 Task: Add Dyln Pearl Wide Mouth 32 Oz Water Bottle to the cart.
Action: Mouse moved to (328, 176)
Screenshot: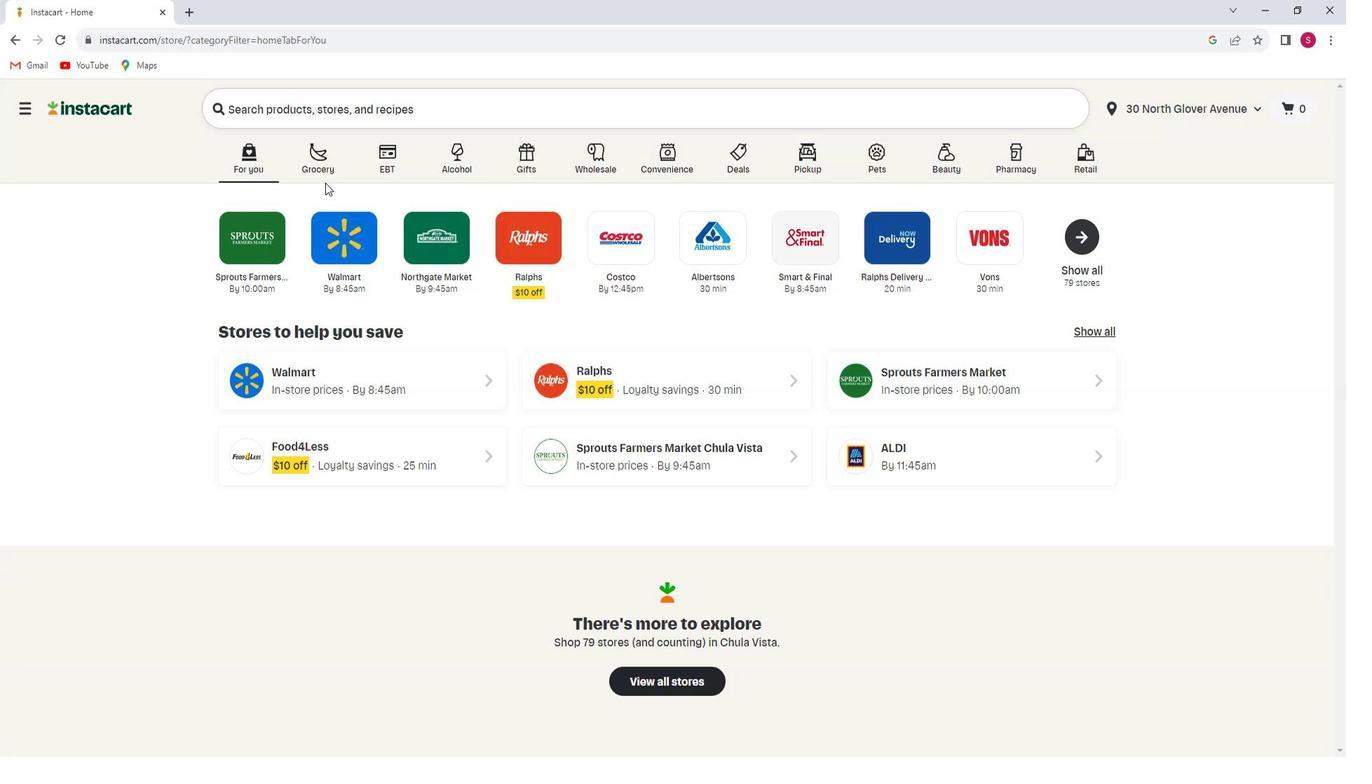 
Action: Mouse pressed left at (328, 176)
Screenshot: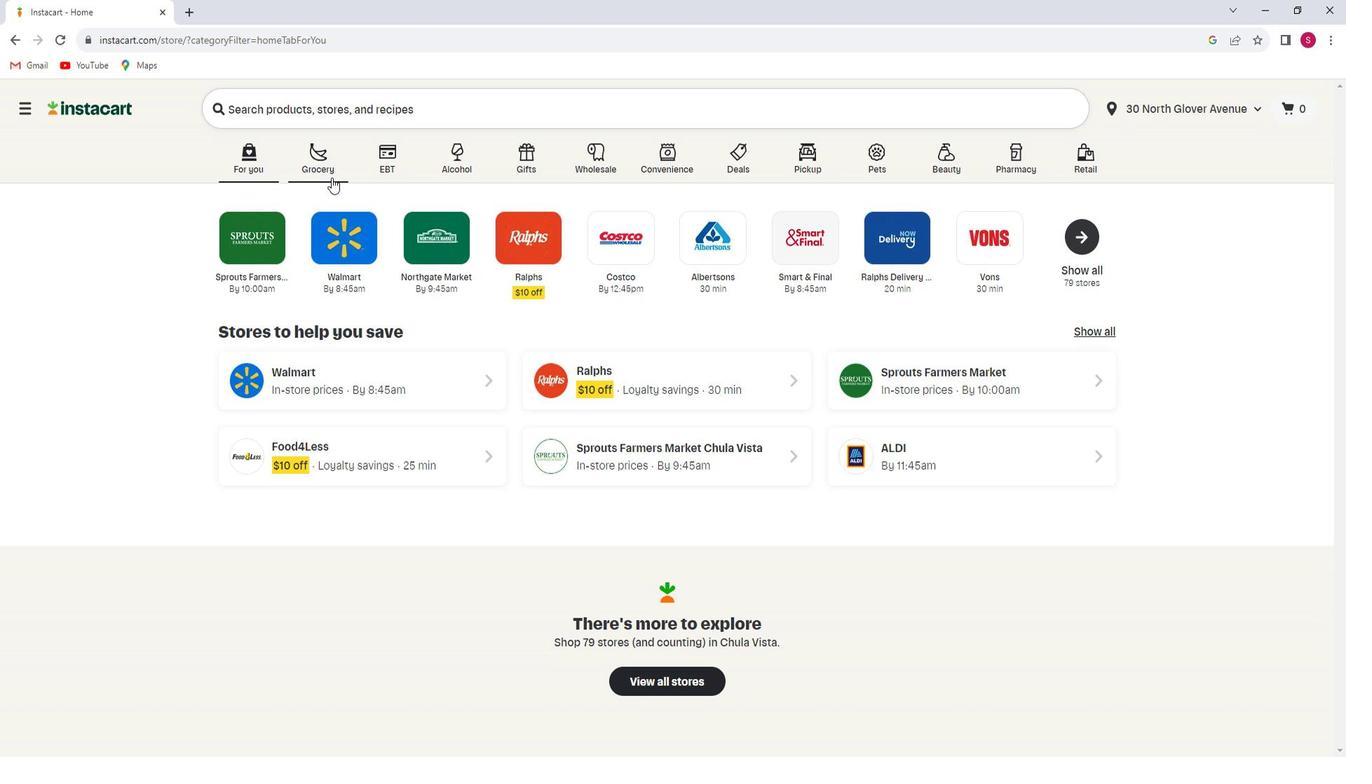 
Action: Mouse moved to (298, 414)
Screenshot: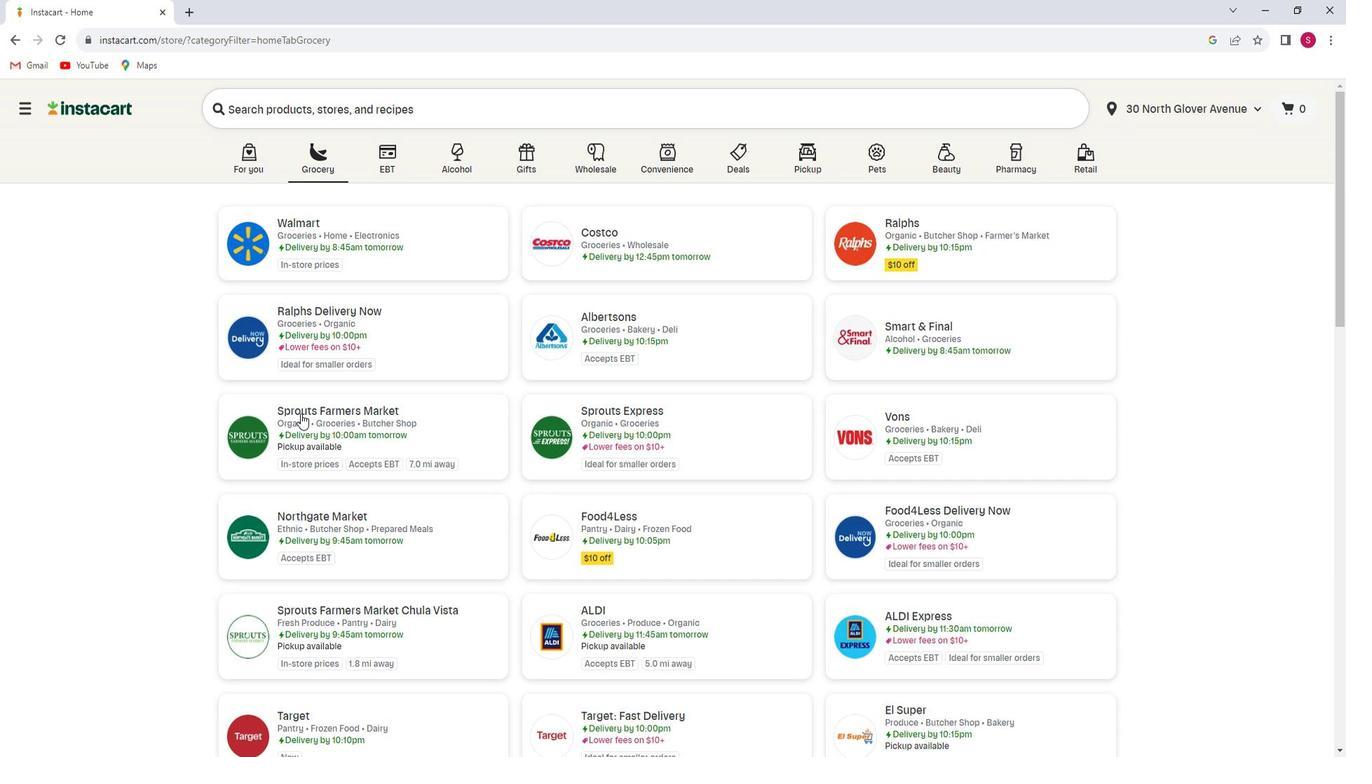
Action: Mouse pressed left at (298, 414)
Screenshot: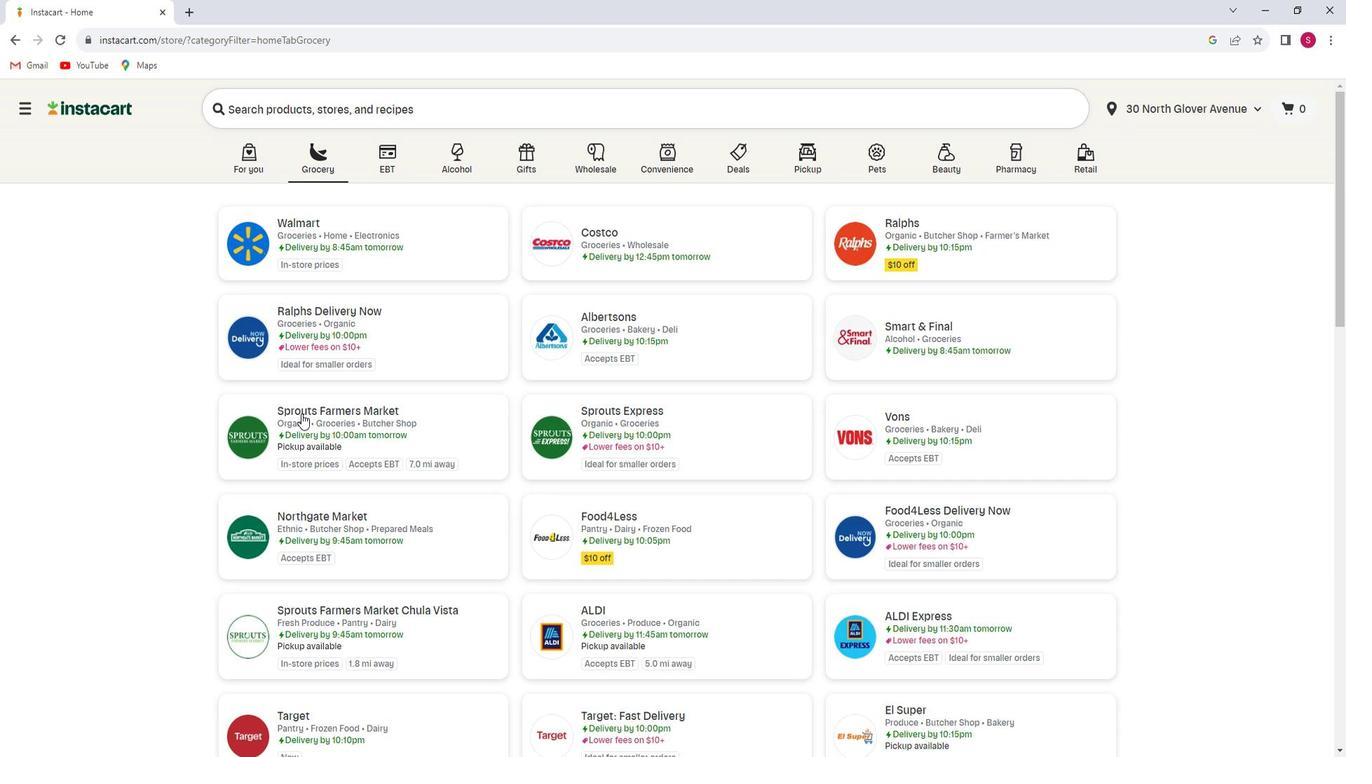 
Action: Mouse moved to (77, 489)
Screenshot: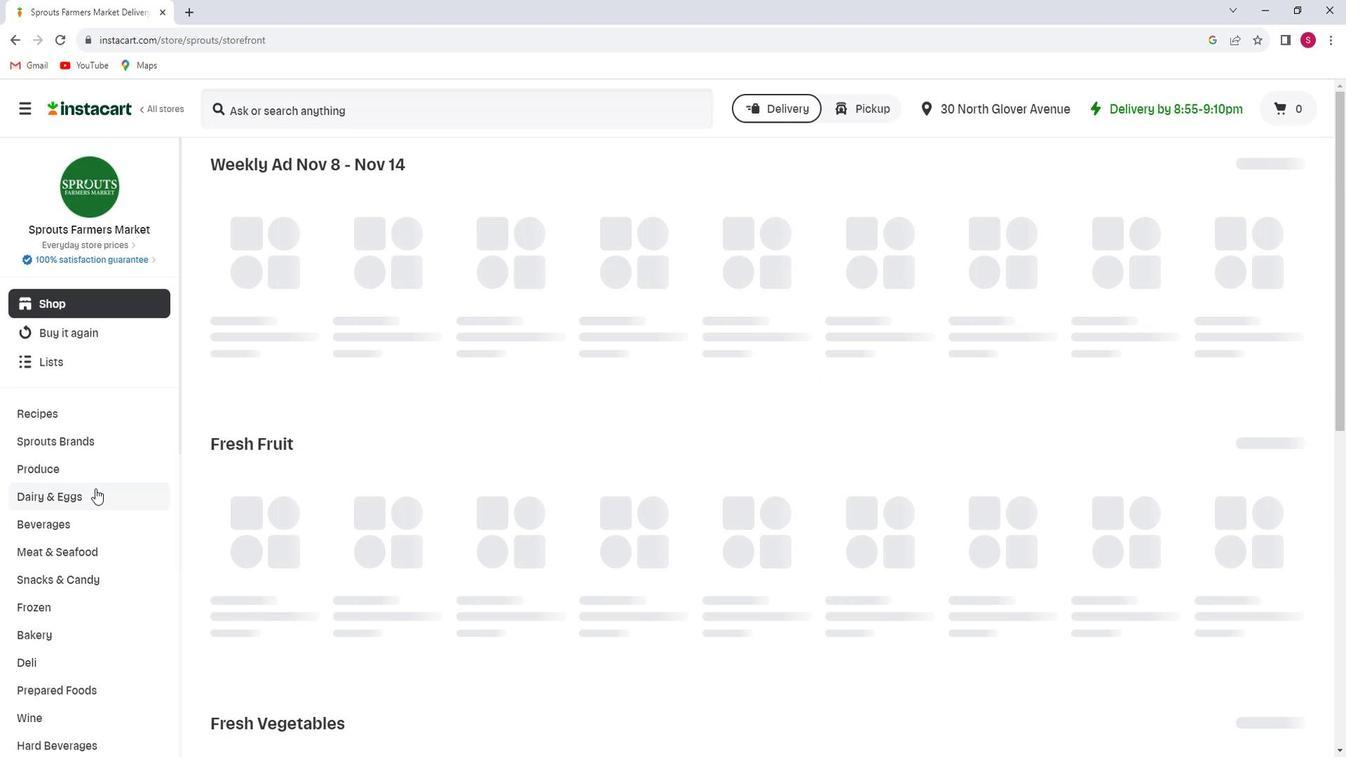 
Action: Mouse scrolled (77, 488) with delta (0, 0)
Screenshot: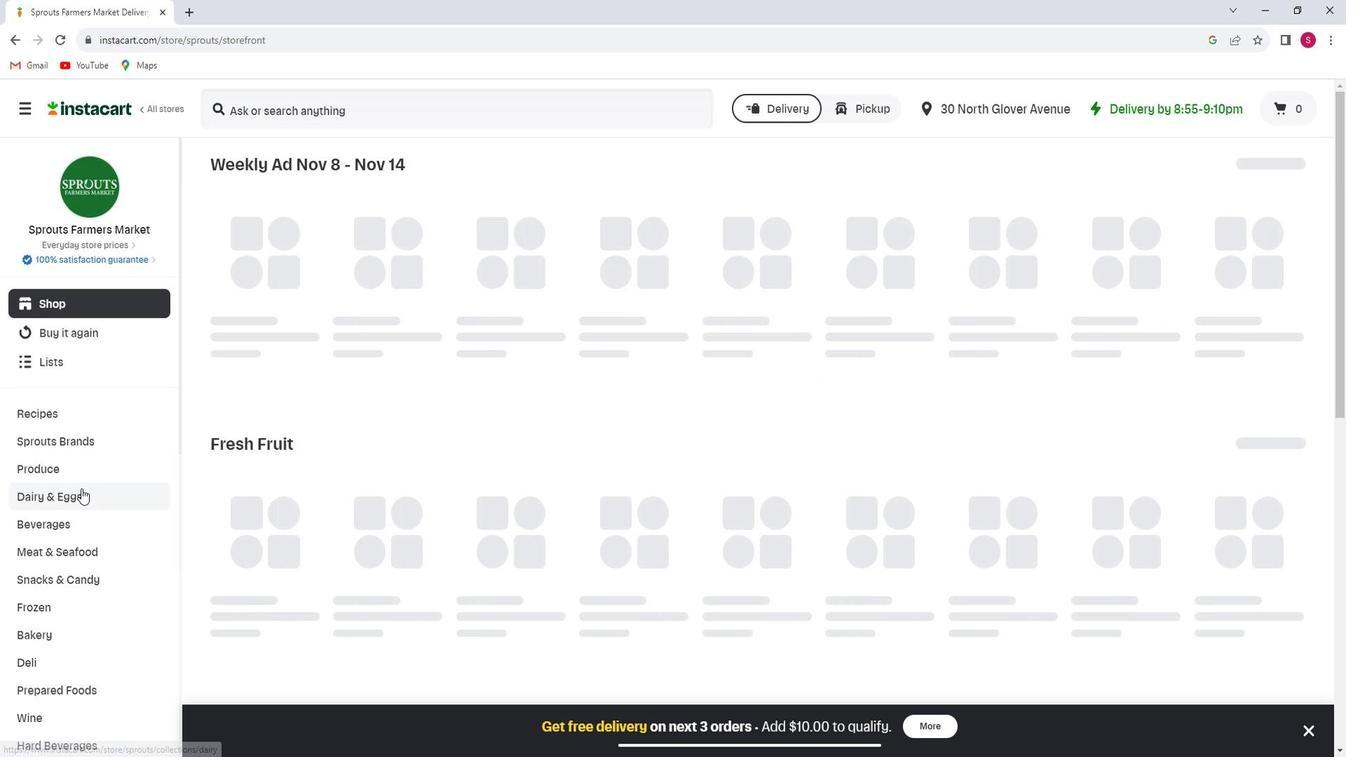 
Action: Mouse scrolled (77, 488) with delta (0, 0)
Screenshot: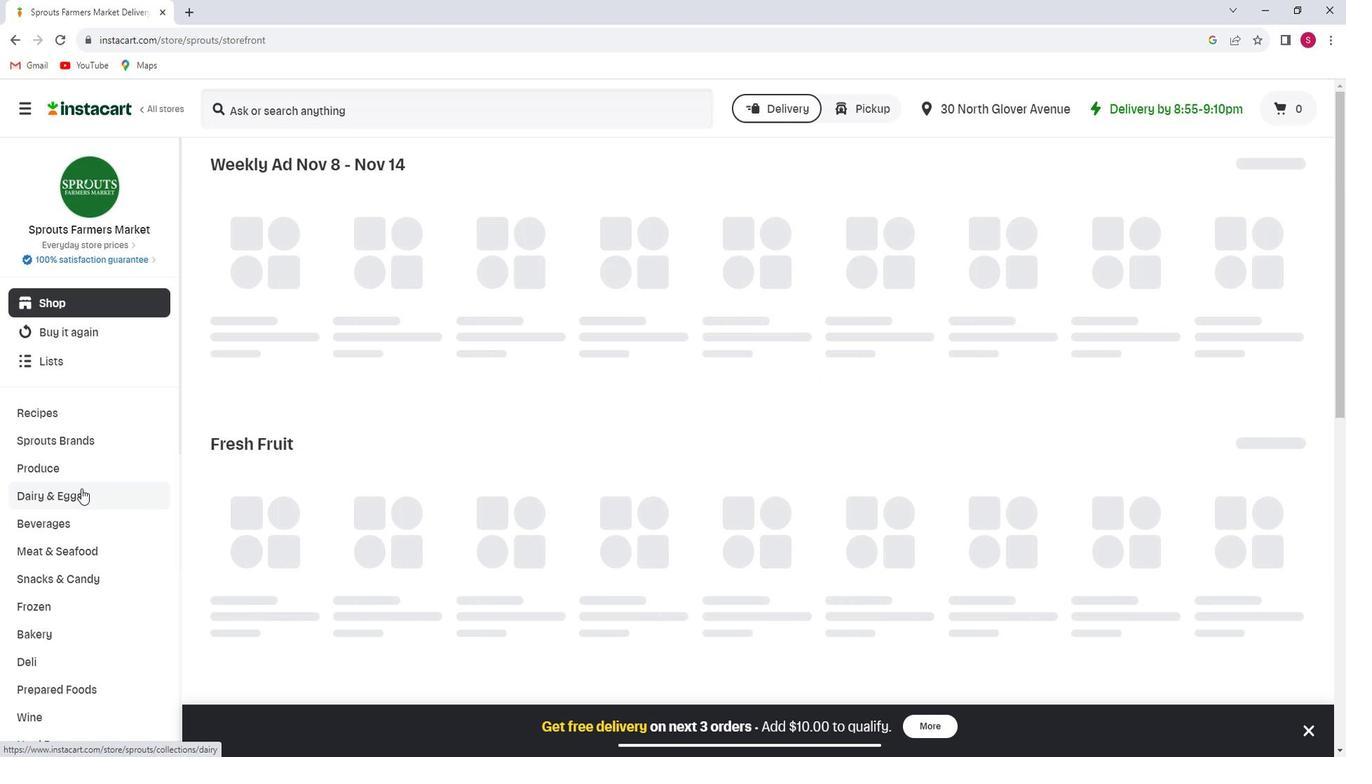 
Action: Mouse scrolled (77, 488) with delta (0, 0)
Screenshot: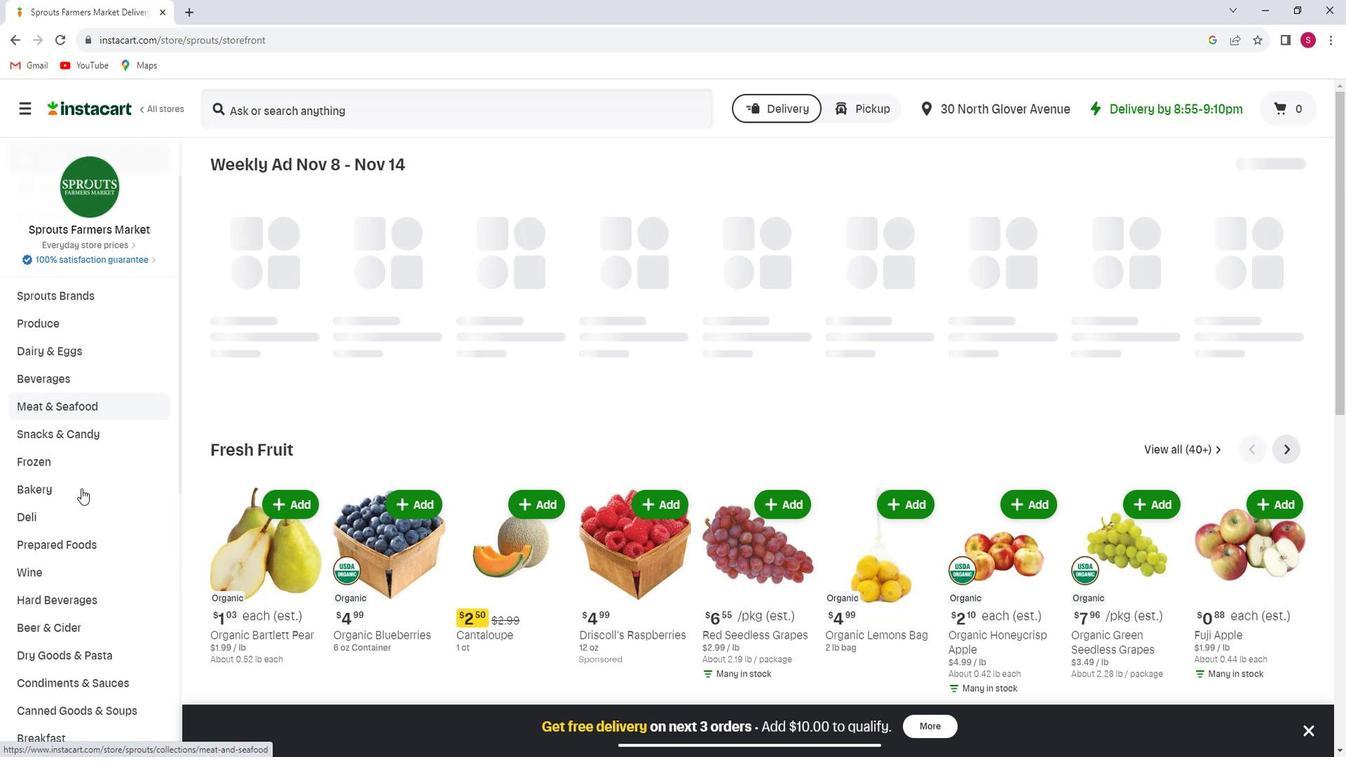 
Action: Mouse scrolled (77, 488) with delta (0, 0)
Screenshot: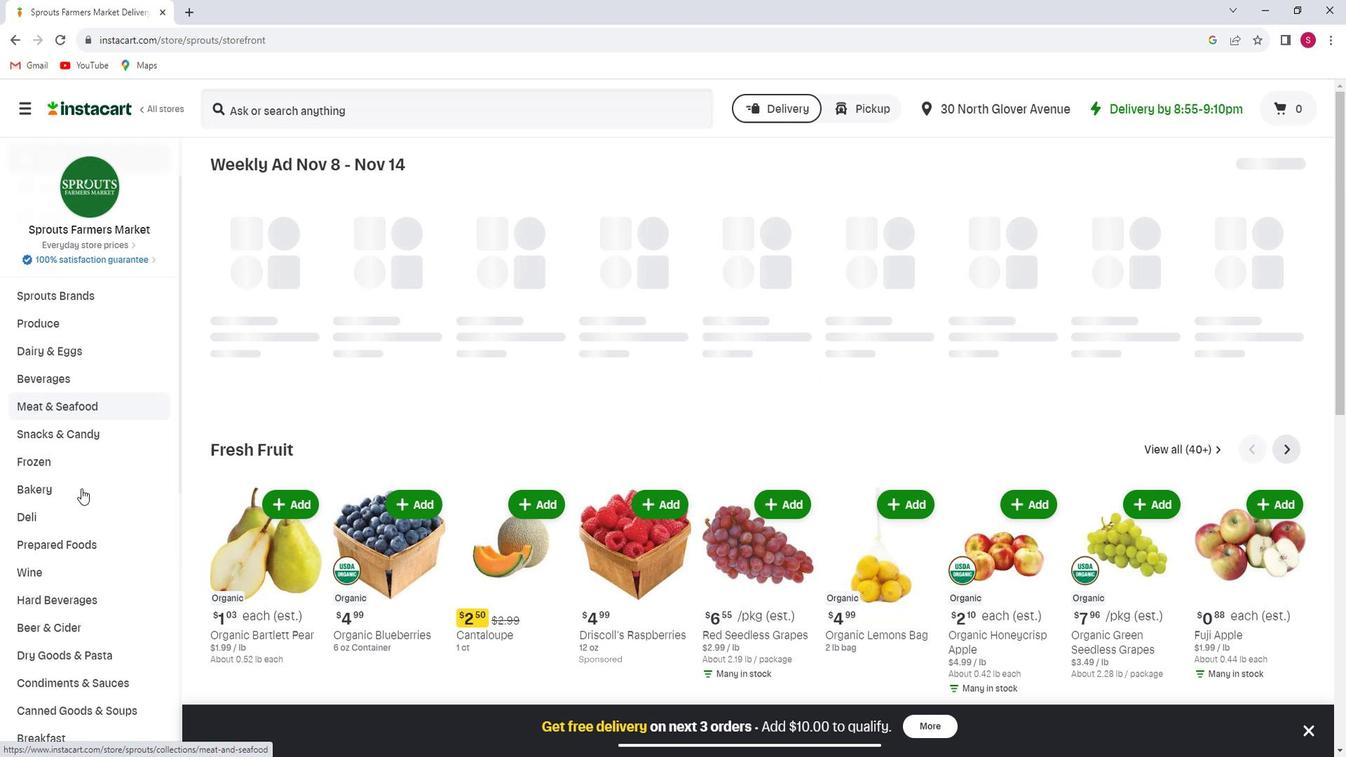 
Action: Mouse scrolled (77, 488) with delta (0, 0)
Screenshot: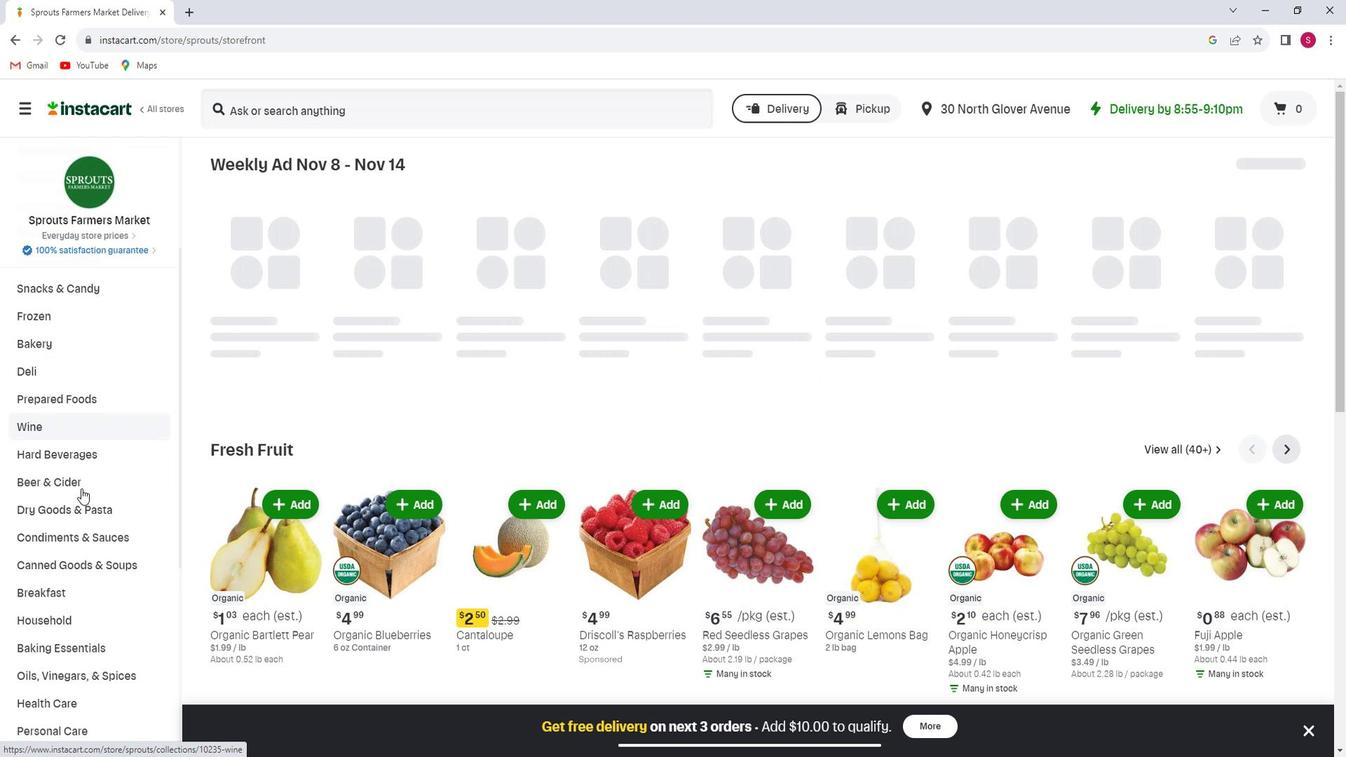 
Action: Mouse scrolled (77, 488) with delta (0, 0)
Screenshot: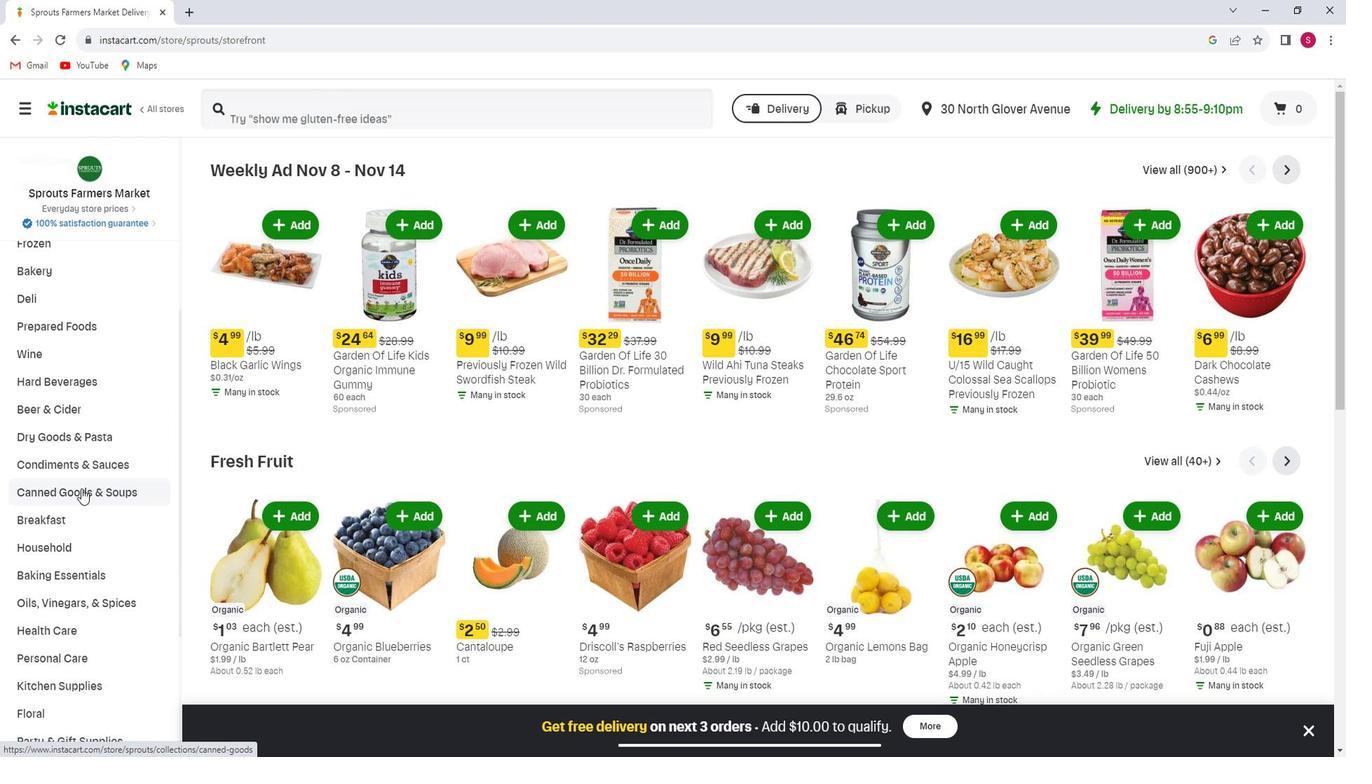
Action: Mouse scrolled (77, 488) with delta (0, 0)
Screenshot: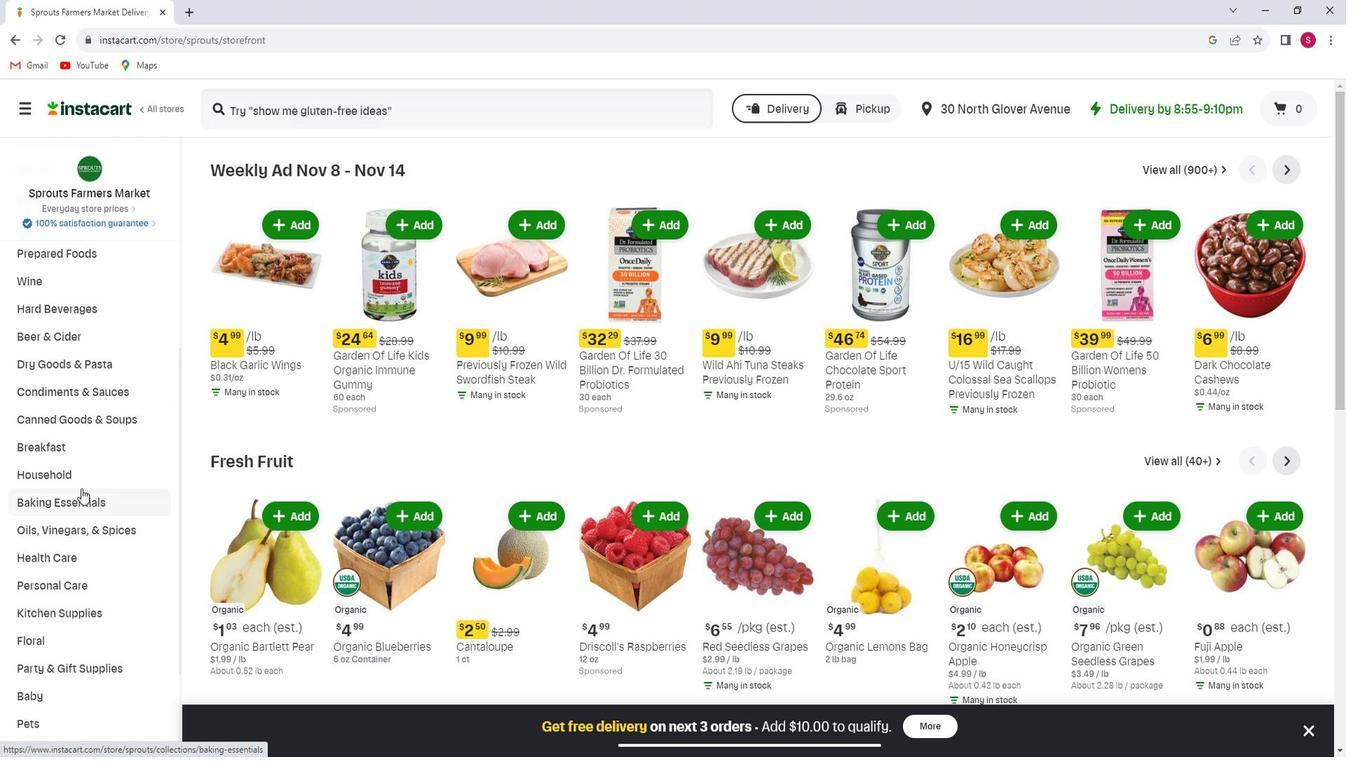 
Action: Mouse moved to (58, 543)
Screenshot: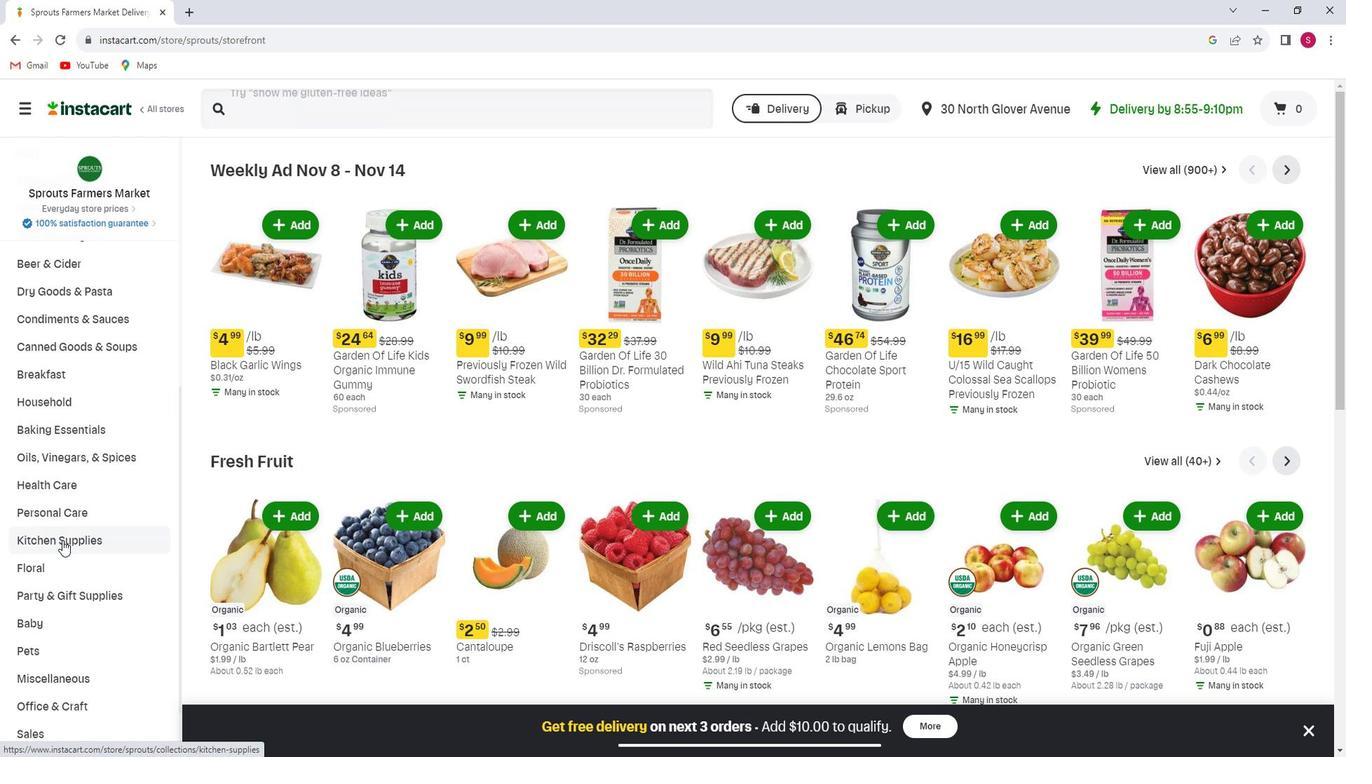 
Action: Mouse pressed left at (58, 543)
Screenshot: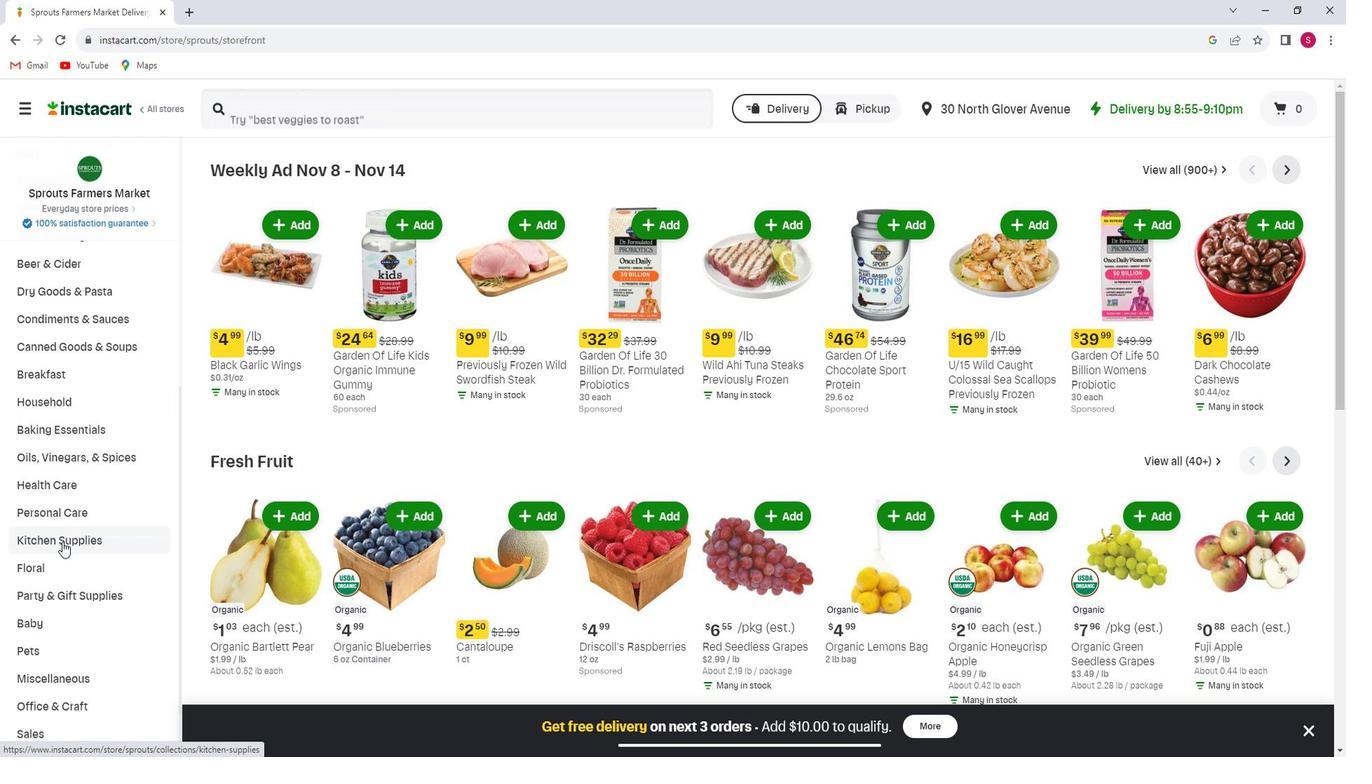 
Action: Mouse moved to (79, 646)
Screenshot: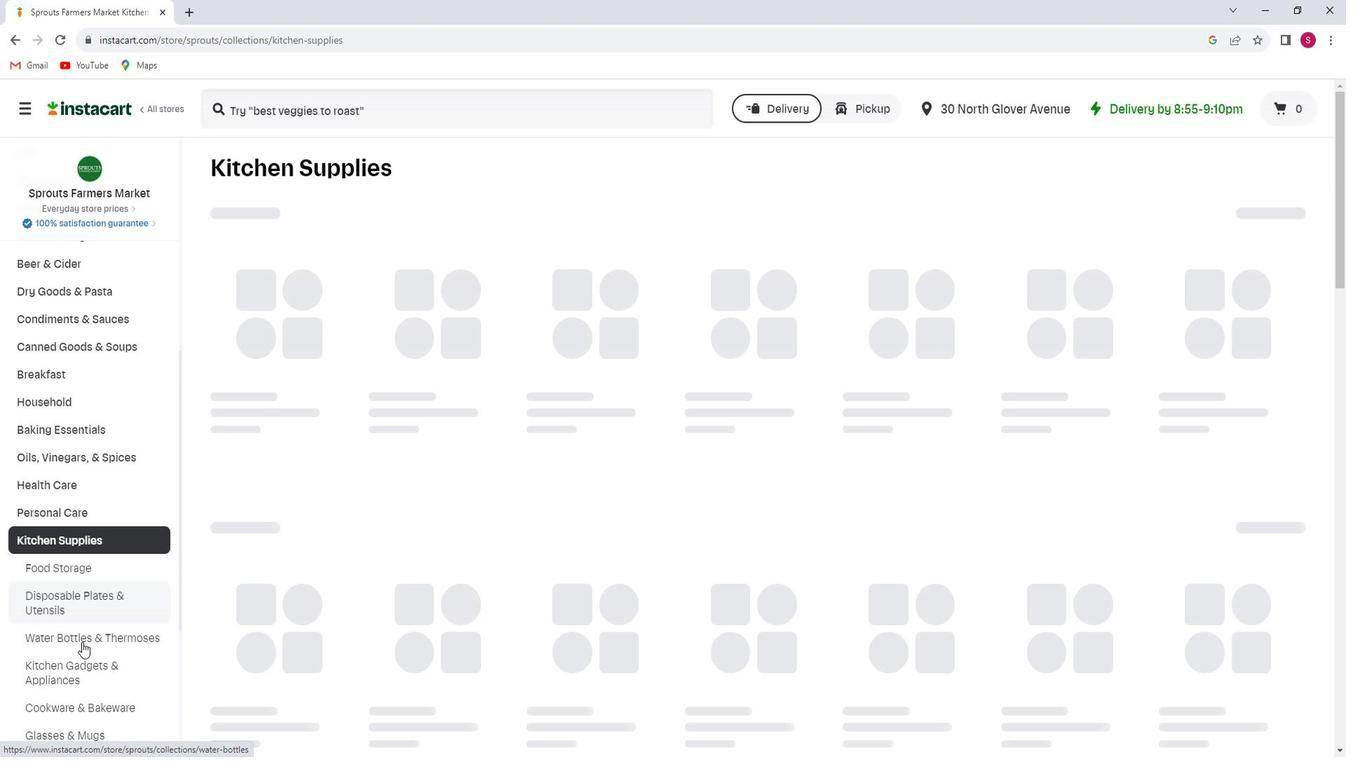 
Action: Mouse pressed left at (79, 646)
Screenshot: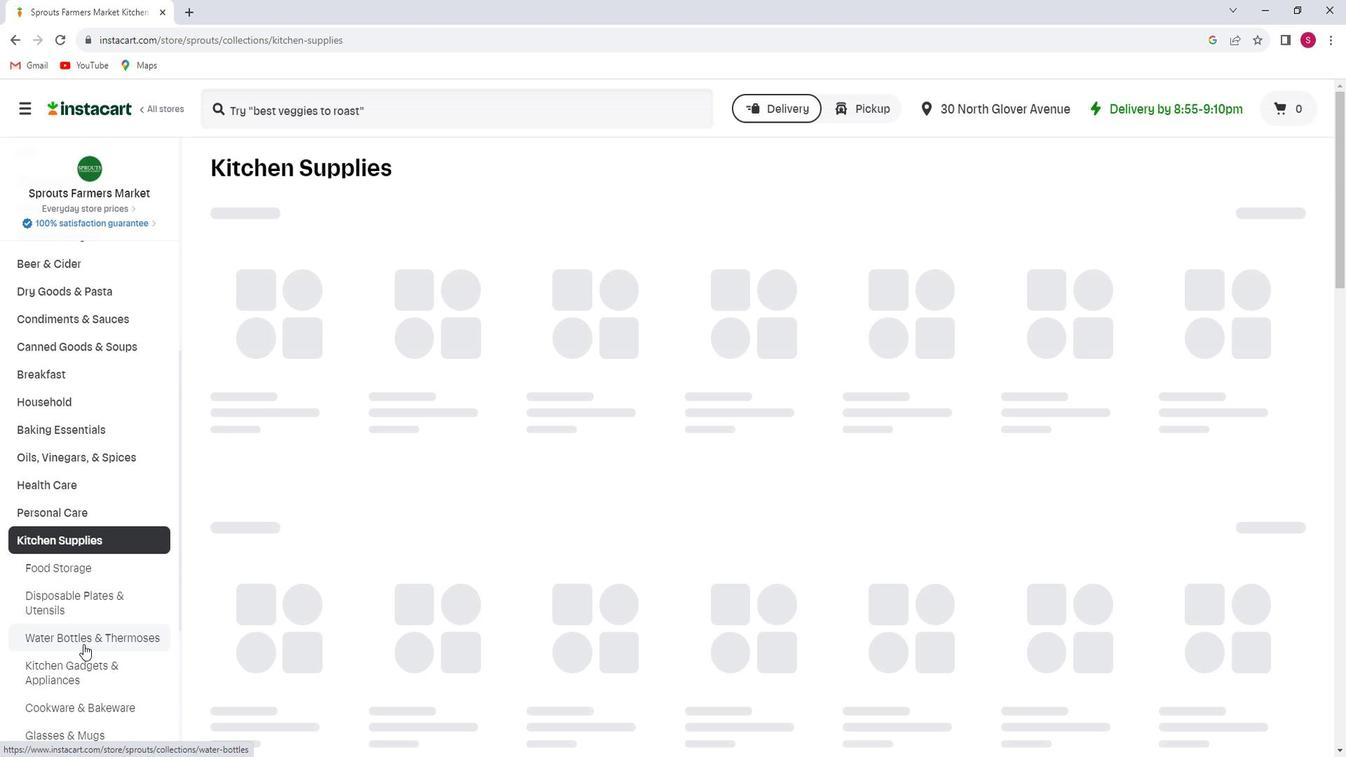 
Action: Mouse moved to (474, 112)
Screenshot: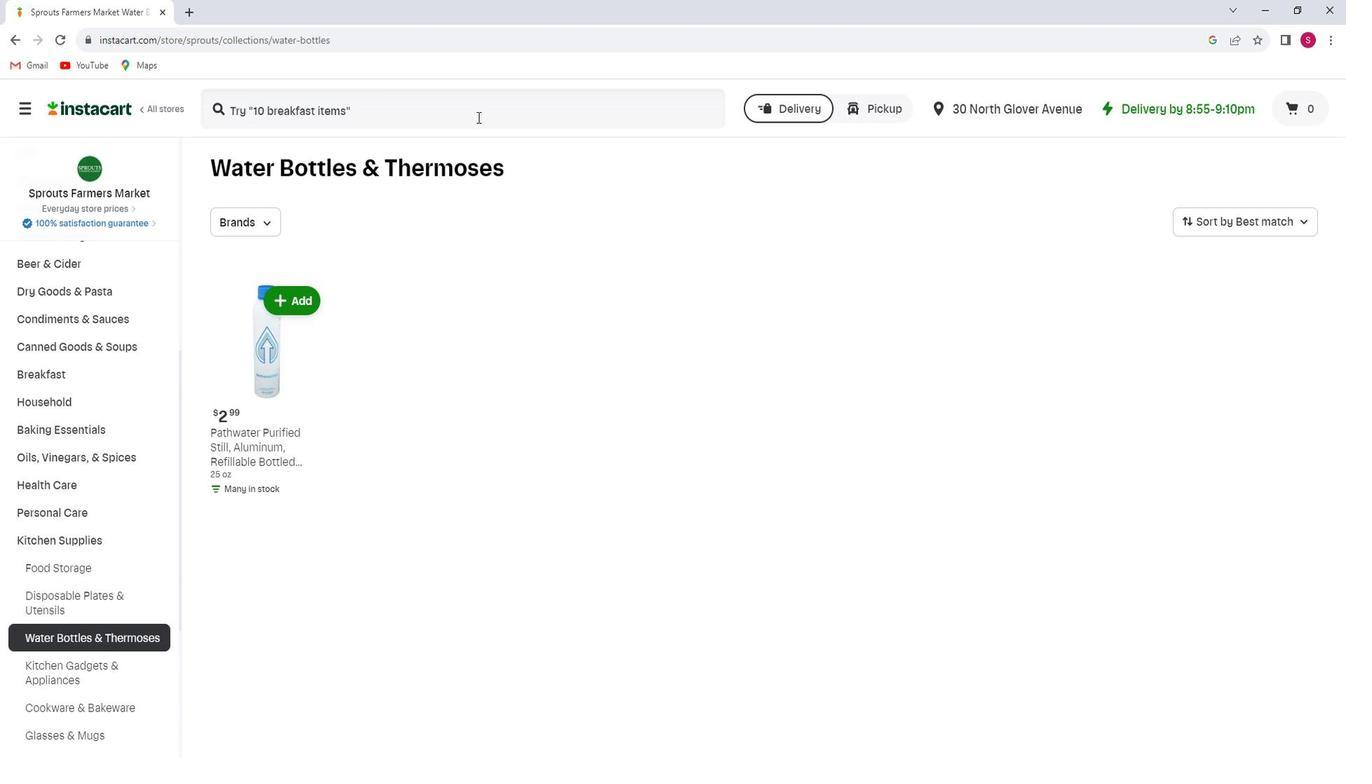 
Action: Mouse pressed left at (474, 112)
Screenshot: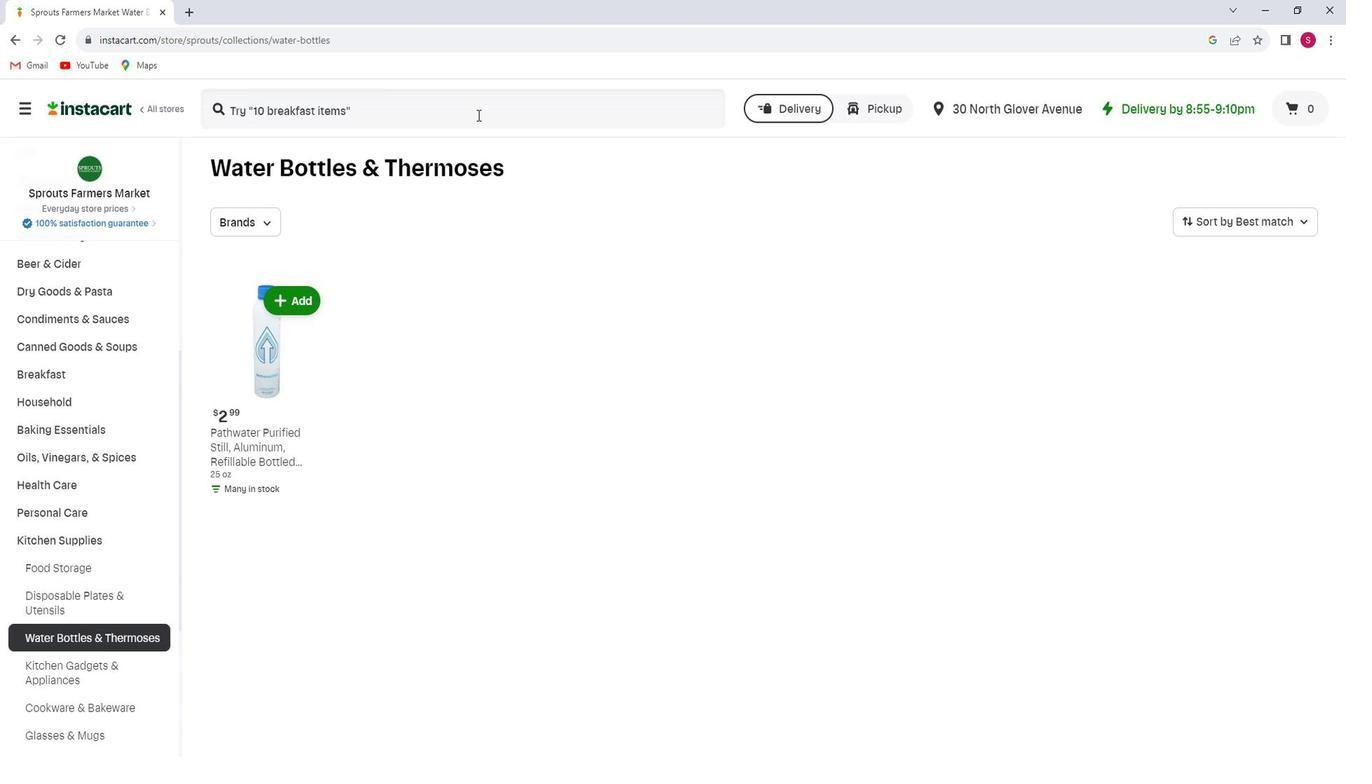 
Action: Key pressed <Key.shift>Dyln<Key.space><Key.shift>Pearl<Key.space><Key.shift>Wide<Key.space><Key.shift><Key.shift><Key.shift><Key.shift><Key.shift><Key.shift><Key.shift>Mouth<Key.space>32<Key.space><Key.shift>Oz<Key.space><Key.shift>Water<Key.space><Key.shift><Key.shift><Key.shift><Key.shift><Key.shift><Key.shift><Key.shift><Key.shift><Key.shift><Key.shift><Key.shift><Key.shift>bottle<Key.enter>
Screenshot: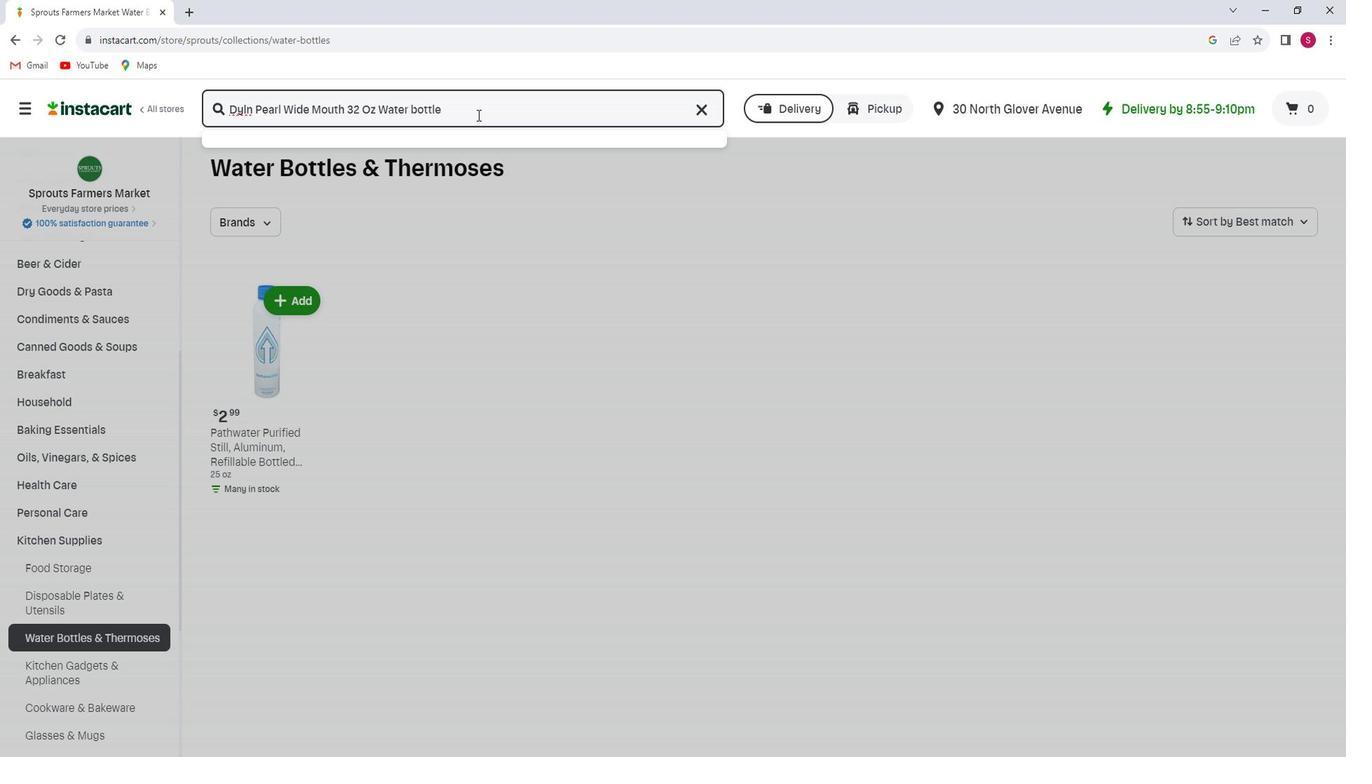 
Action: Mouse moved to (497, 211)
Screenshot: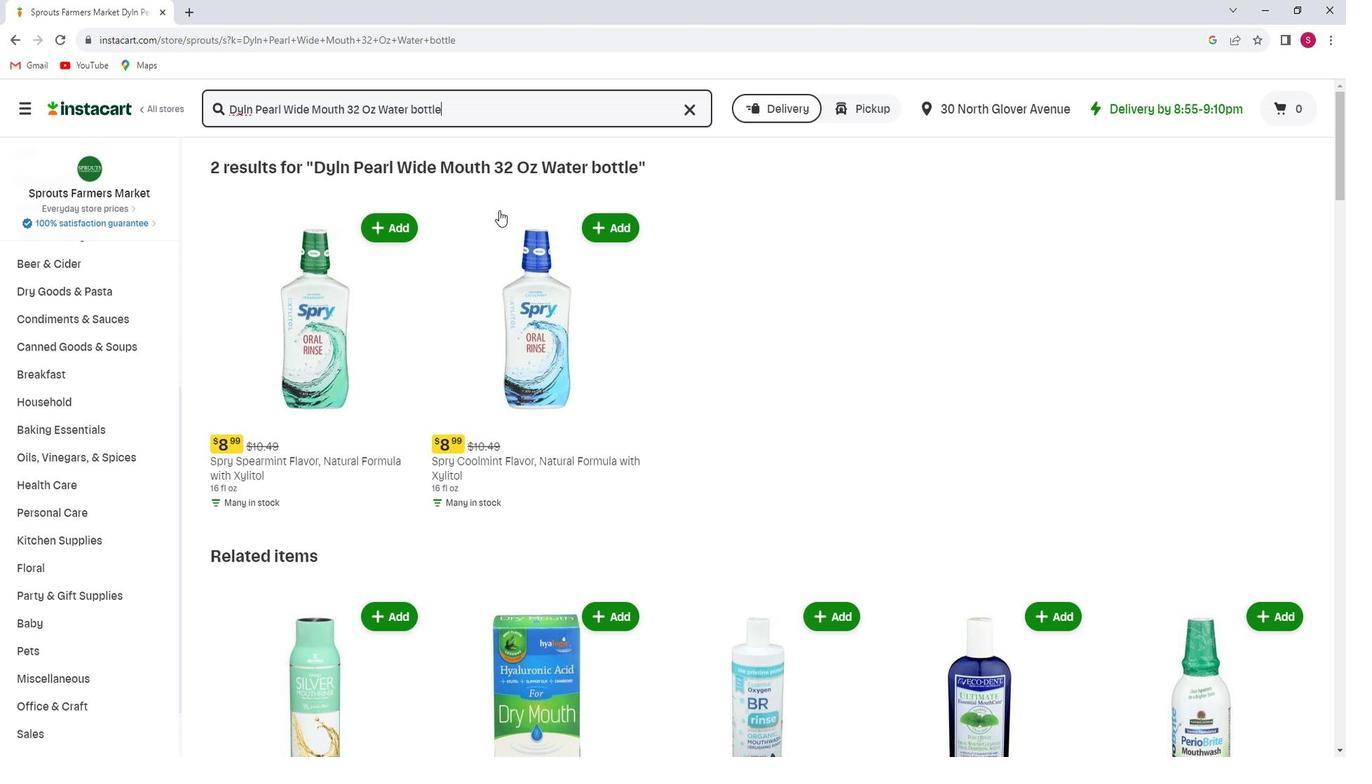 
Action: Mouse scrolled (497, 211) with delta (0, 0)
Screenshot: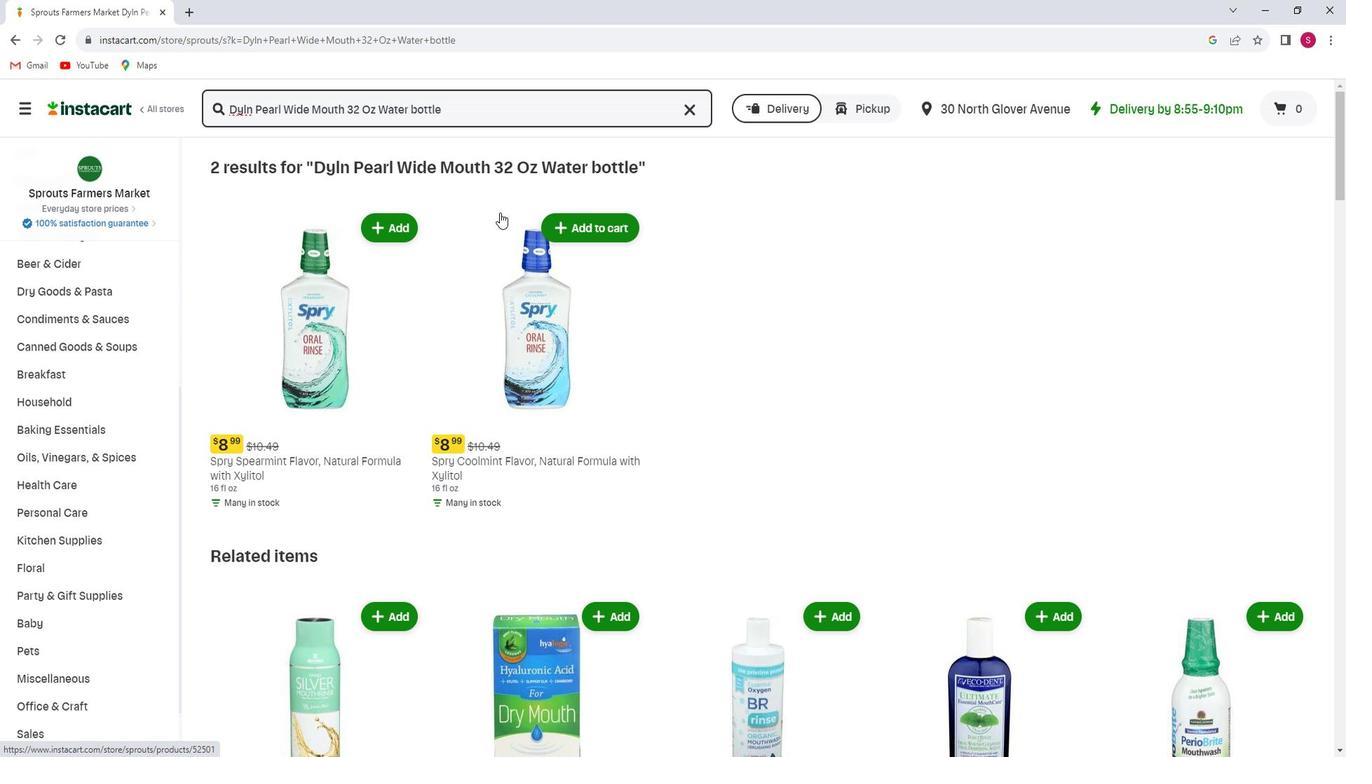 
Action: Mouse scrolled (497, 211) with delta (0, 0)
Screenshot: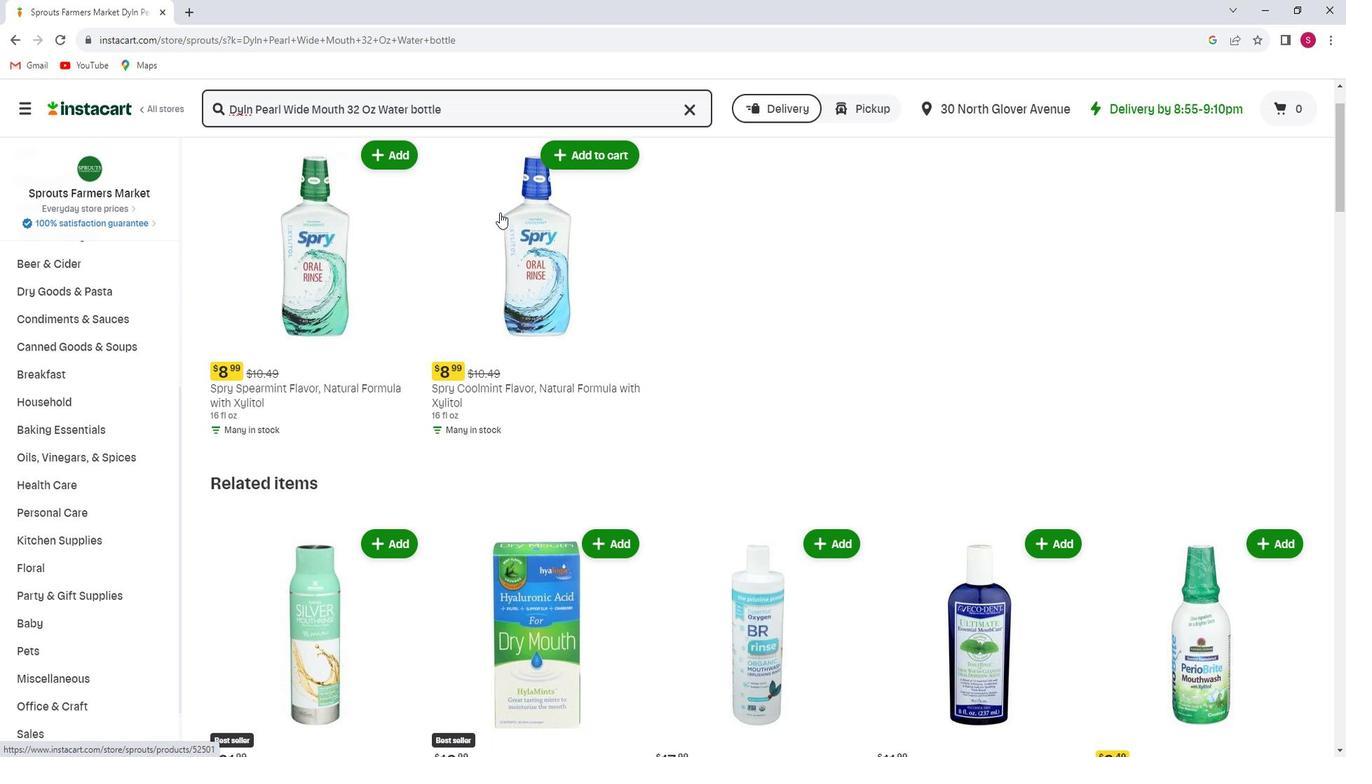 
Action: Mouse scrolled (497, 211) with delta (0, 0)
Screenshot: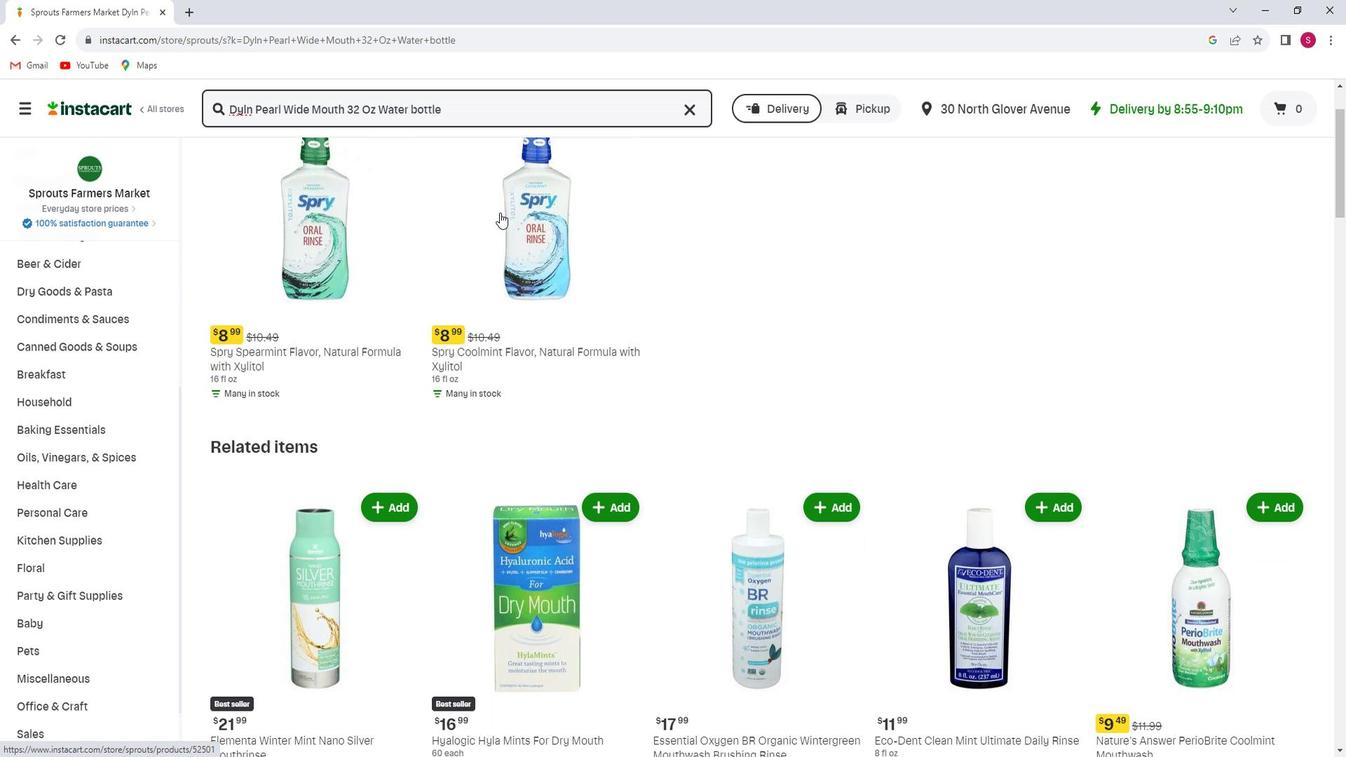 
Action: Mouse moved to (502, 215)
Screenshot: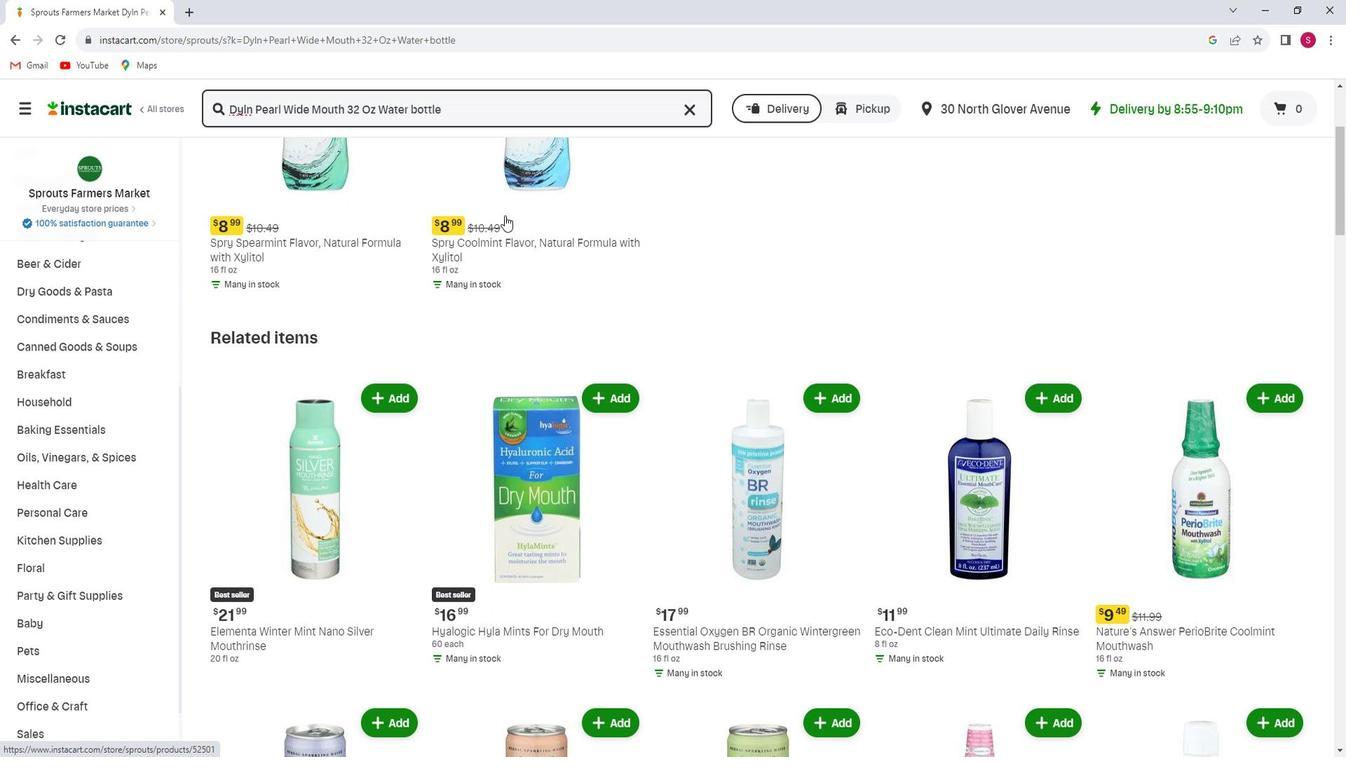 
Action: Mouse scrolled (502, 214) with delta (0, 0)
Screenshot: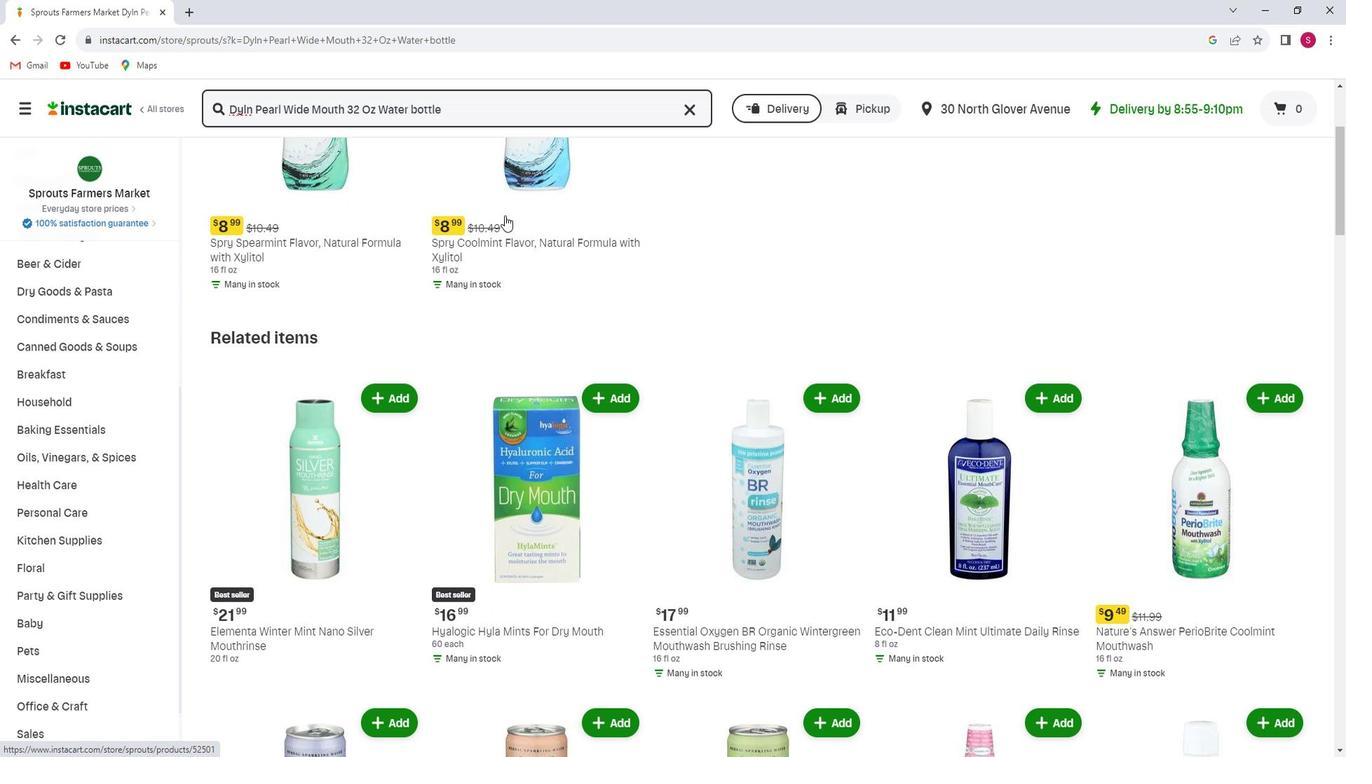 
Action: Mouse scrolled (502, 214) with delta (0, 0)
Screenshot: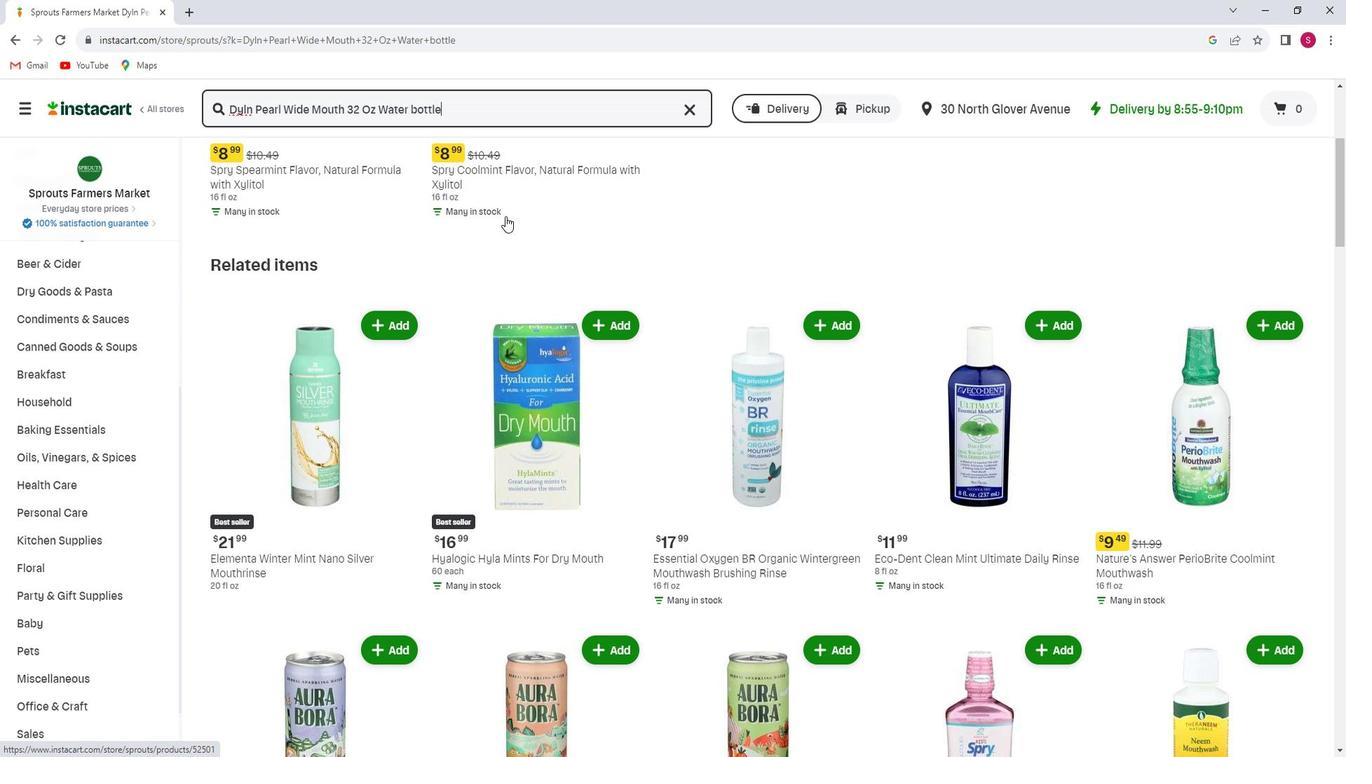 
Action: Mouse moved to (510, 230)
Screenshot: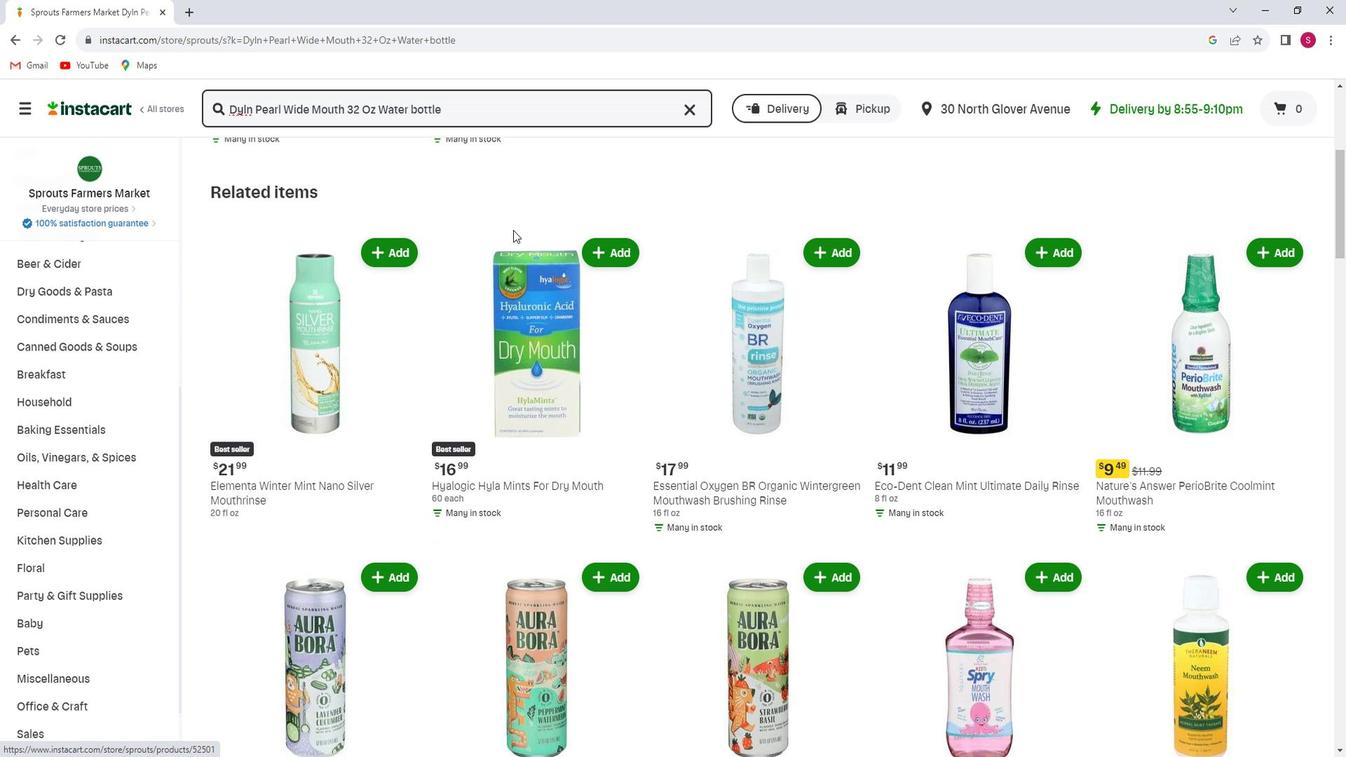 
Action: Mouse scrolled (510, 230) with delta (0, 0)
Screenshot: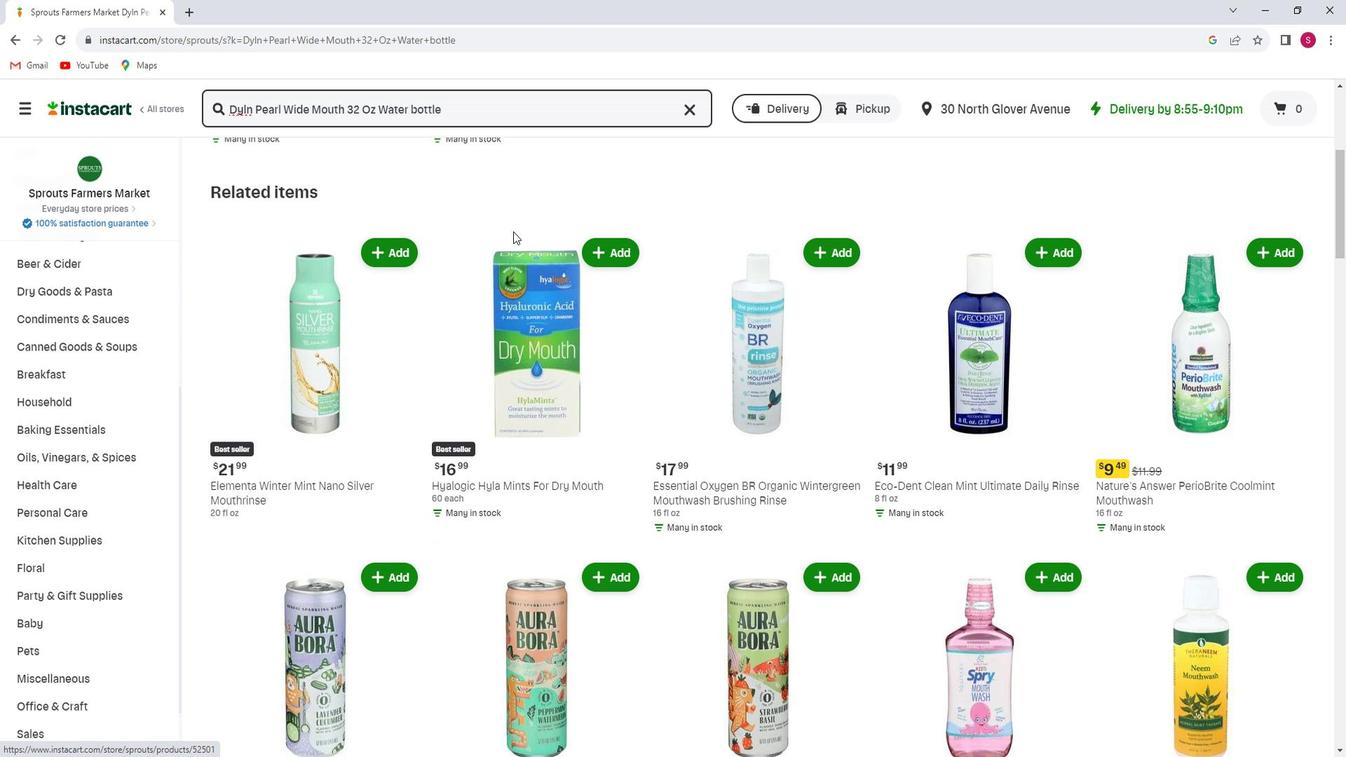 
Action: Mouse scrolled (510, 230) with delta (0, 0)
Screenshot: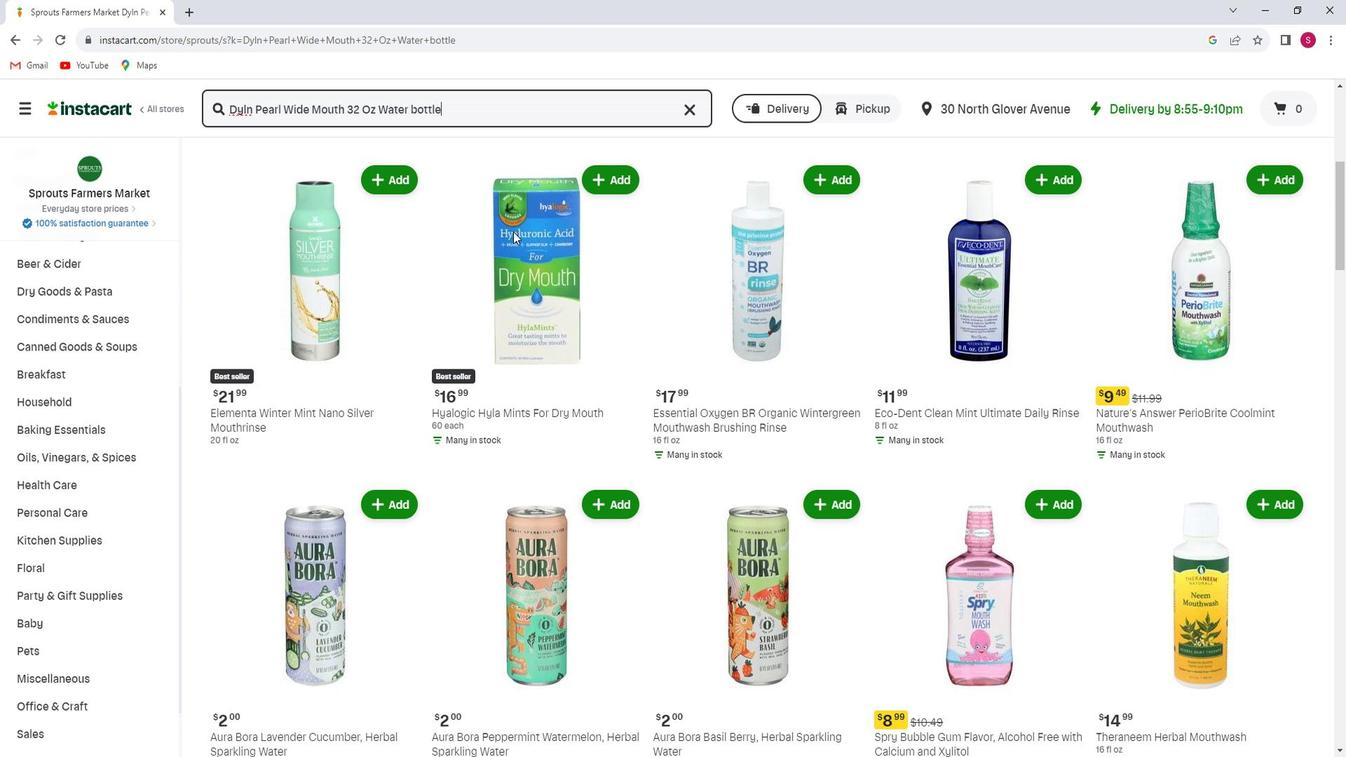 
Action: Mouse scrolled (510, 230) with delta (0, 0)
Screenshot: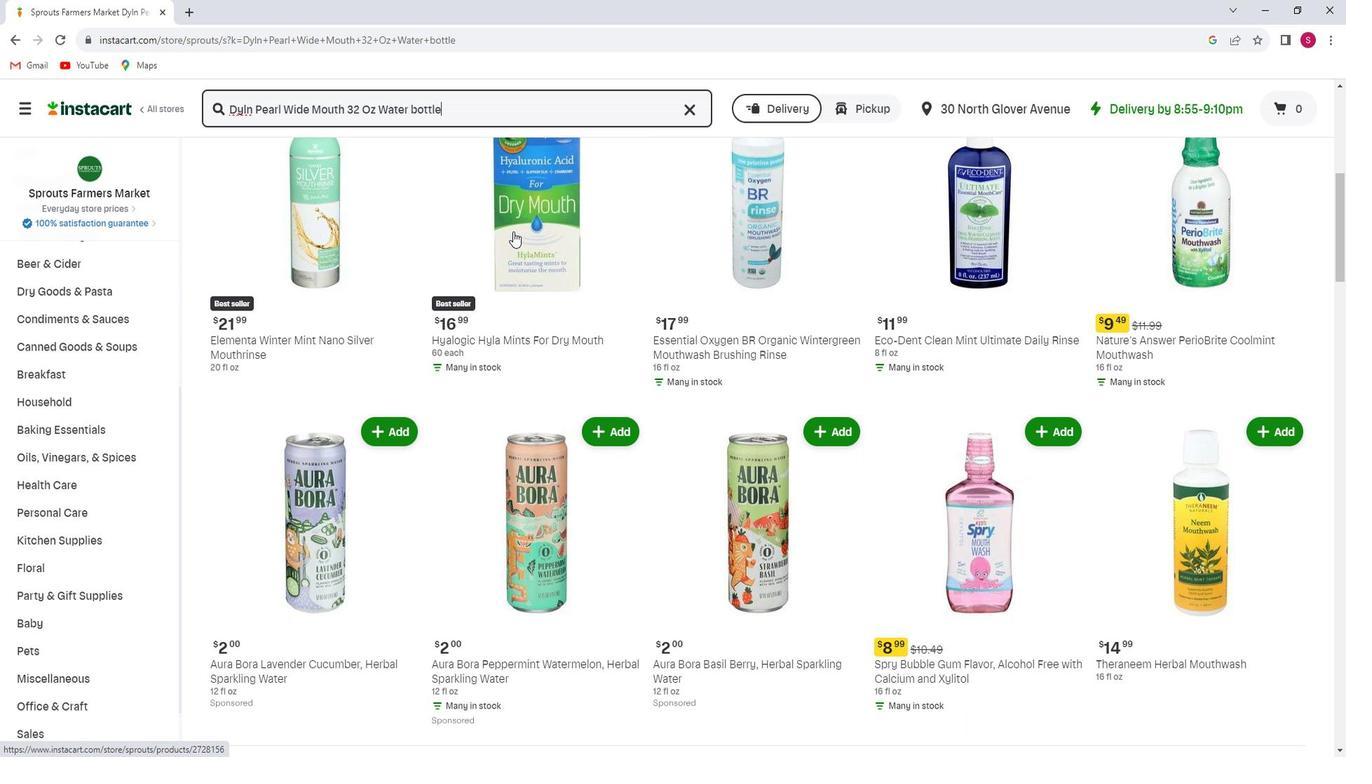 
Action: Mouse moved to (517, 229)
Screenshot: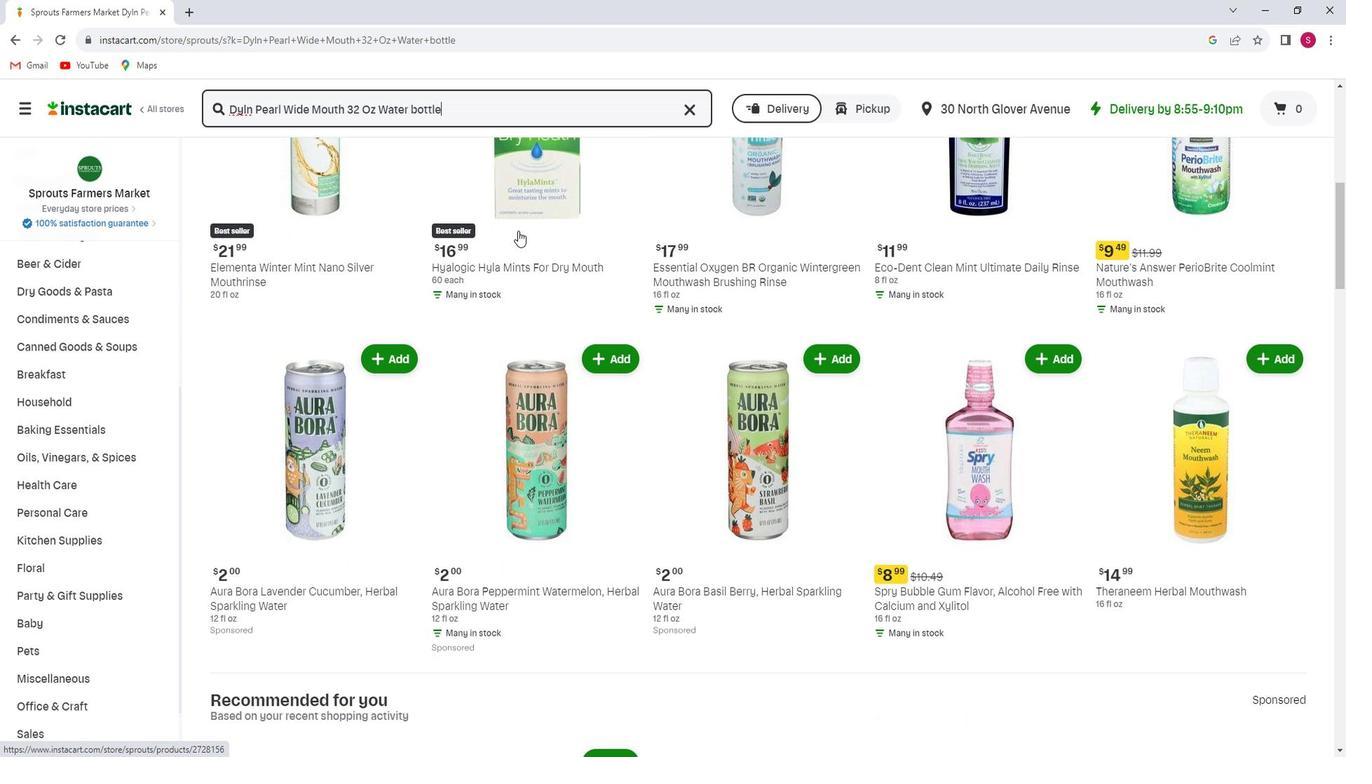 
Action: Mouse scrolled (517, 228) with delta (0, 0)
Screenshot: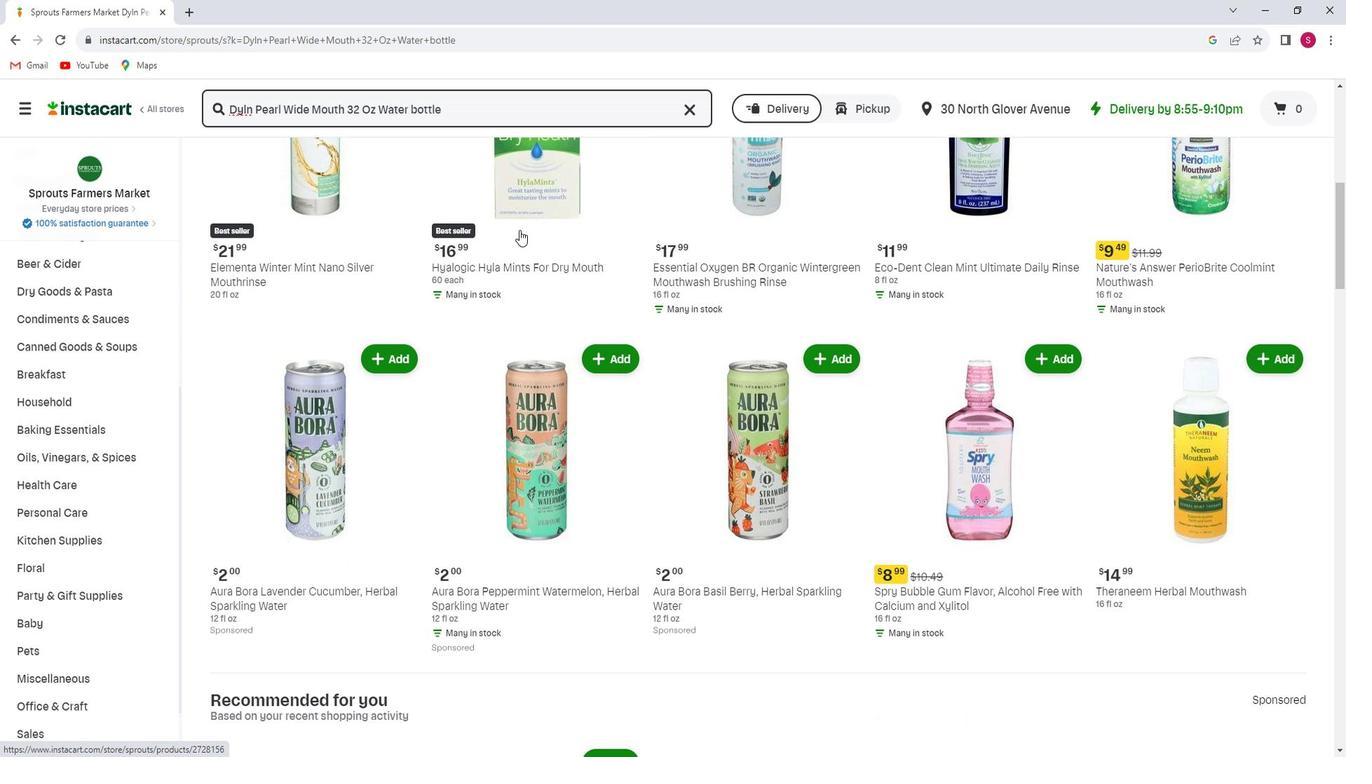 
Action: Mouse scrolled (517, 228) with delta (0, 0)
Screenshot: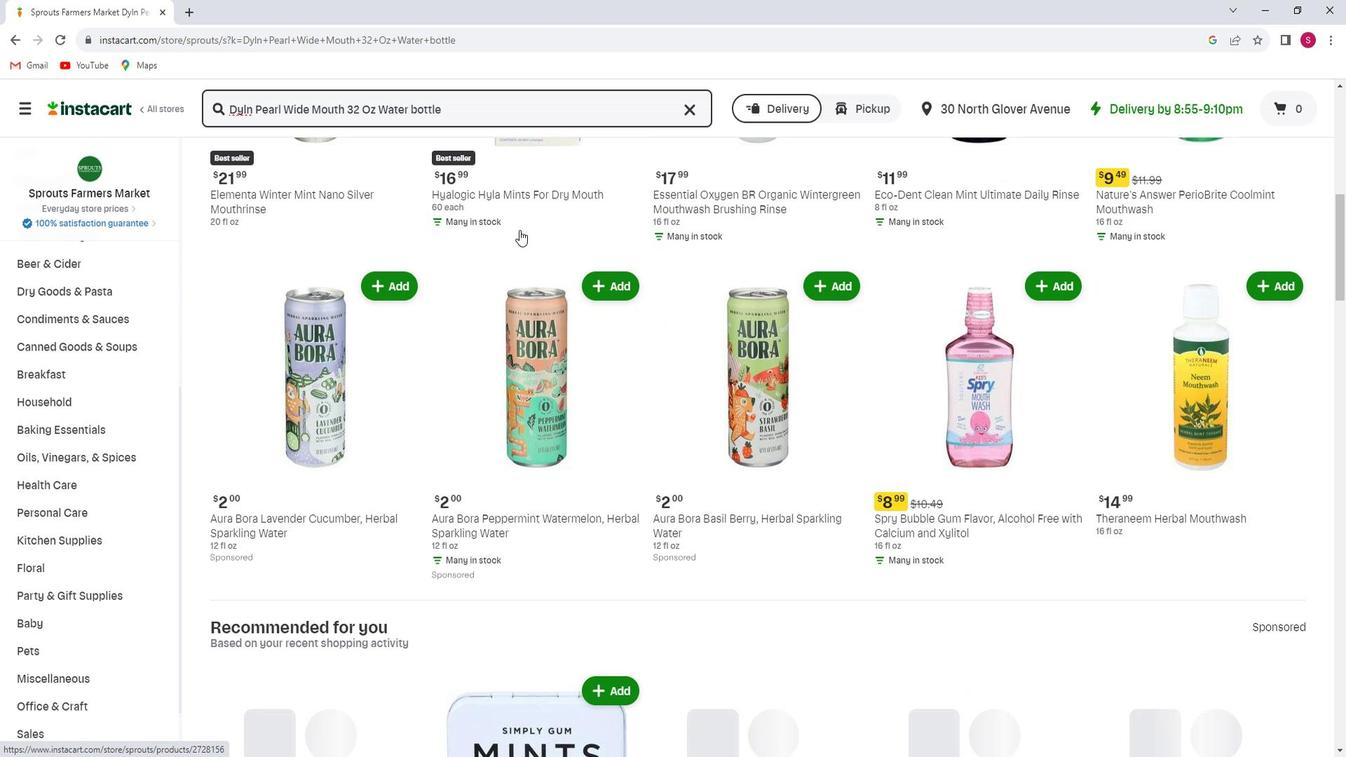 
Action: Mouse scrolled (517, 228) with delta (0, 0)
Screenshot: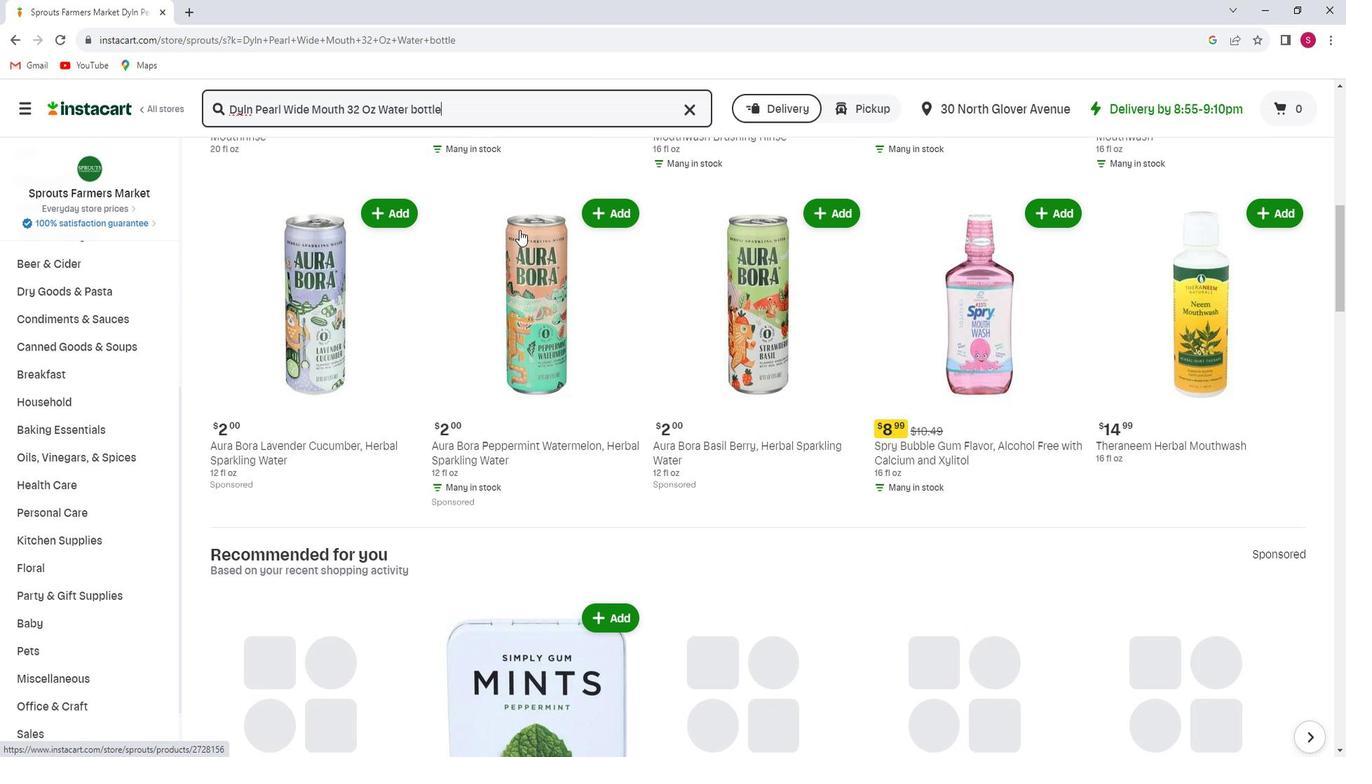 
Action: Mouse scrolled (517, 228) with delta (0, 0)
Screenshot: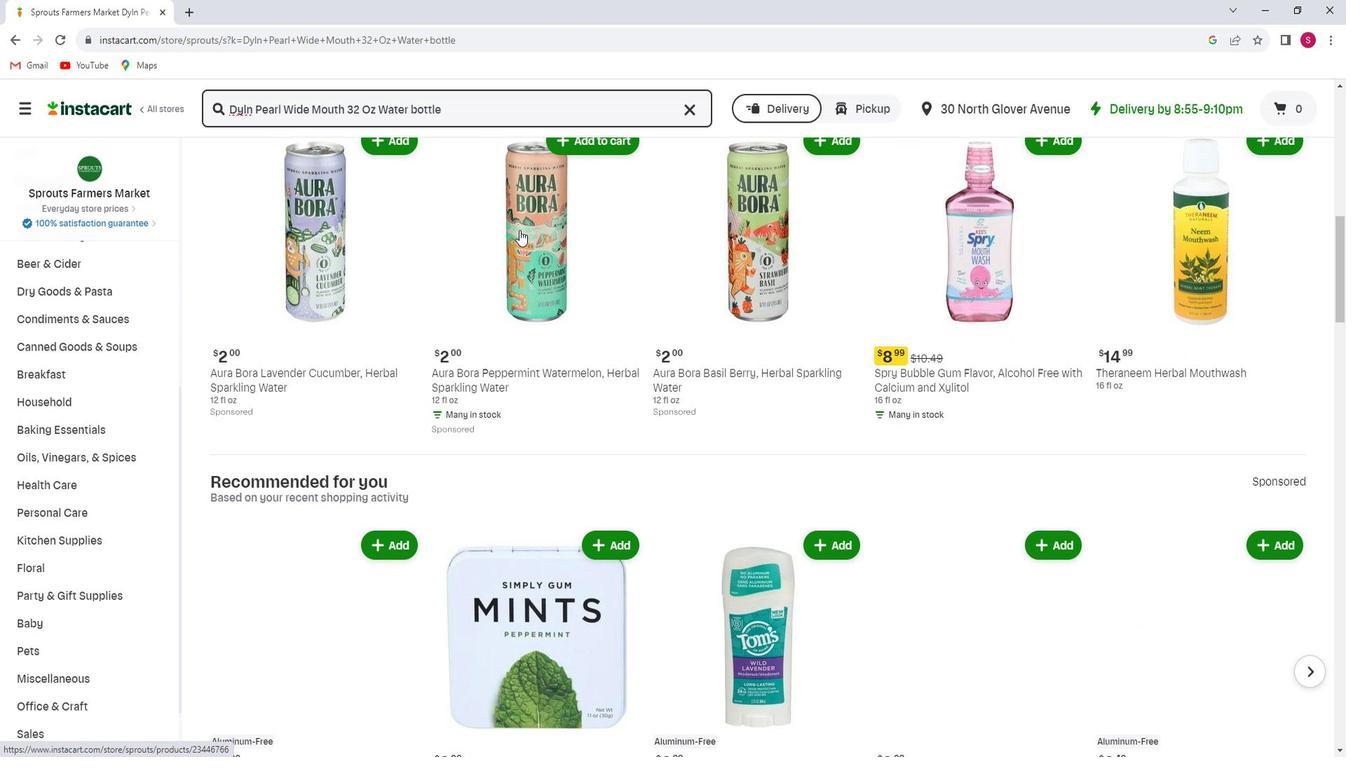 
Action: Mouse scrolled (517, 228) with delta (0, 0)
Screenshot: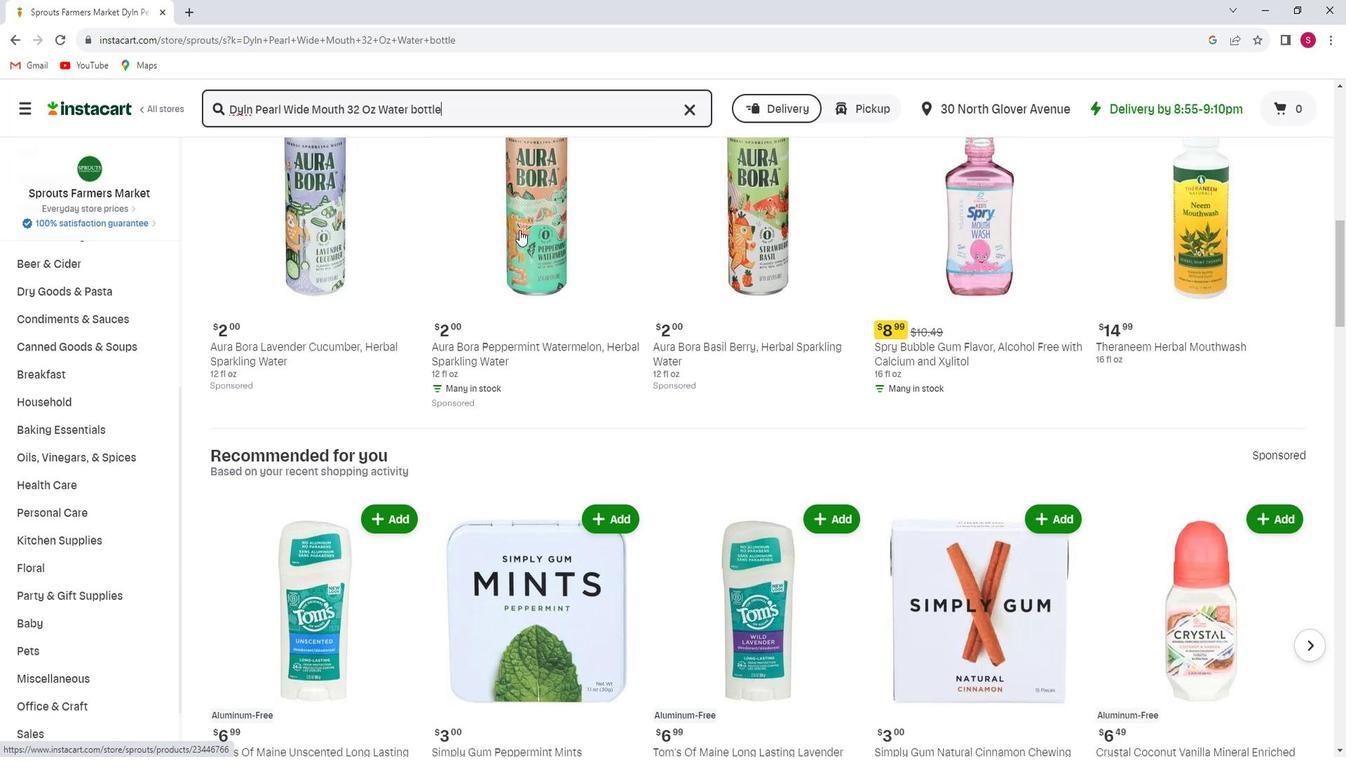 
Action: Mouse scrolled (517, 228) with delta (0, 0)
Screenshot: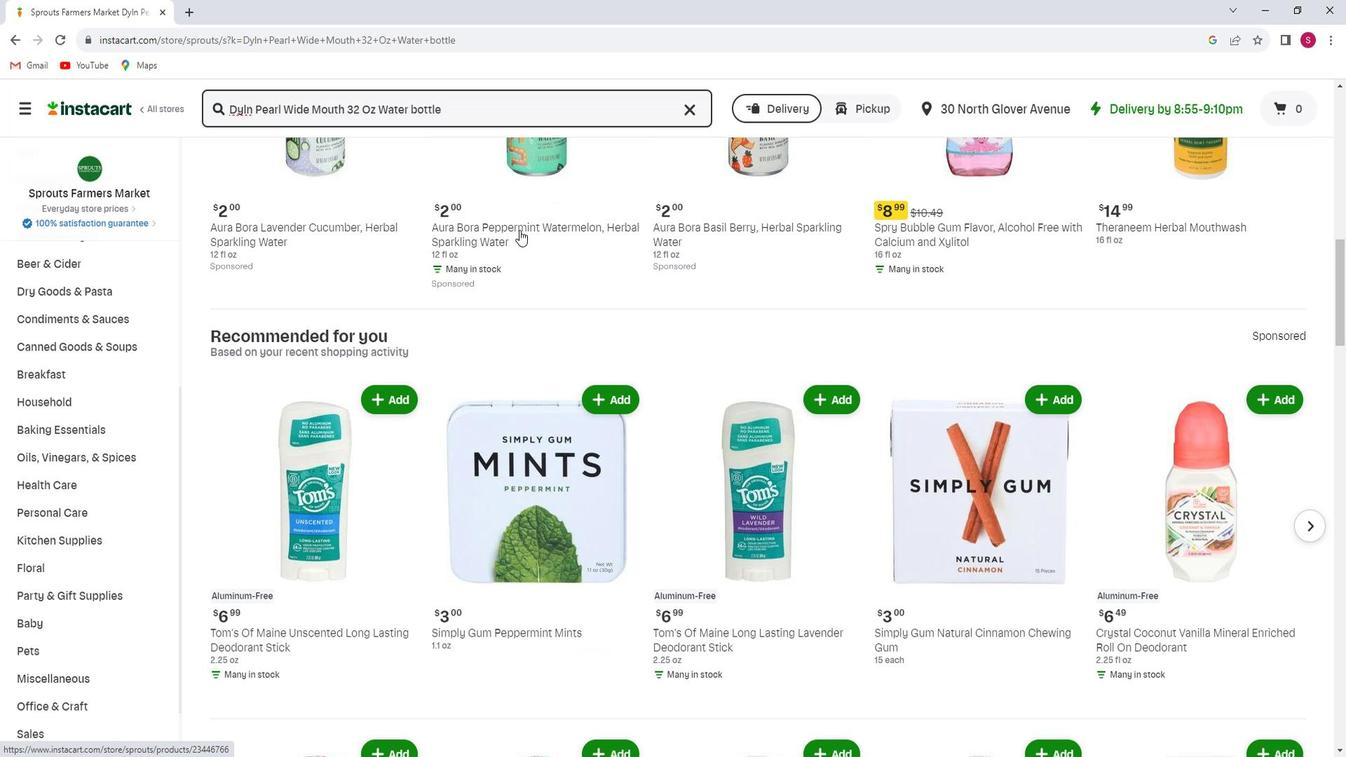 
Action: Mouse scrolled (517, 228) with delta (0, 0)
Screenshot: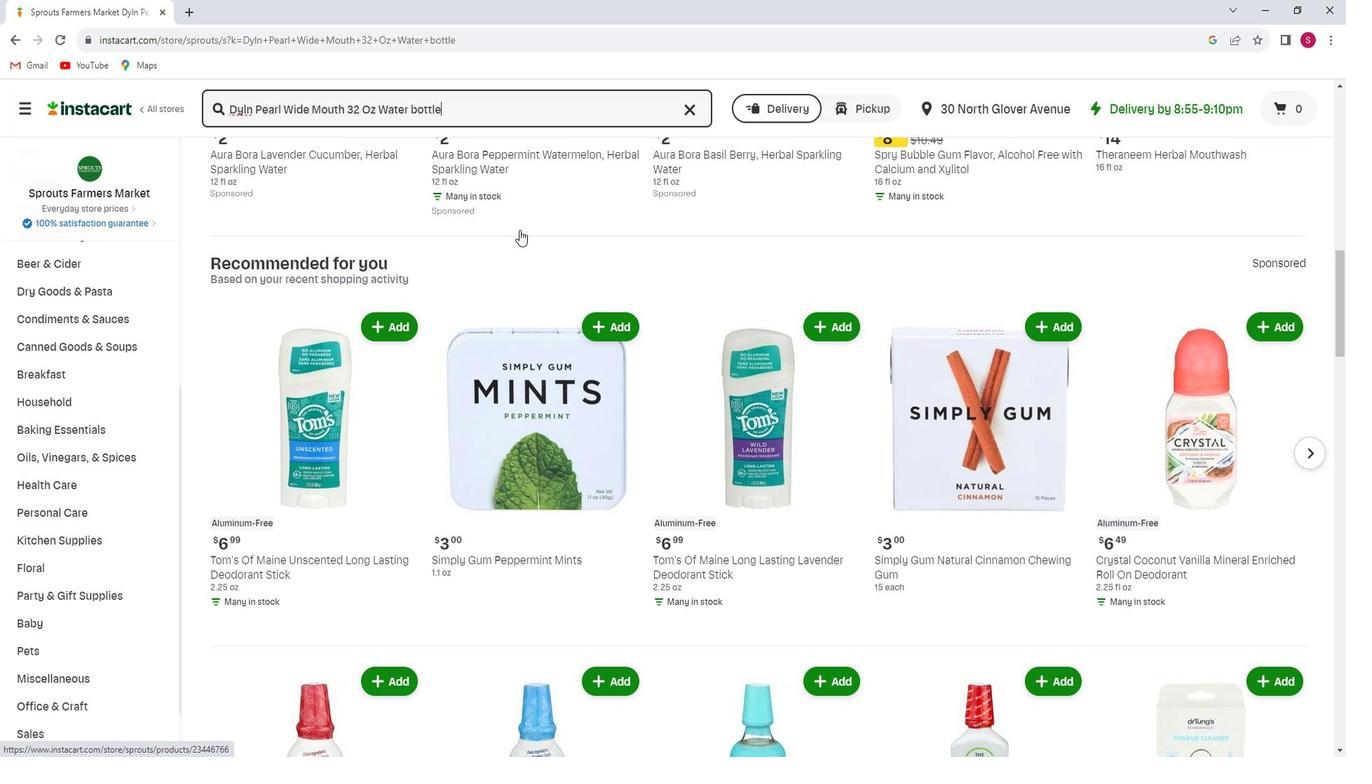 
Action: Mouse scrolled (517, 228) with delta (0, 0)
Screenshot: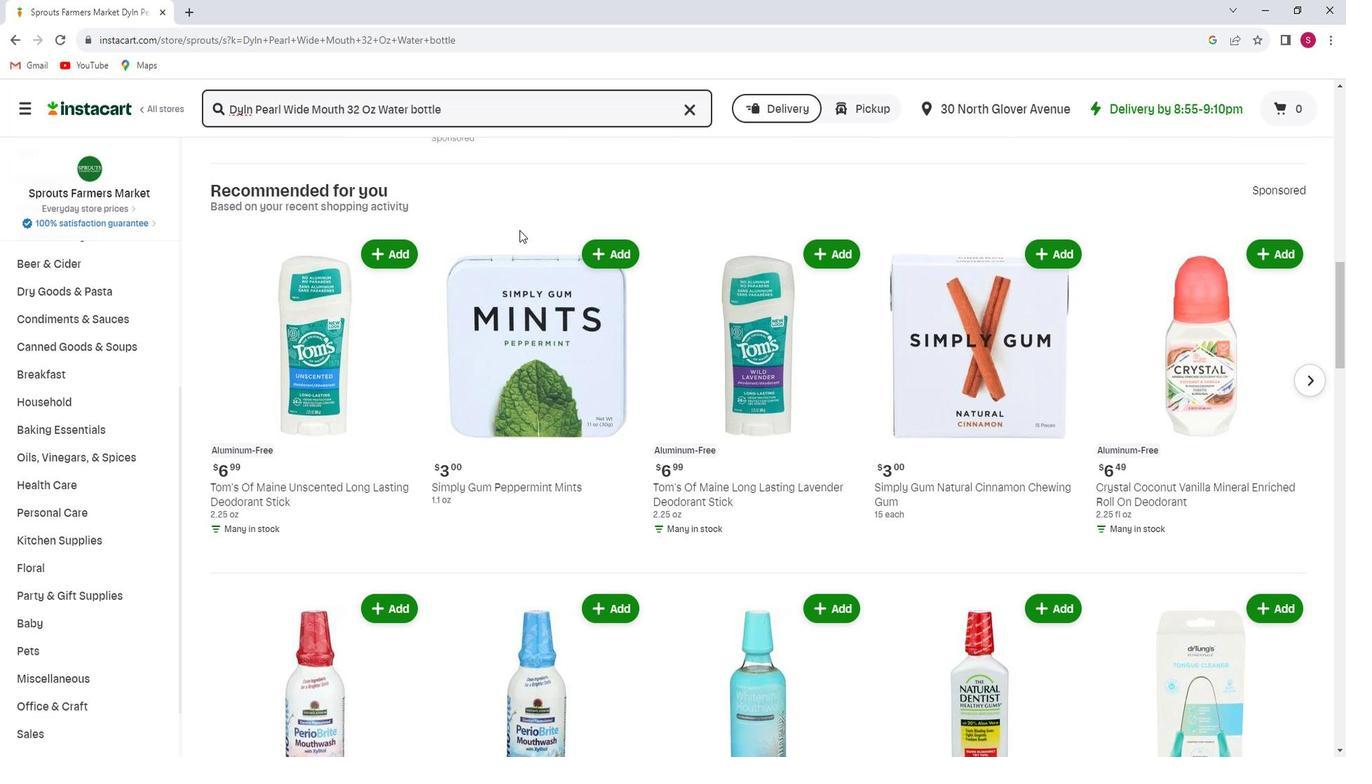 
Action: Mouse scrolled (517, 228) with delta (0, 0)
Screenshot: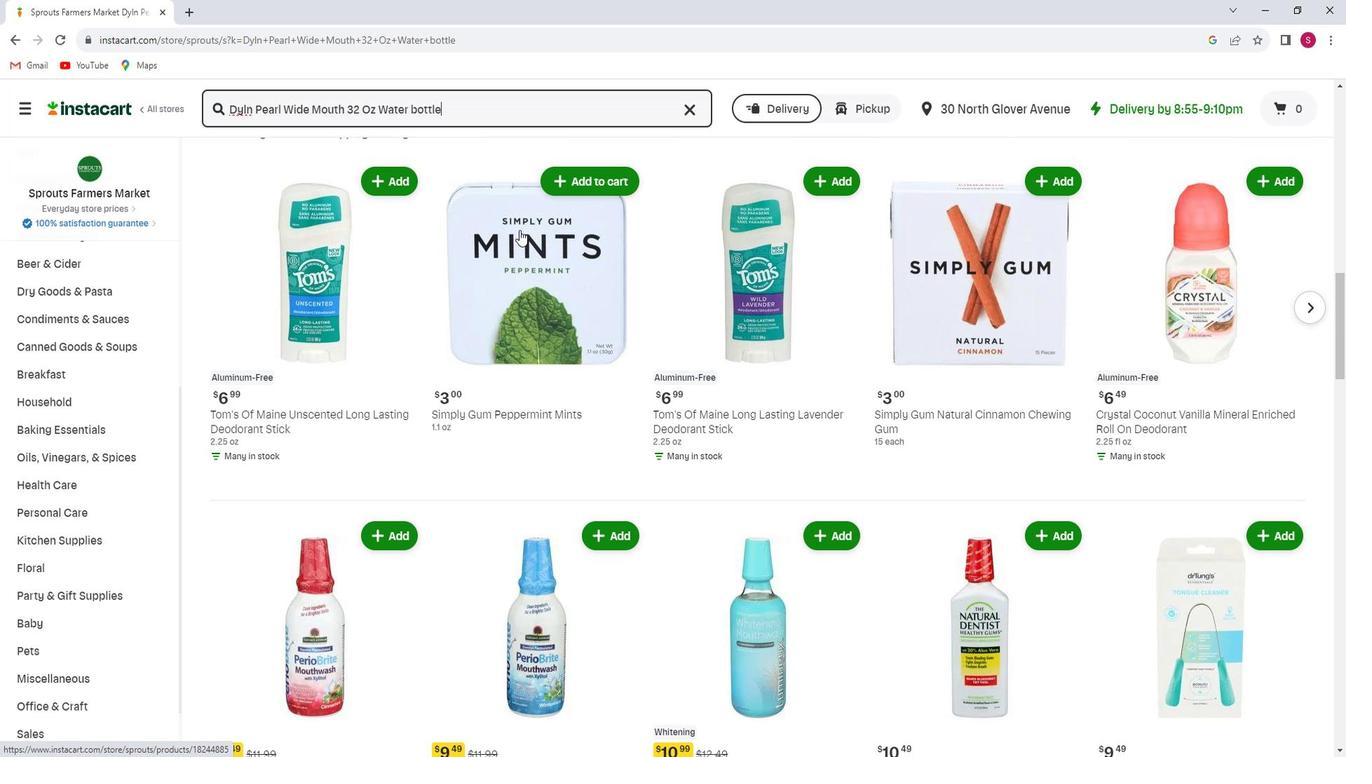 
Action: Mouse scrolled (517, 228) with delta (0, 0)
Screenshot: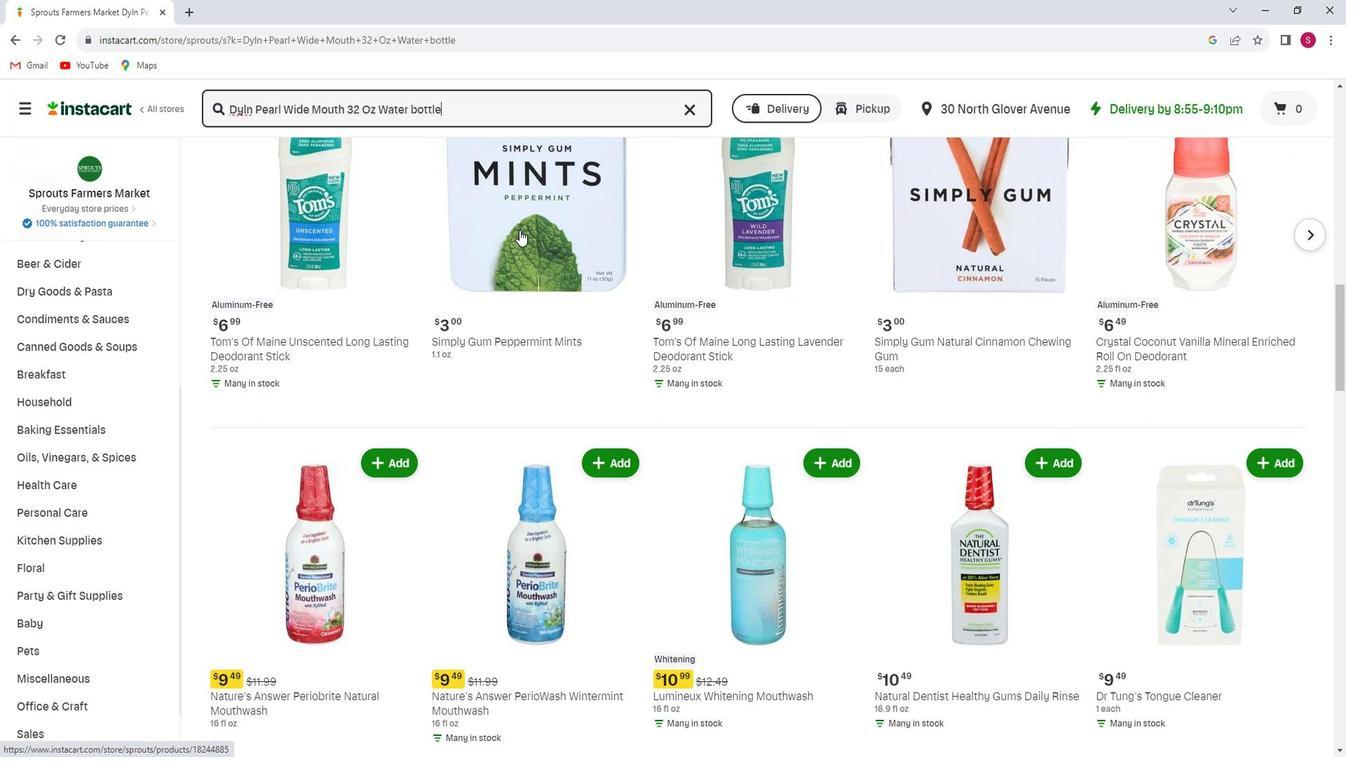 
Action: Mouse scrolled (517, 228) with delta (0, 0)
Screenshot: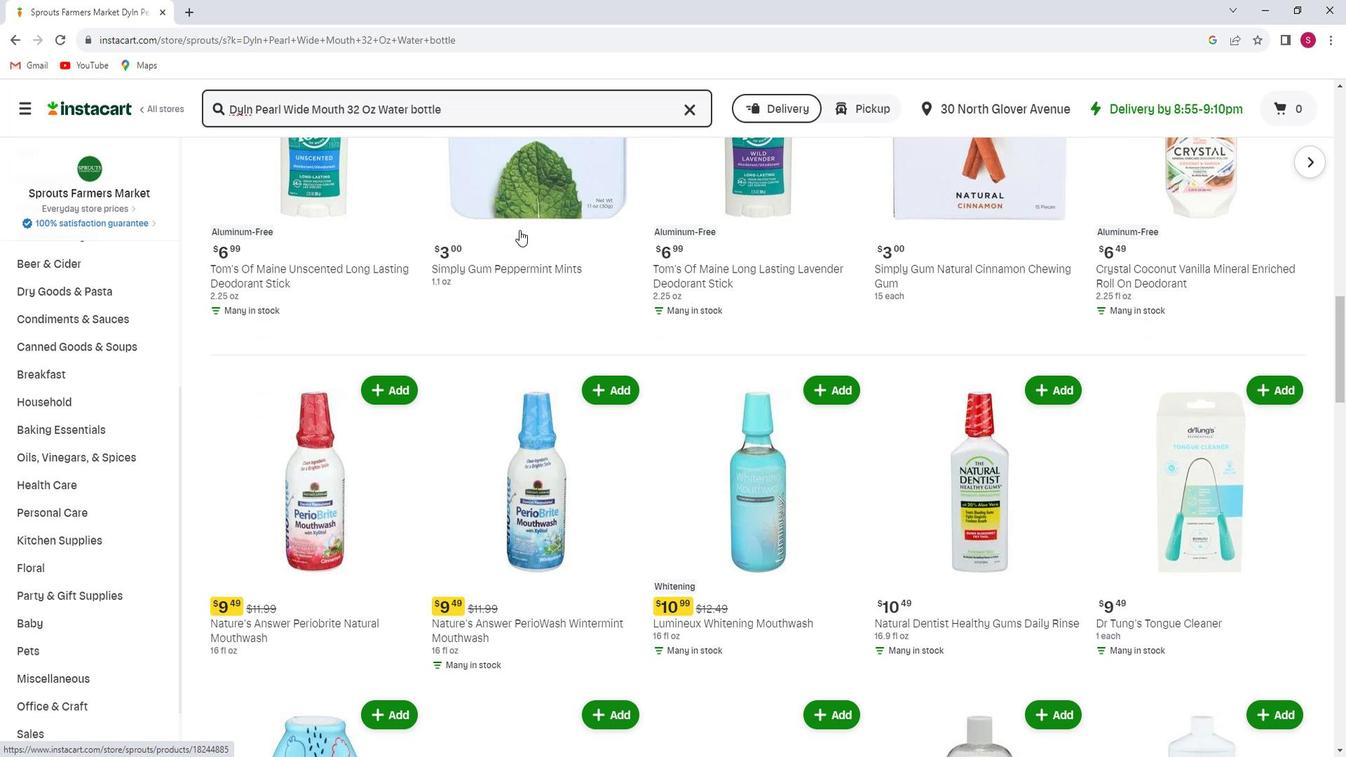 
Action: Mouse scrolled (517, 228) with delta (0, 0)
Screenshot: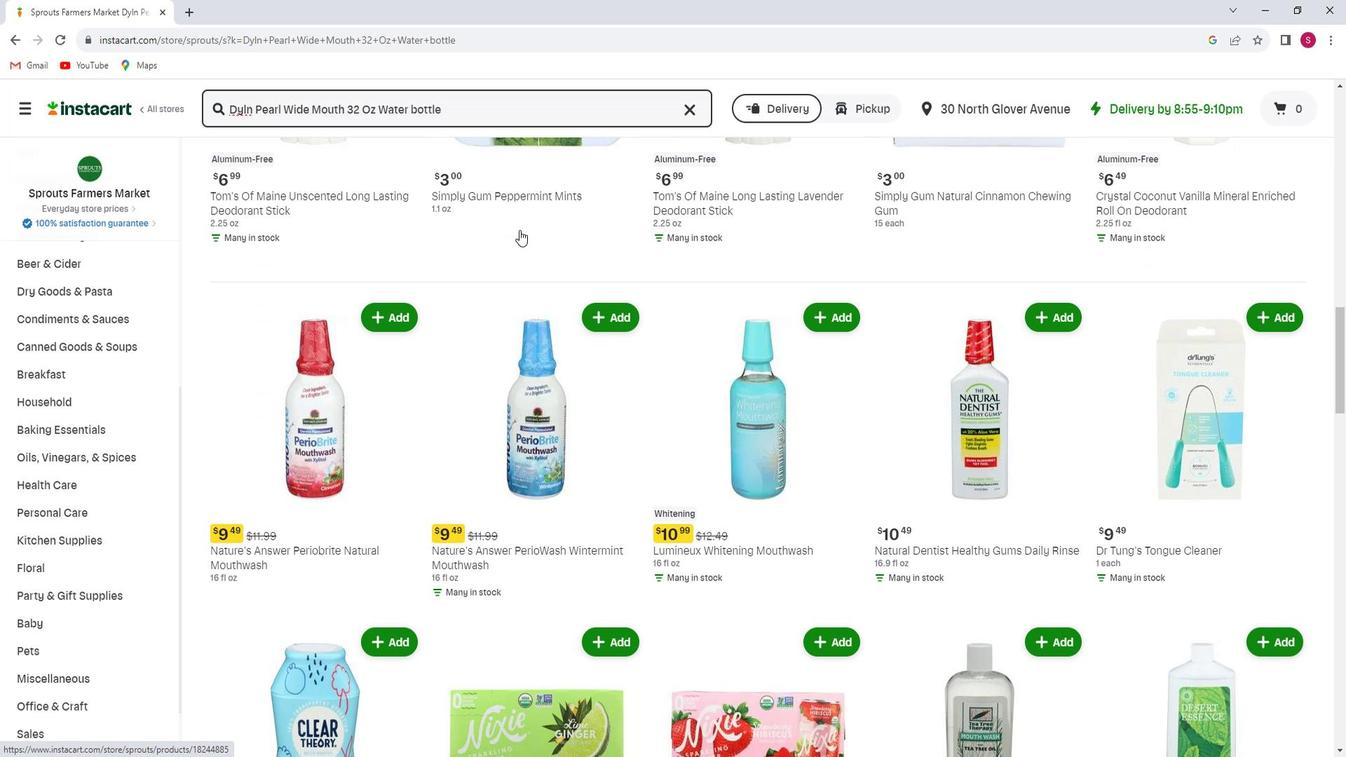 
Action: Mouse scrolled (517, 228) with delta (0, 0)
Screenshot: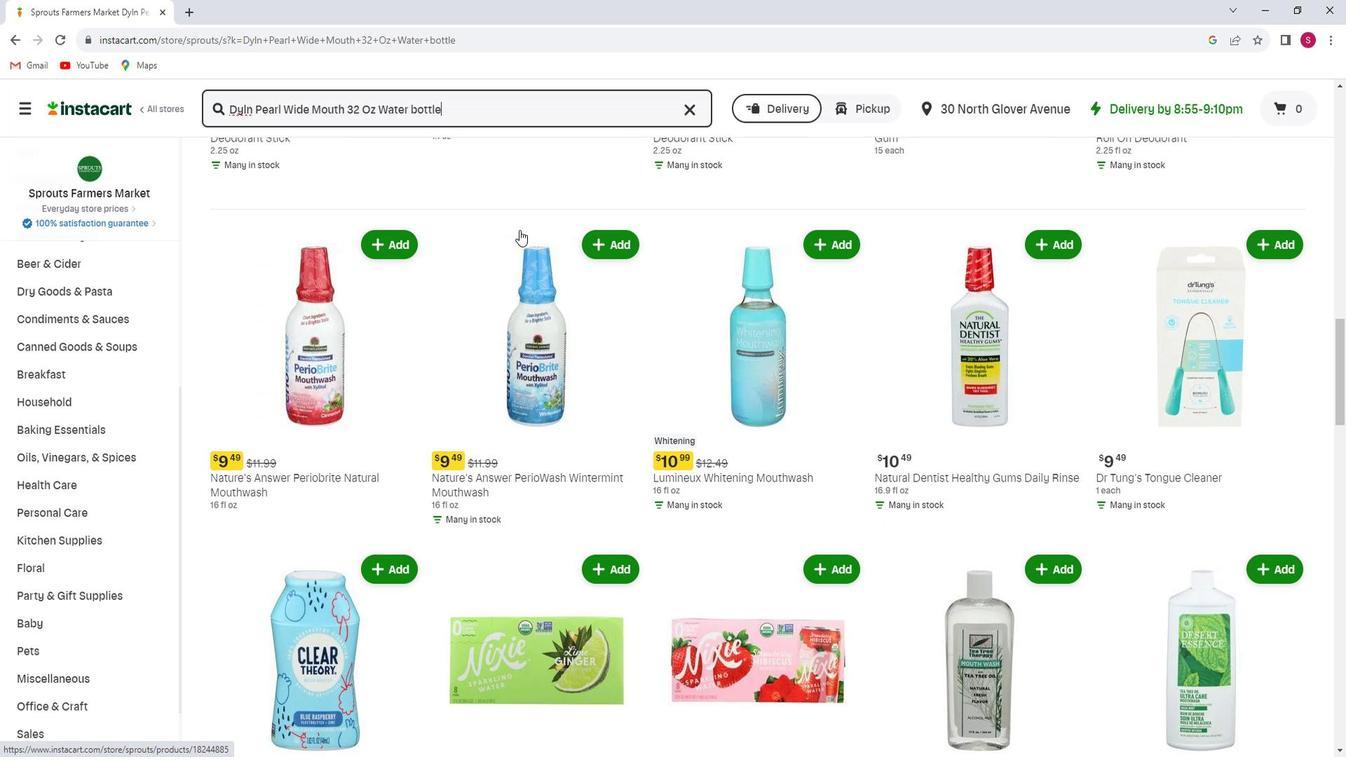 
Action: Mouse scrolled (517, 228) with delta (0, 0)
Screenshot: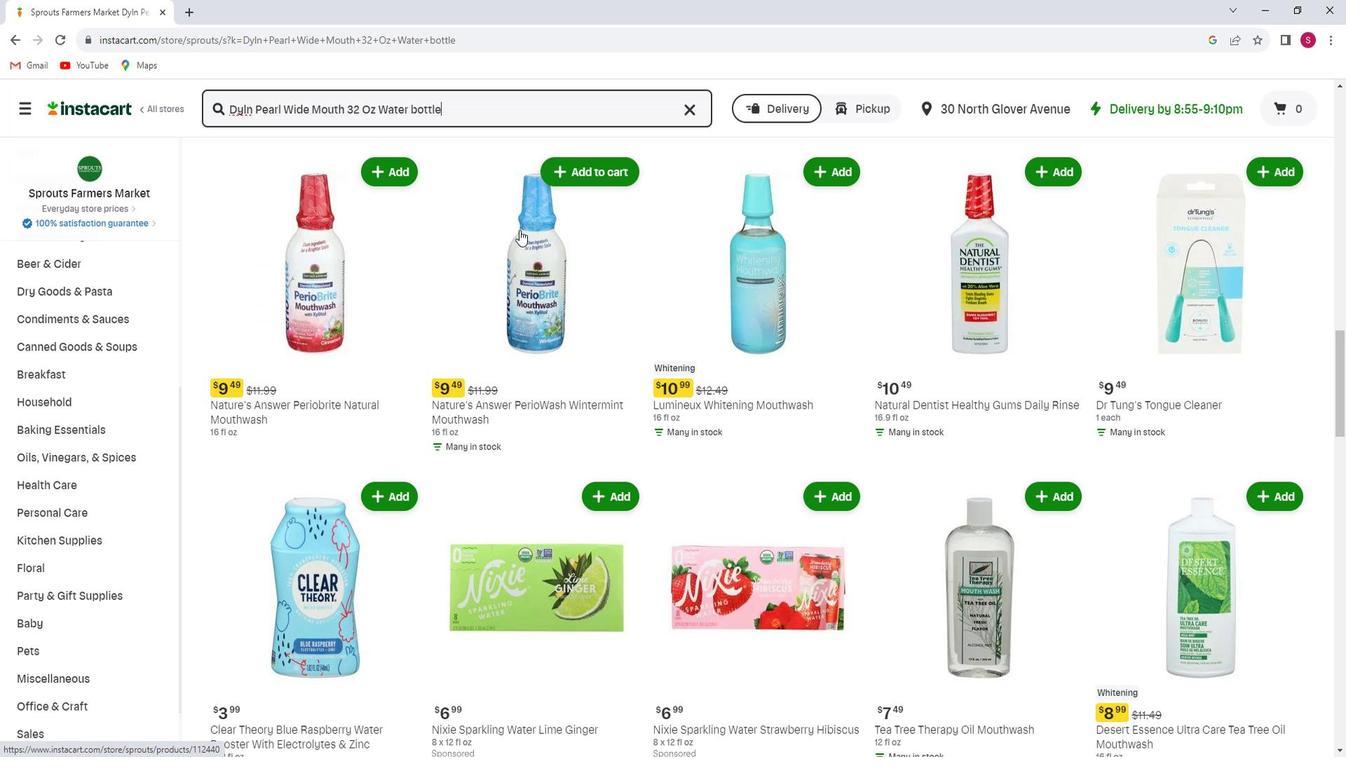 
Action: Mouse scrolled (517, 228) with delta (0, 0)
Screenshot: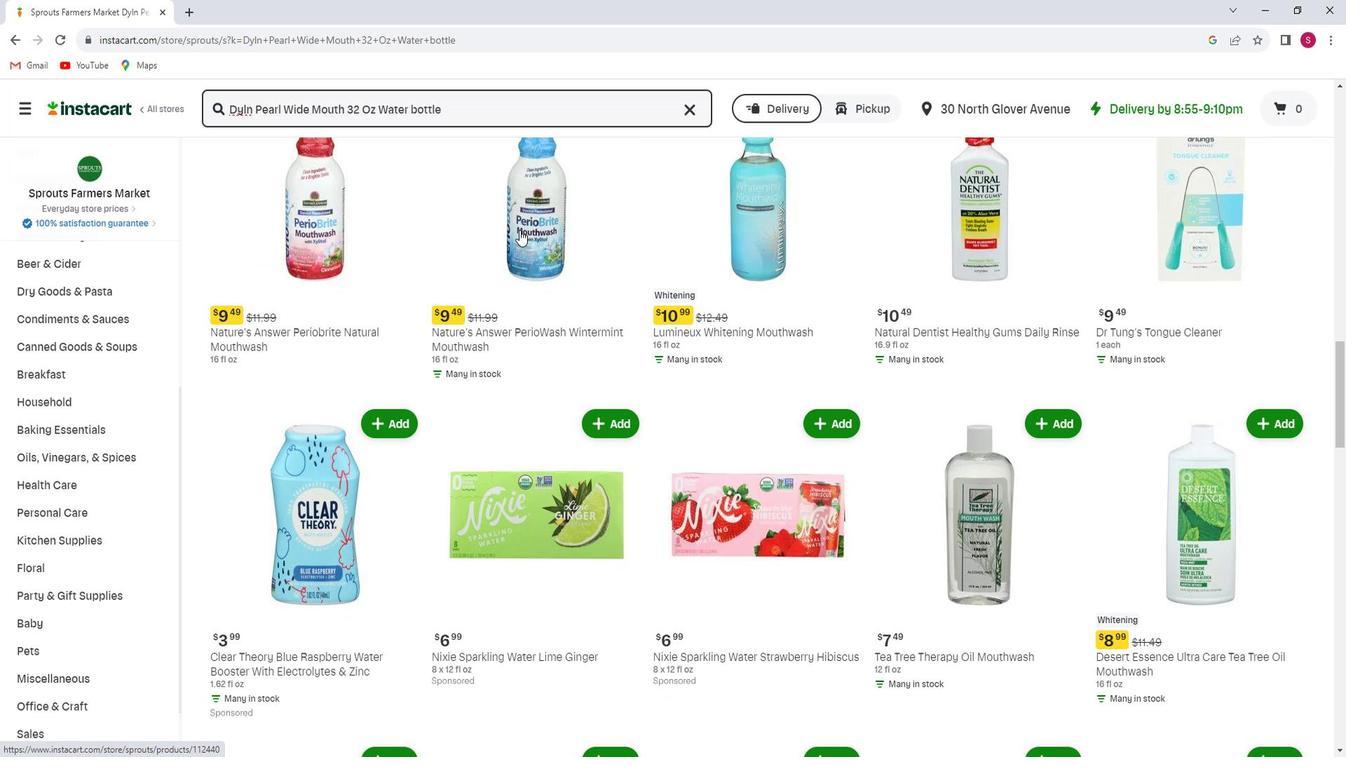 
Action: Mouse scrolled (517, 228) with delta (0, 0)
Screenshot: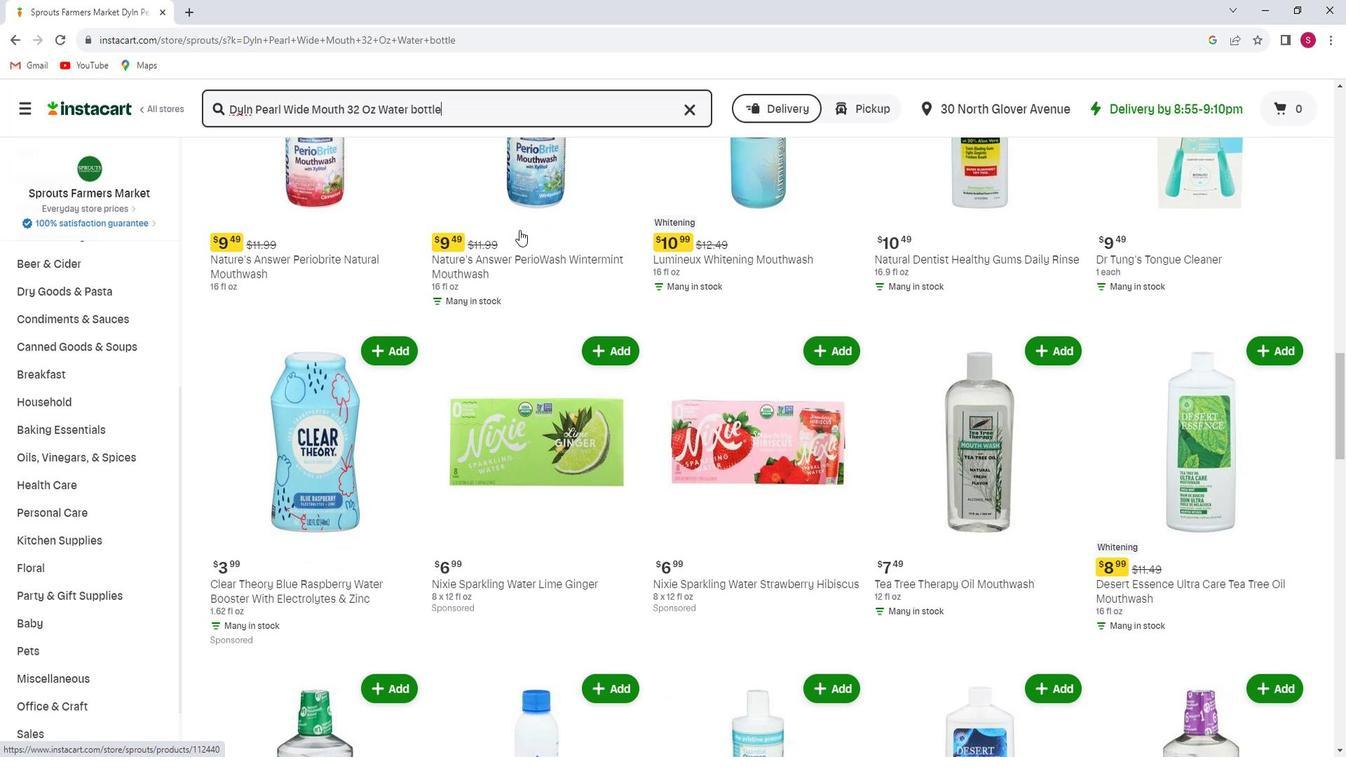 
Action: Mouse scrolled (517, 228) with delta (0, 0)
Screenshot: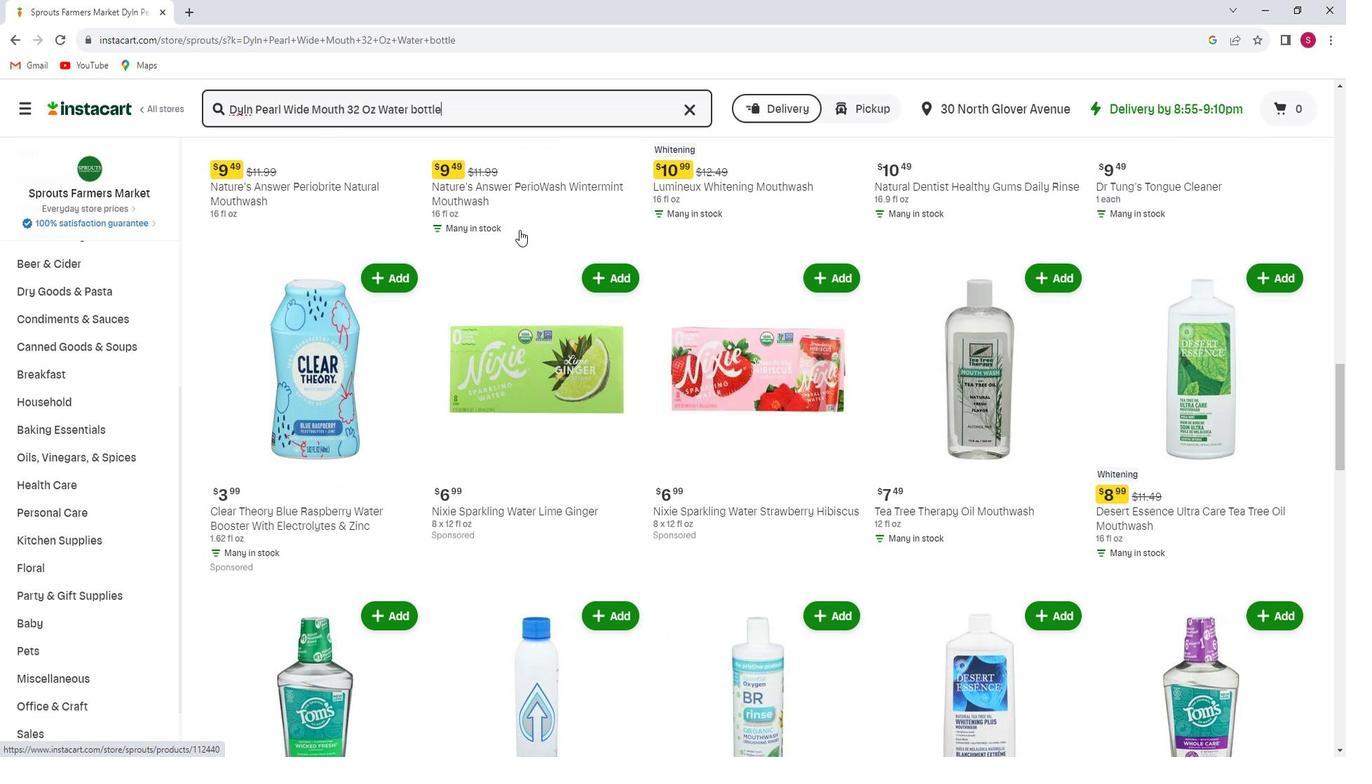 
Action: Mouse scrolled (517, 228) with delta (0, 0)
Screenshot: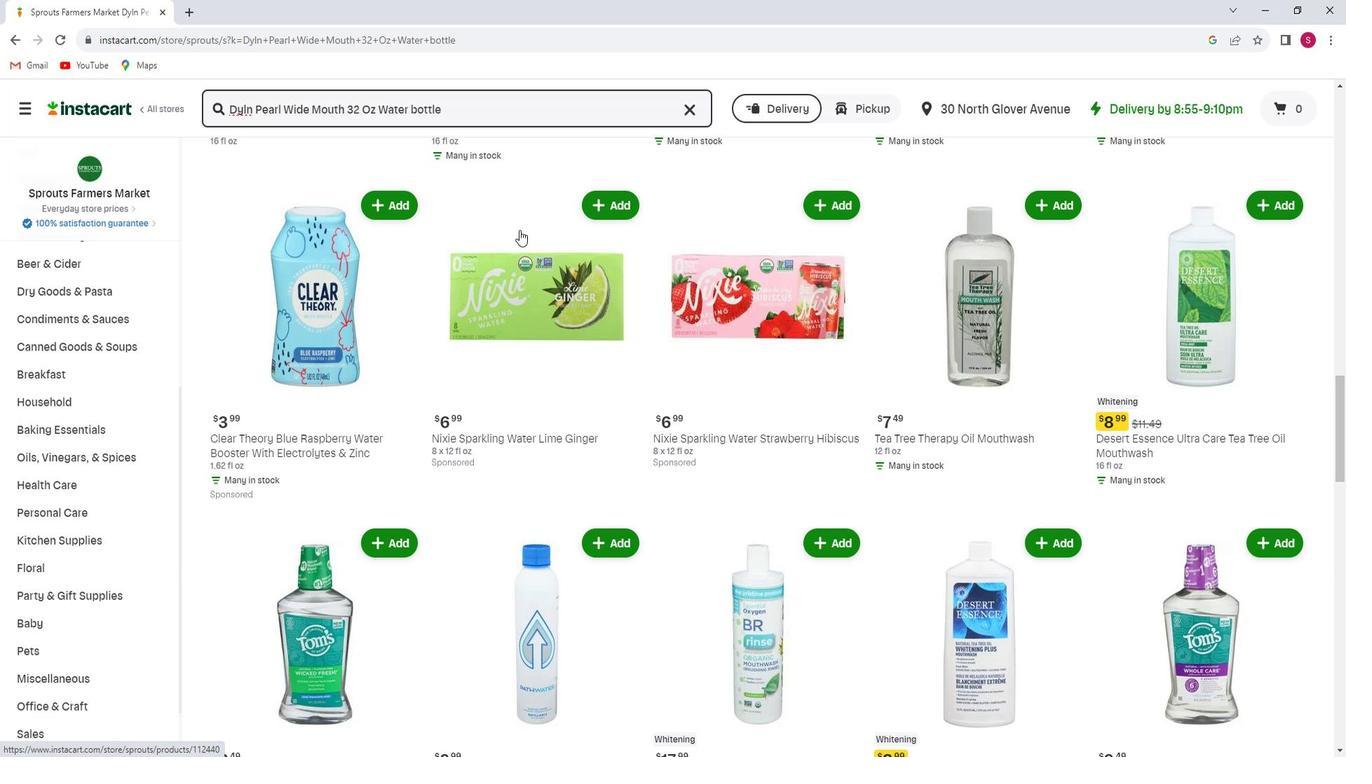 
Action: Mouse scrolled (517, 228) with delta (0, 0)
Screenshot: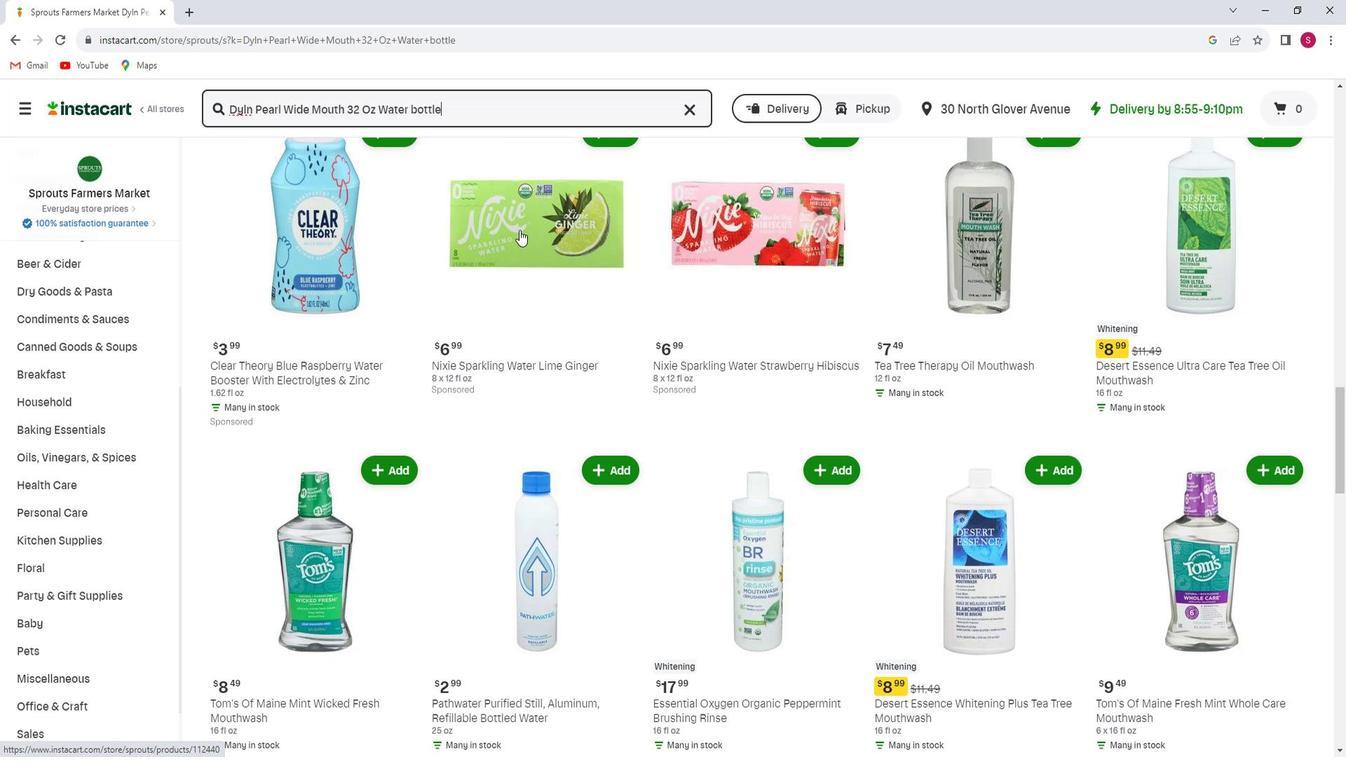 
Action: Mouse scrolled (517, 228) with delta (0, 0)
Screenshot: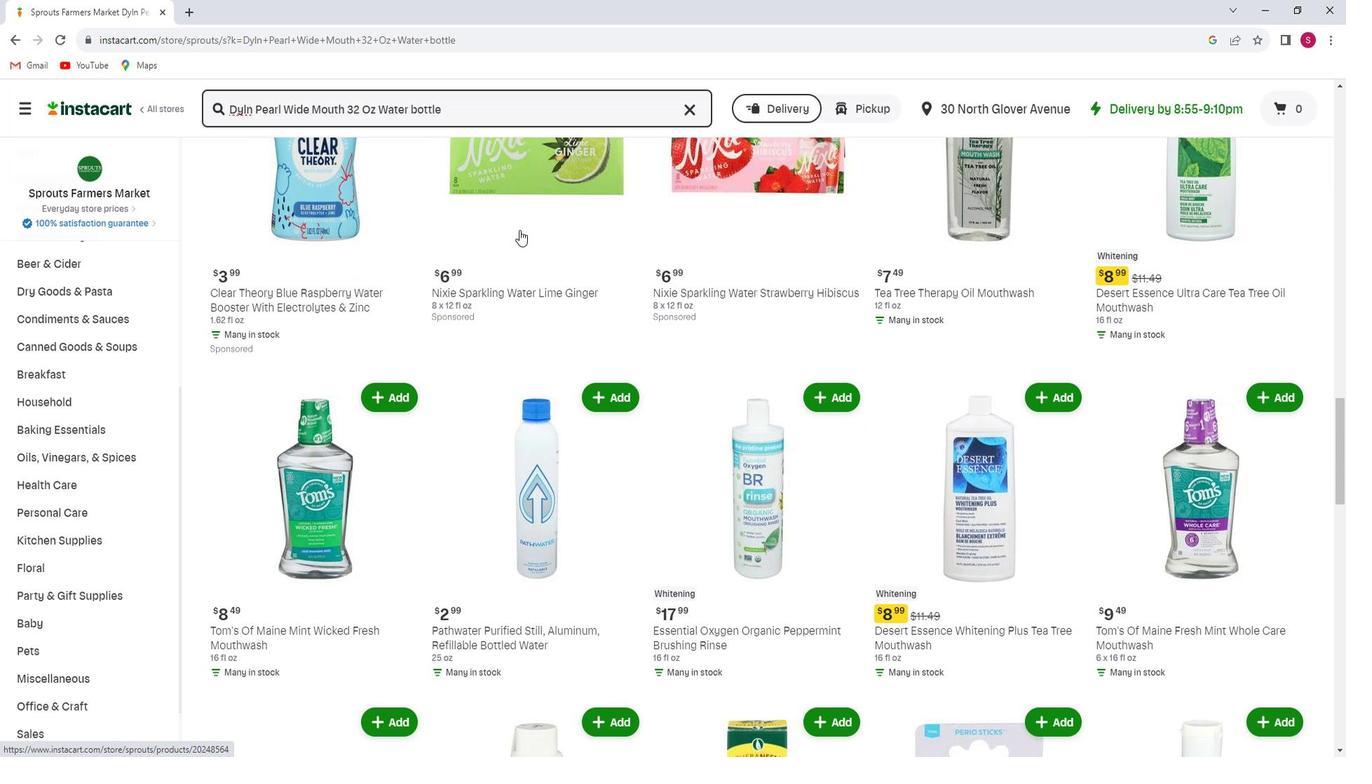 
Action: Mouse scrolled (517, 228) with delta (0, 0)
Screenshot: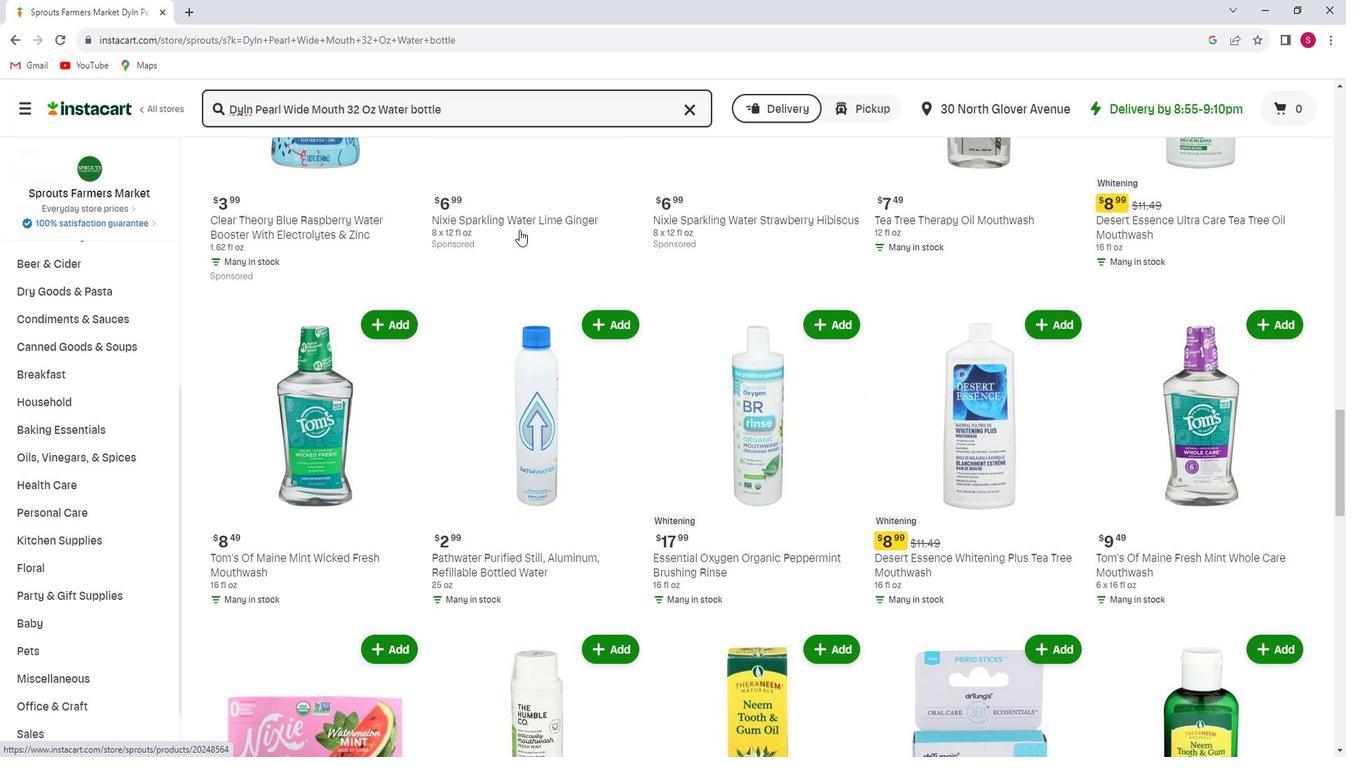 
Action: Mouse scrolled (517, 228) with delta (0, 0)
Screenshot: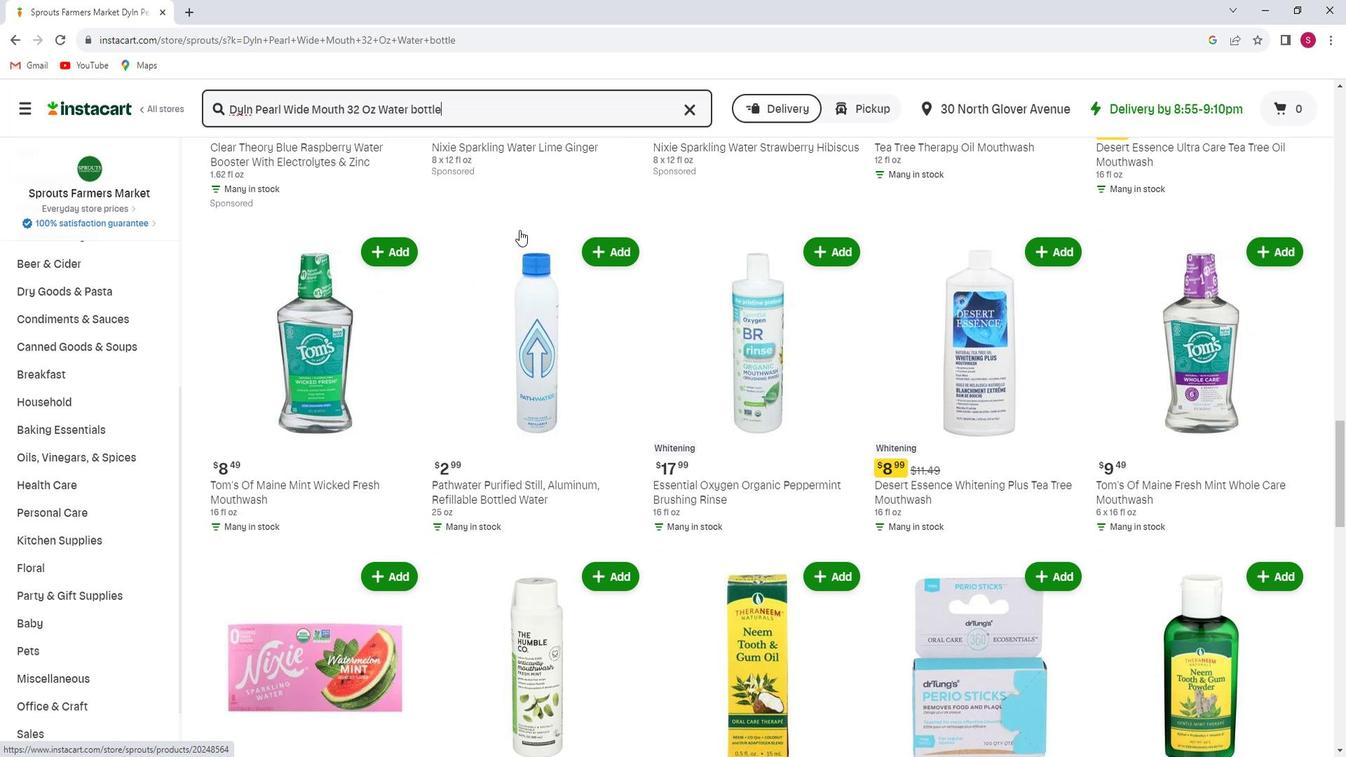 
Action: Mouse scrolled (517, 228) with delta (0, 0)
Screenshot: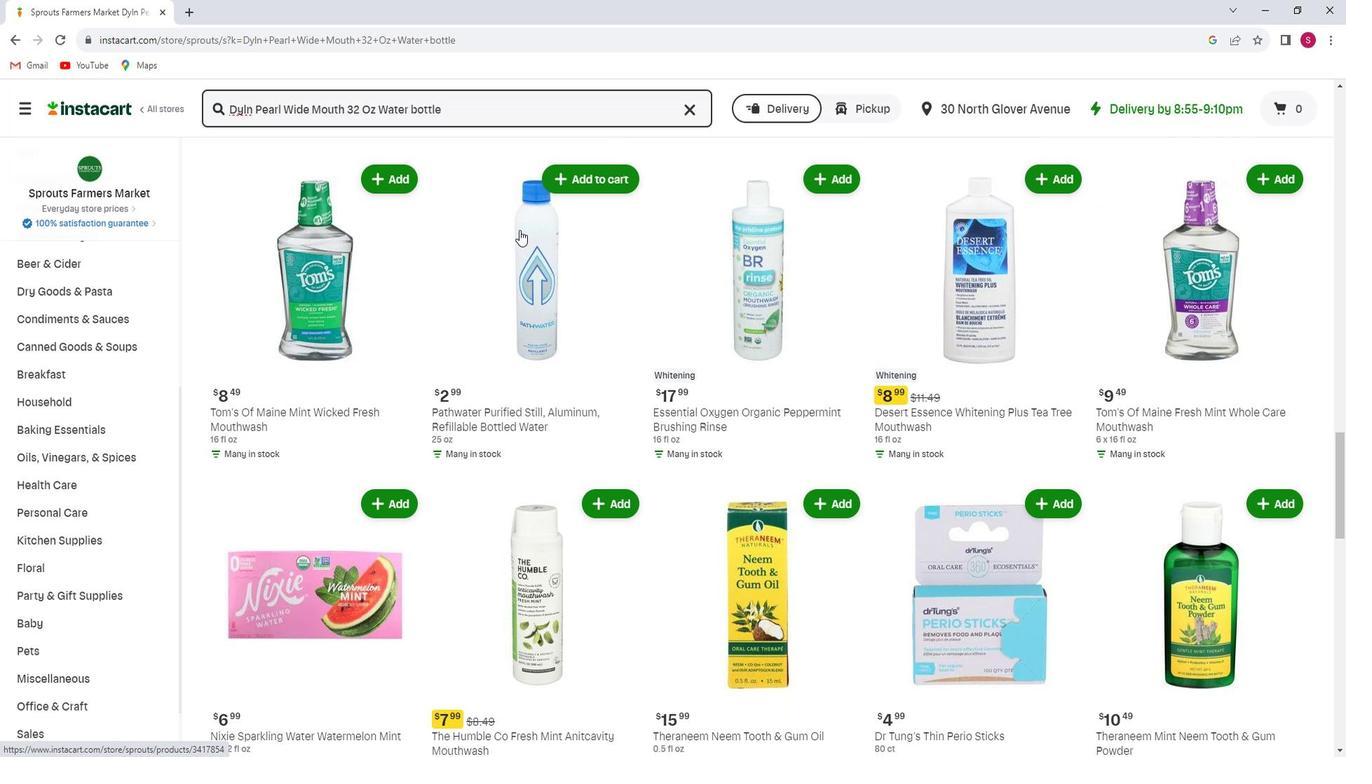 
Action: Mouse scrolled (517, 228) with delta (0, 0)
Screenshot: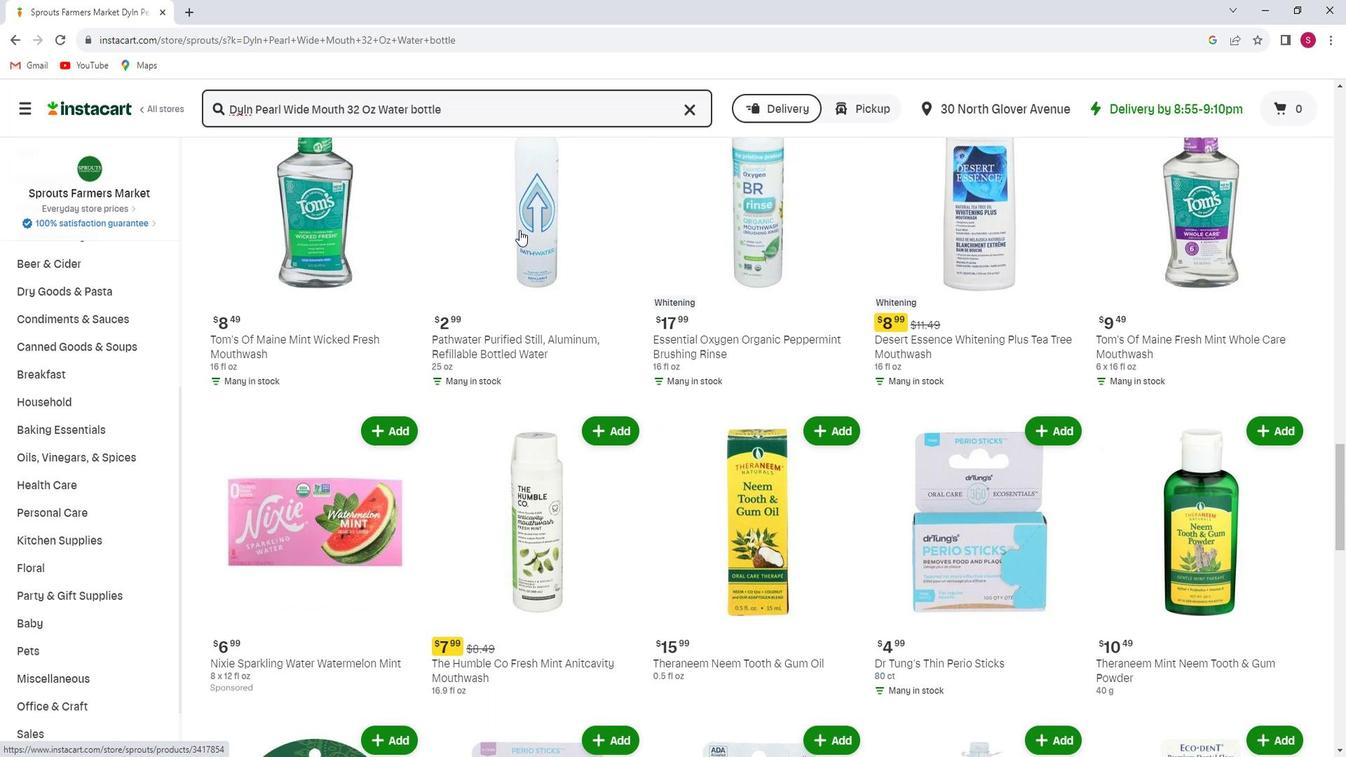 
Action: Mouse scrolled (517, 228) with delta (0, 0)
Screenshot: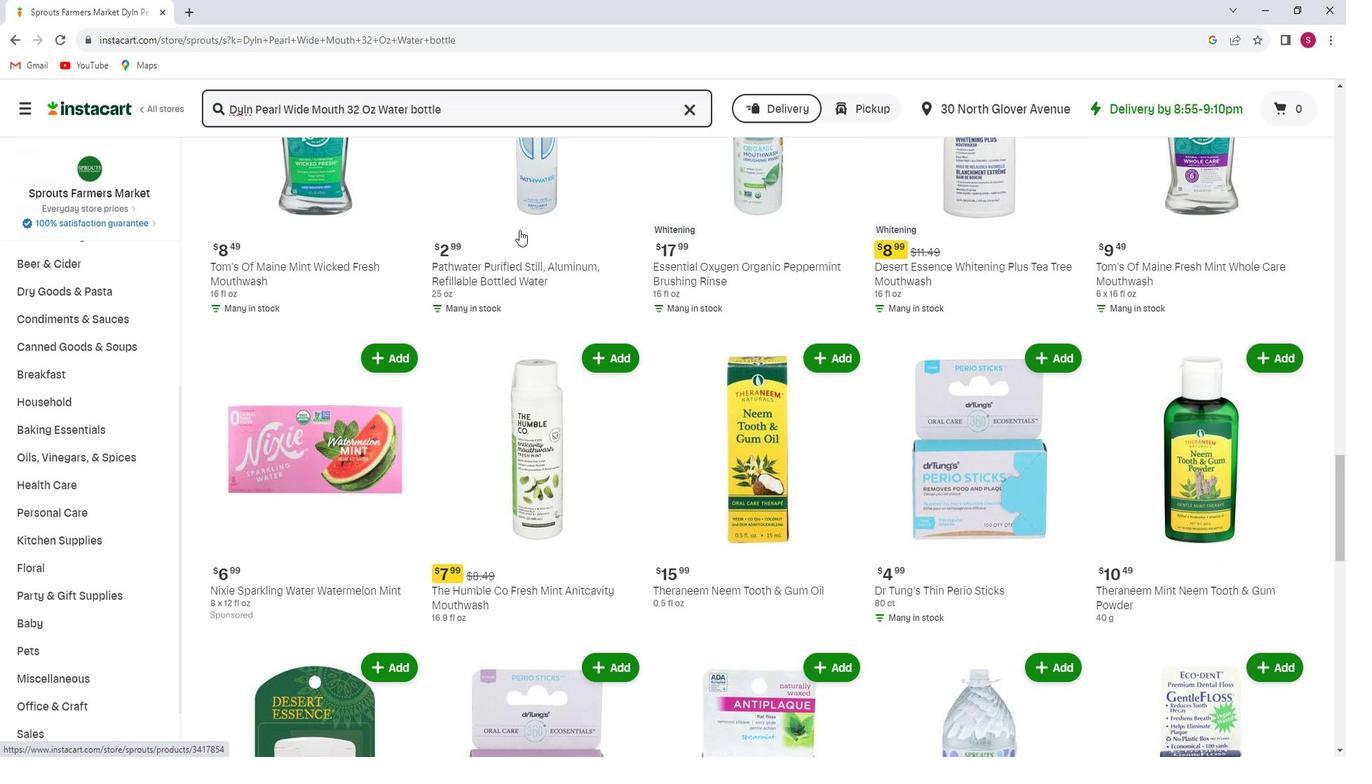 
Action: Mouse scrolled (517, 228) with delta (0, 0)
Screenshot: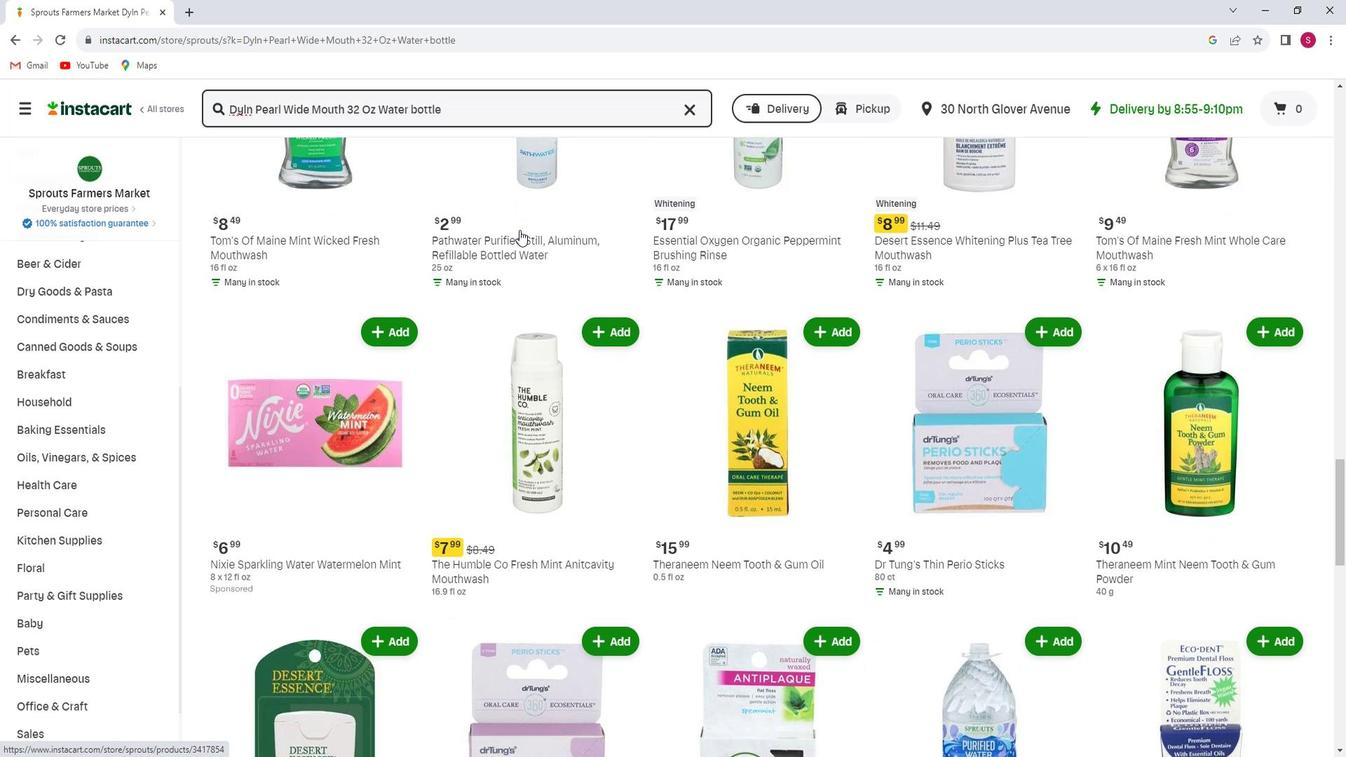 
Action: Mouse scrolled (517, 228) with delta (0, 0)
Screenshot: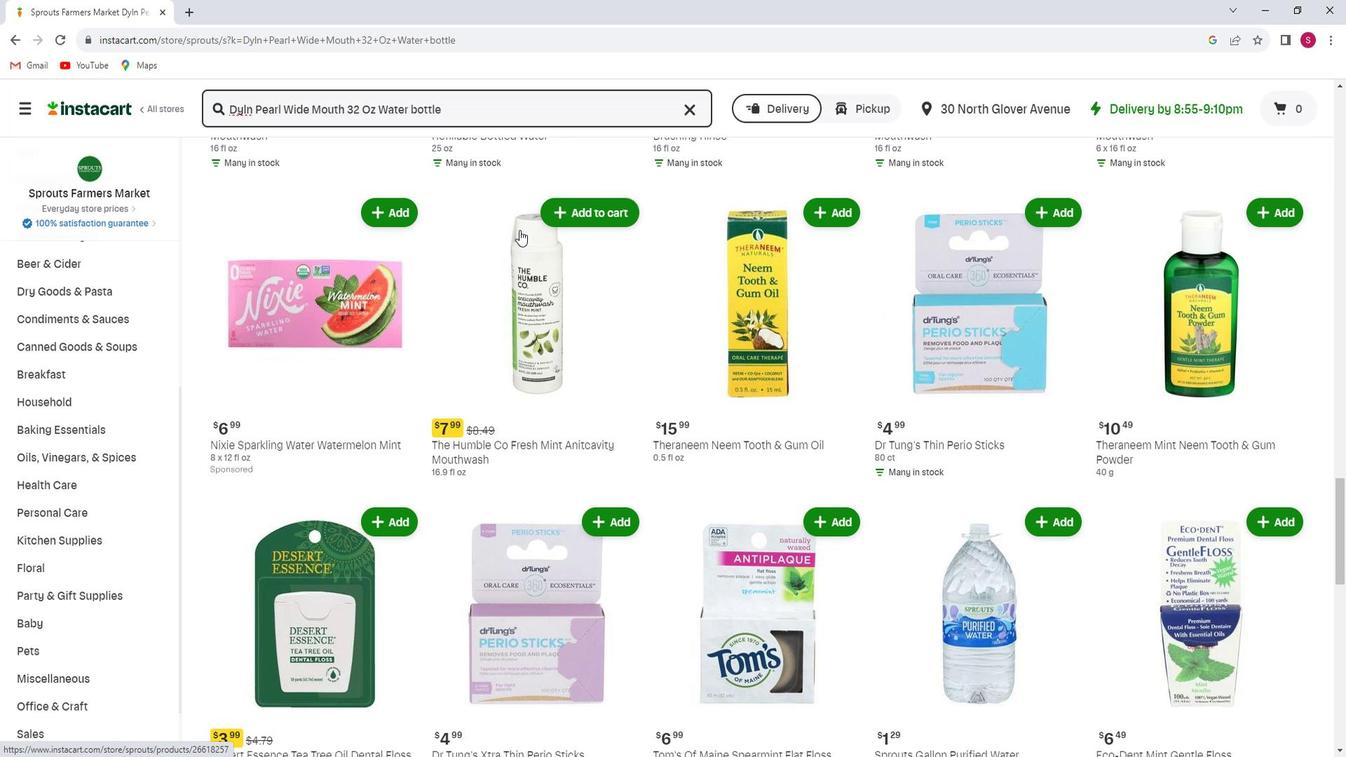 
Action: Mouse scrolled (517, 228) with delta (0, 0)
Screenshot: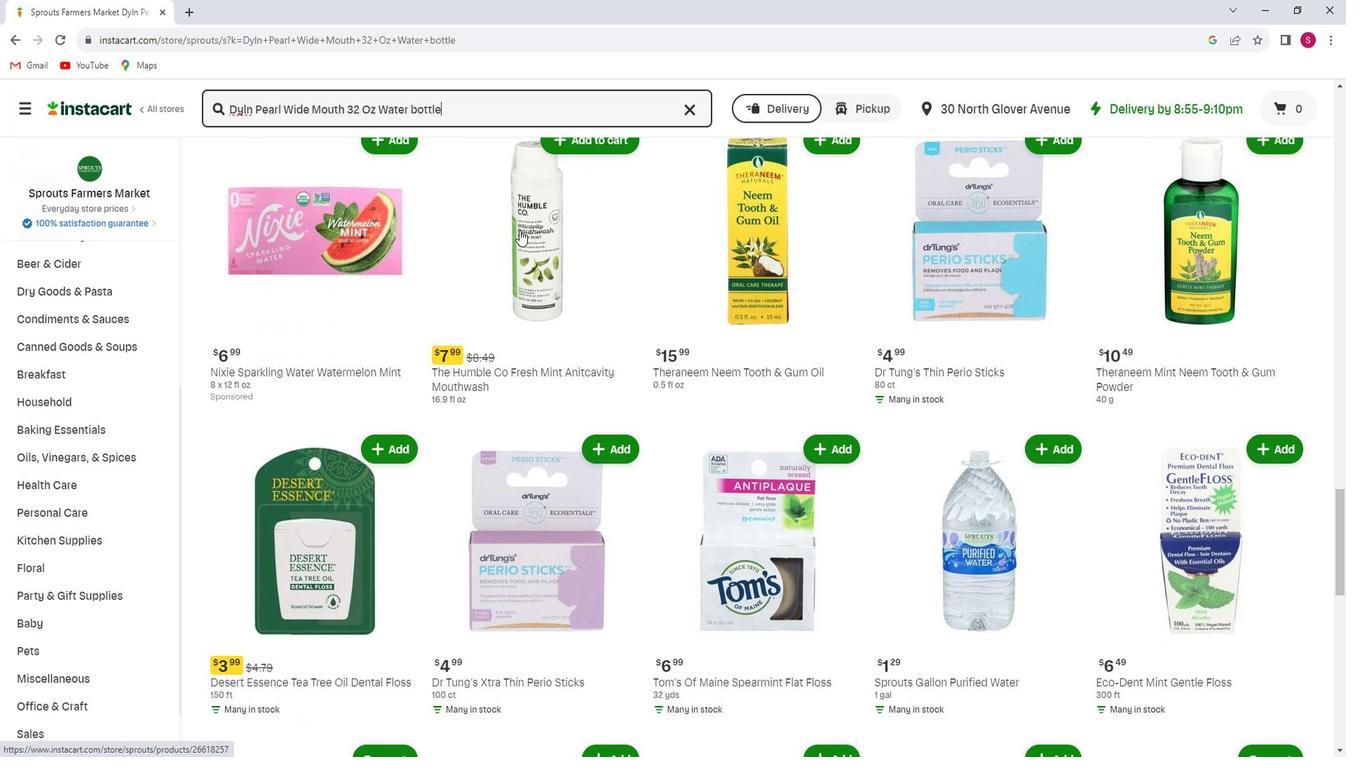 
Action: Mouse scrolled (517, 228) with delta (0, 0)
Screenshot: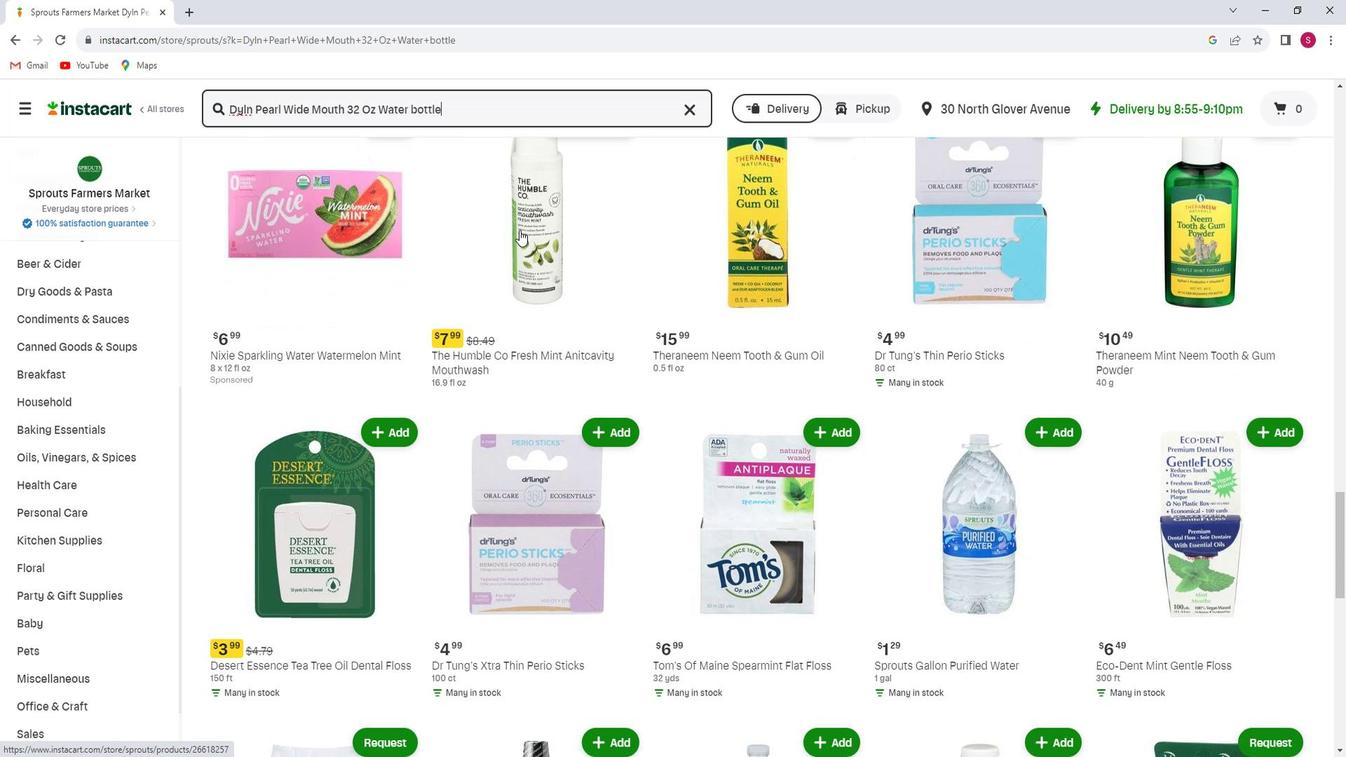 
Action: Mouse scrolled (517, 228) with delta (0, 0)
Screenshot: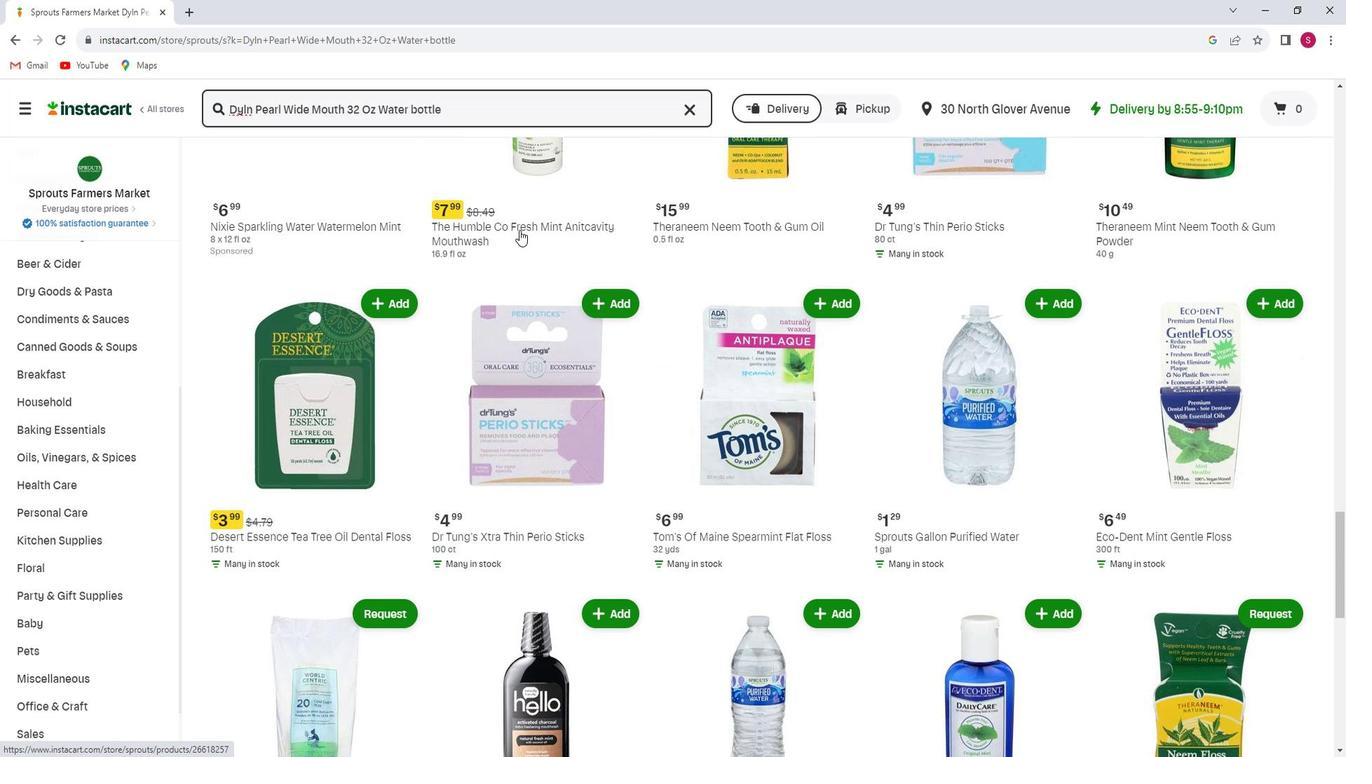 
Action: Mouse scrolled (517, 228) with delta (0, 0)
Screenshot: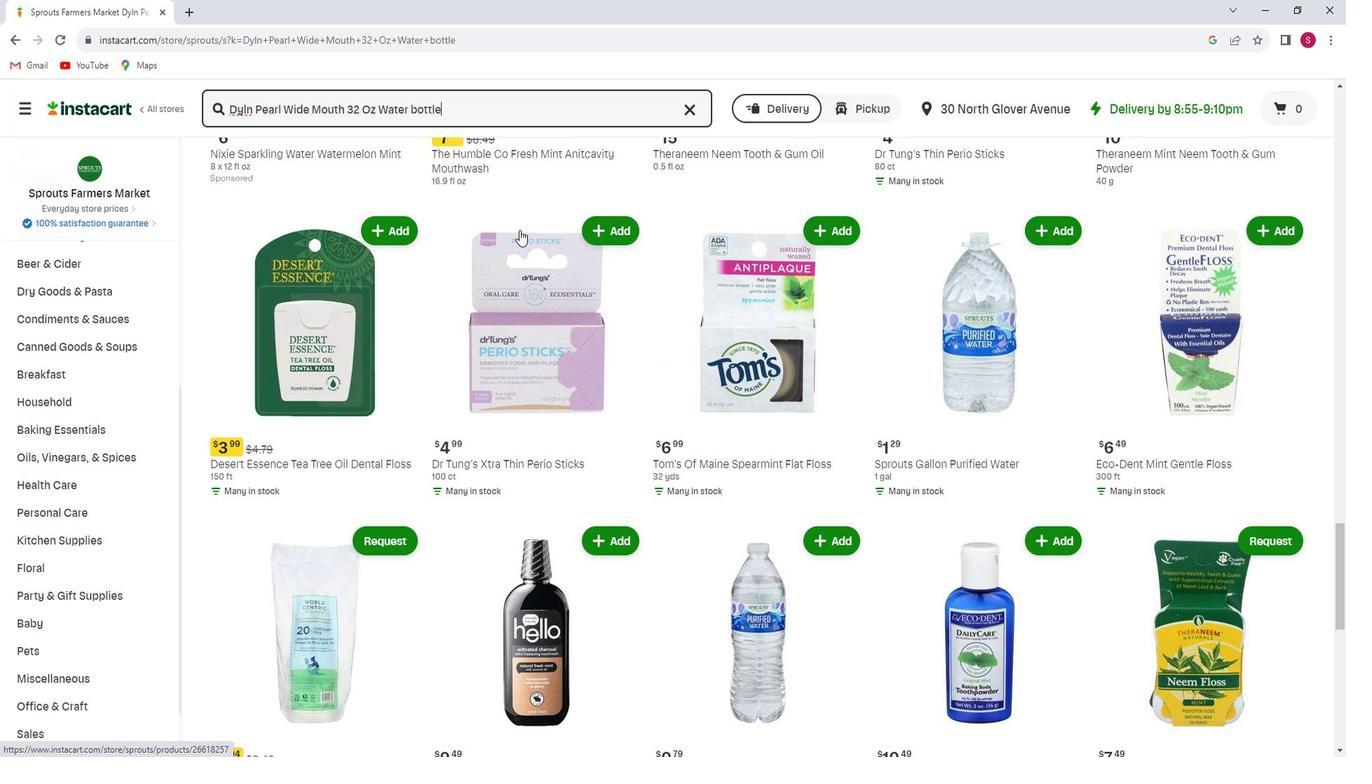 
Action: Mouse scrolled (517, 228) with delta (0, 0)
Screenshot: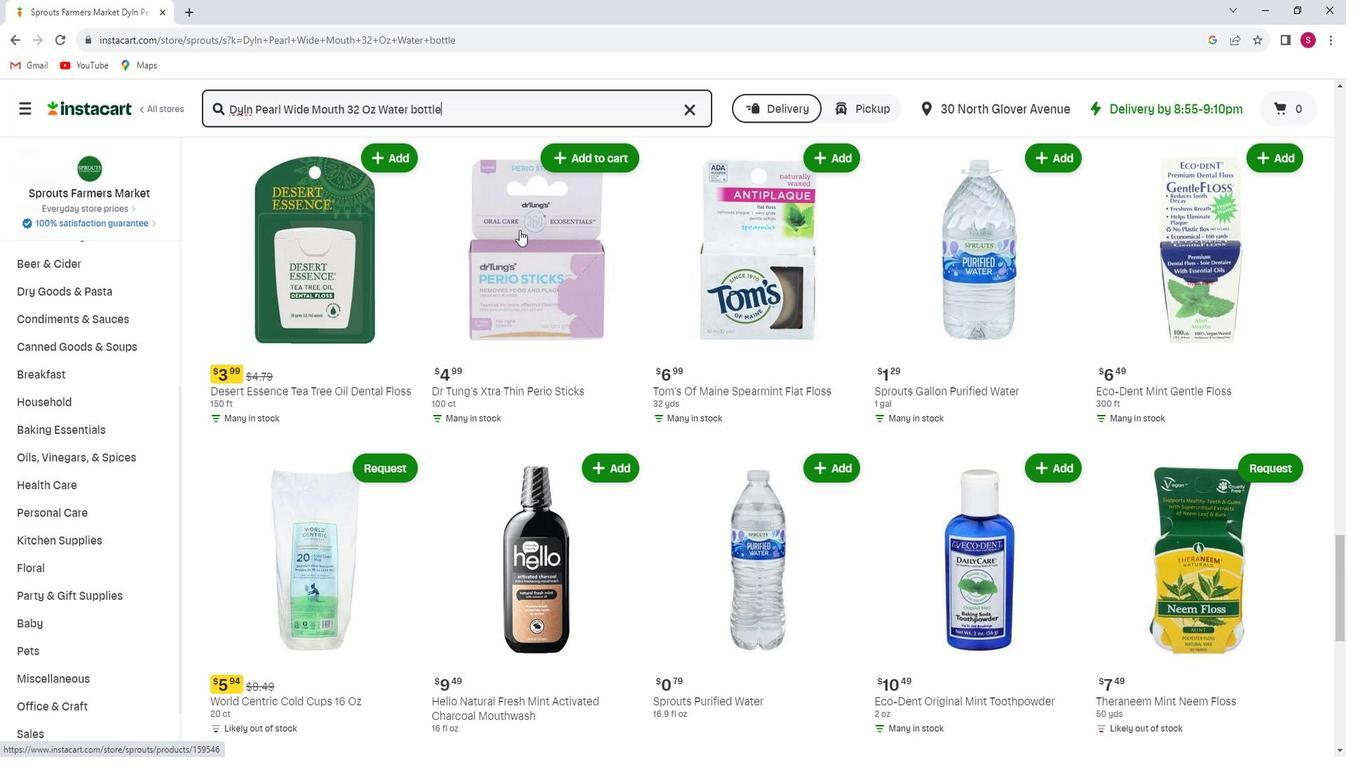 
Action: Mouse scrolled (517, 228) with delta (0, 0)
Screenshot: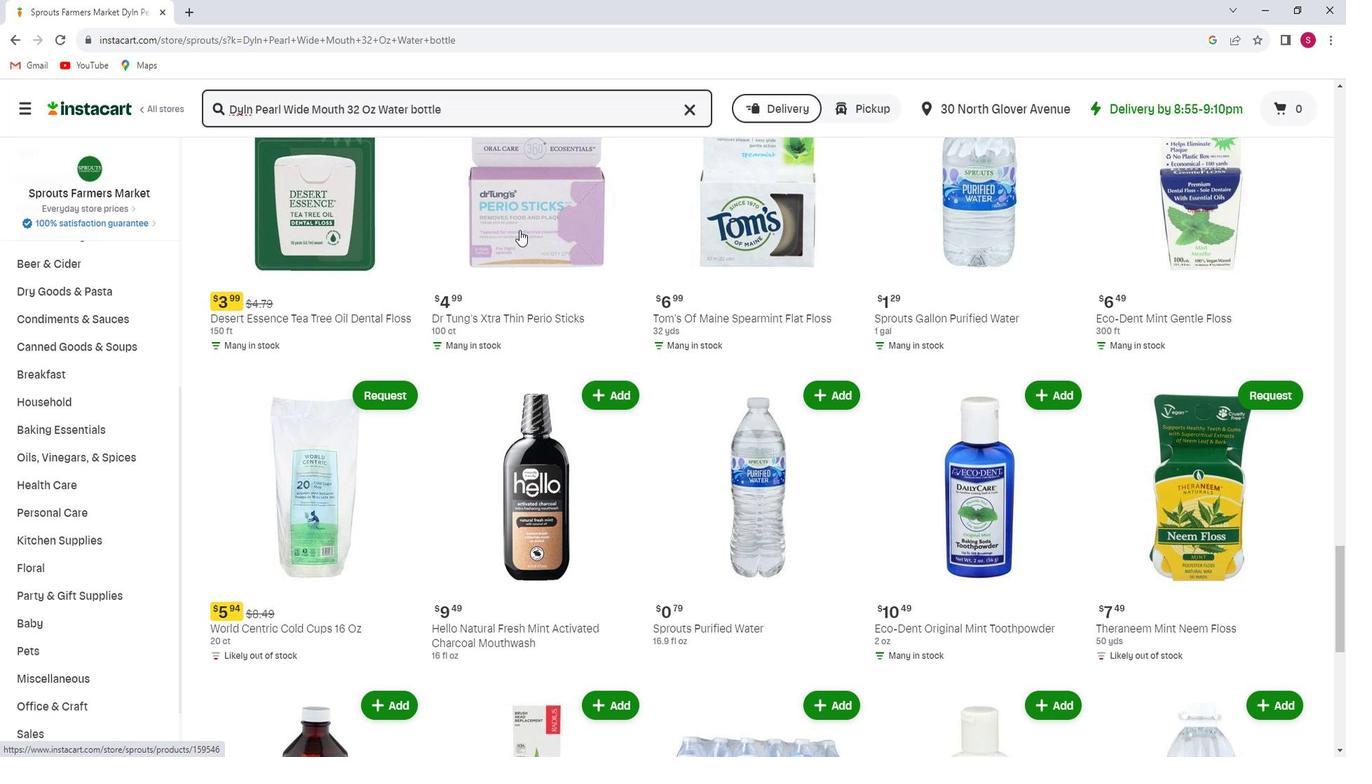 
Action: Mouse scrolled (517, 228) with delta (0, 0)
Screenshot: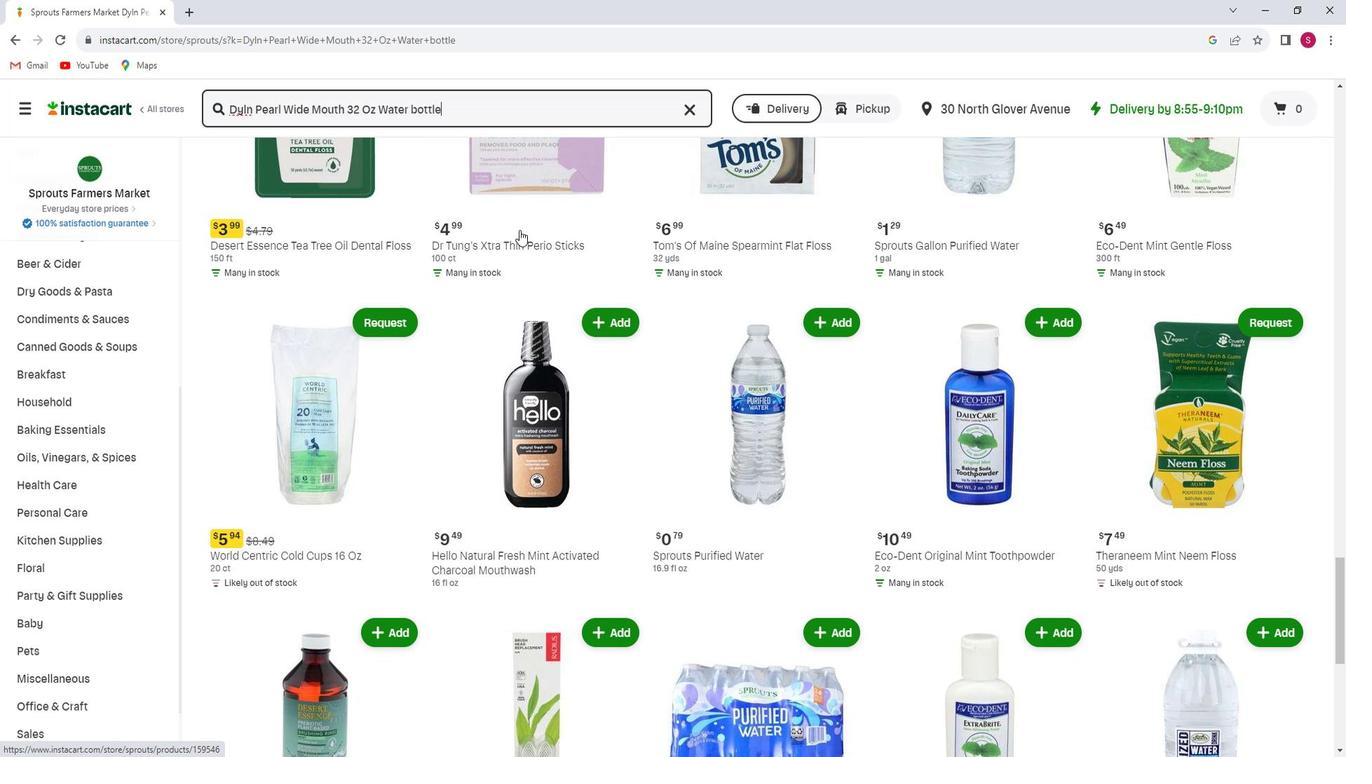 
Action: Mouse moved to (517, 228)
Screenshot: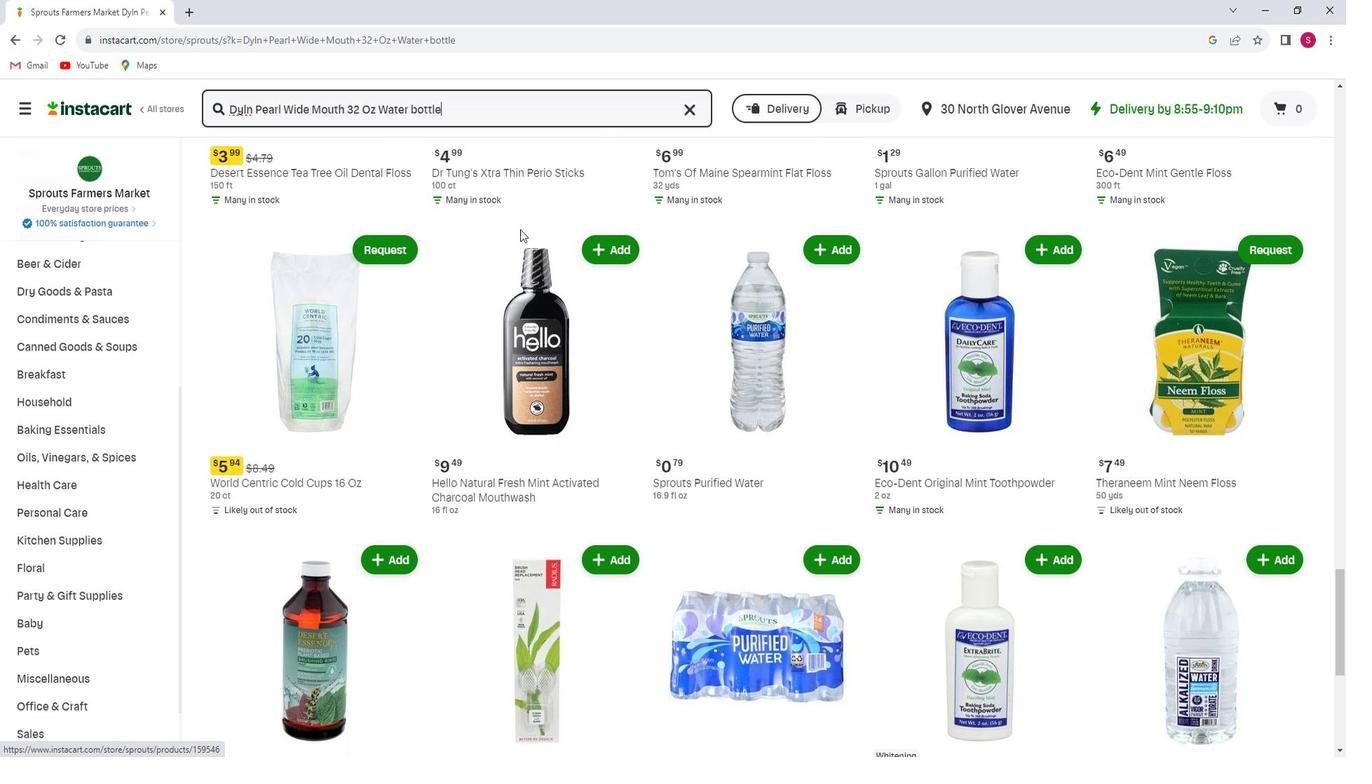 
Action: Mouse scrolled (517, 227) with delta (0, 0)
Screenshot: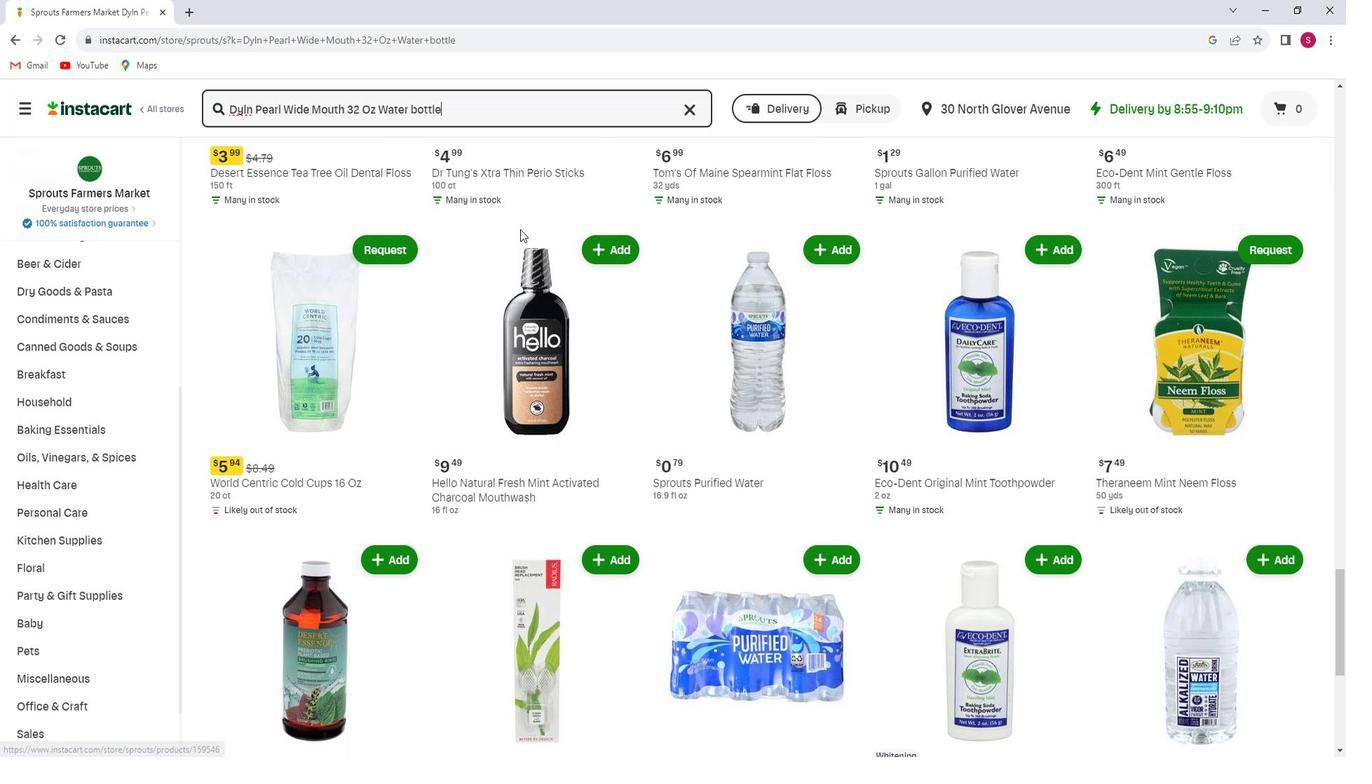
Action: Mouse scrolled (517, 227) with delta (0, 0)
Screenshot: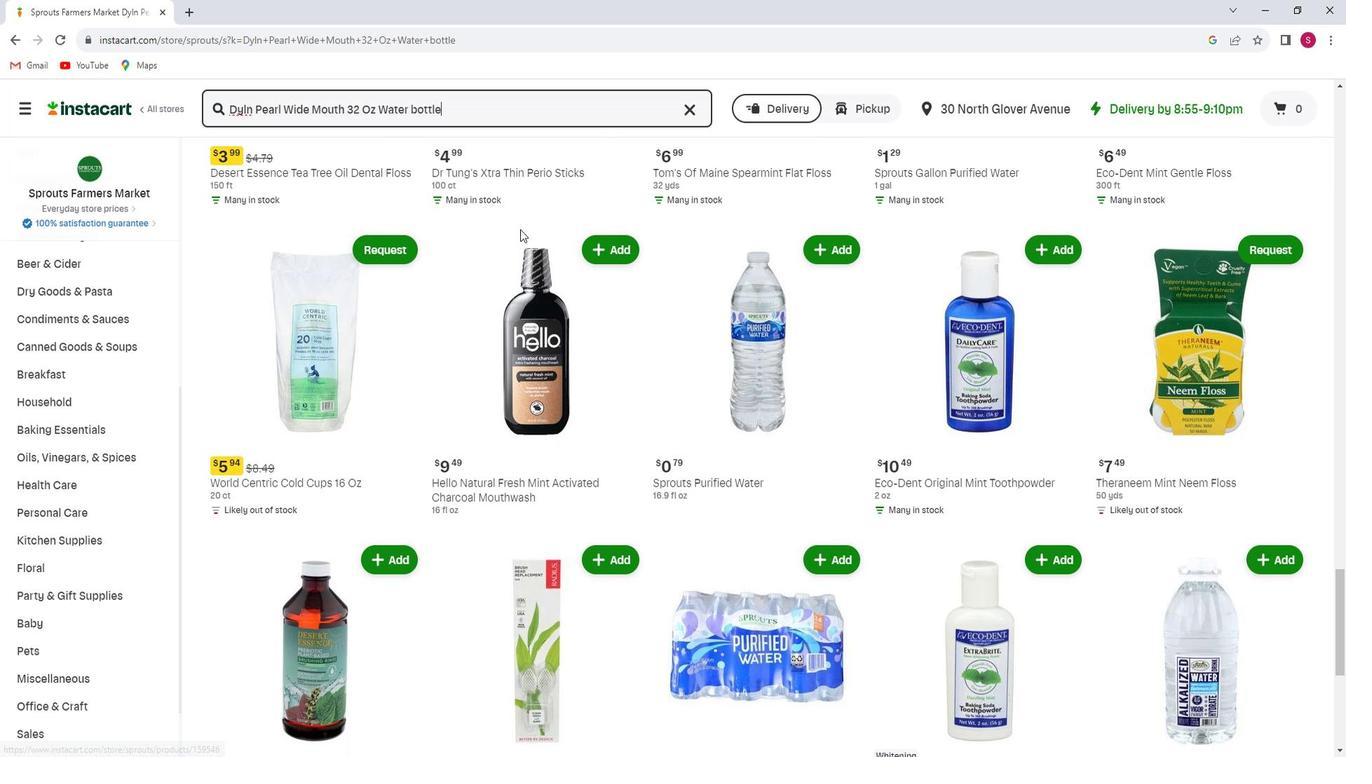 
Action: Mouse scrolled (517, 227) with delta (0, 0)
Screenshot: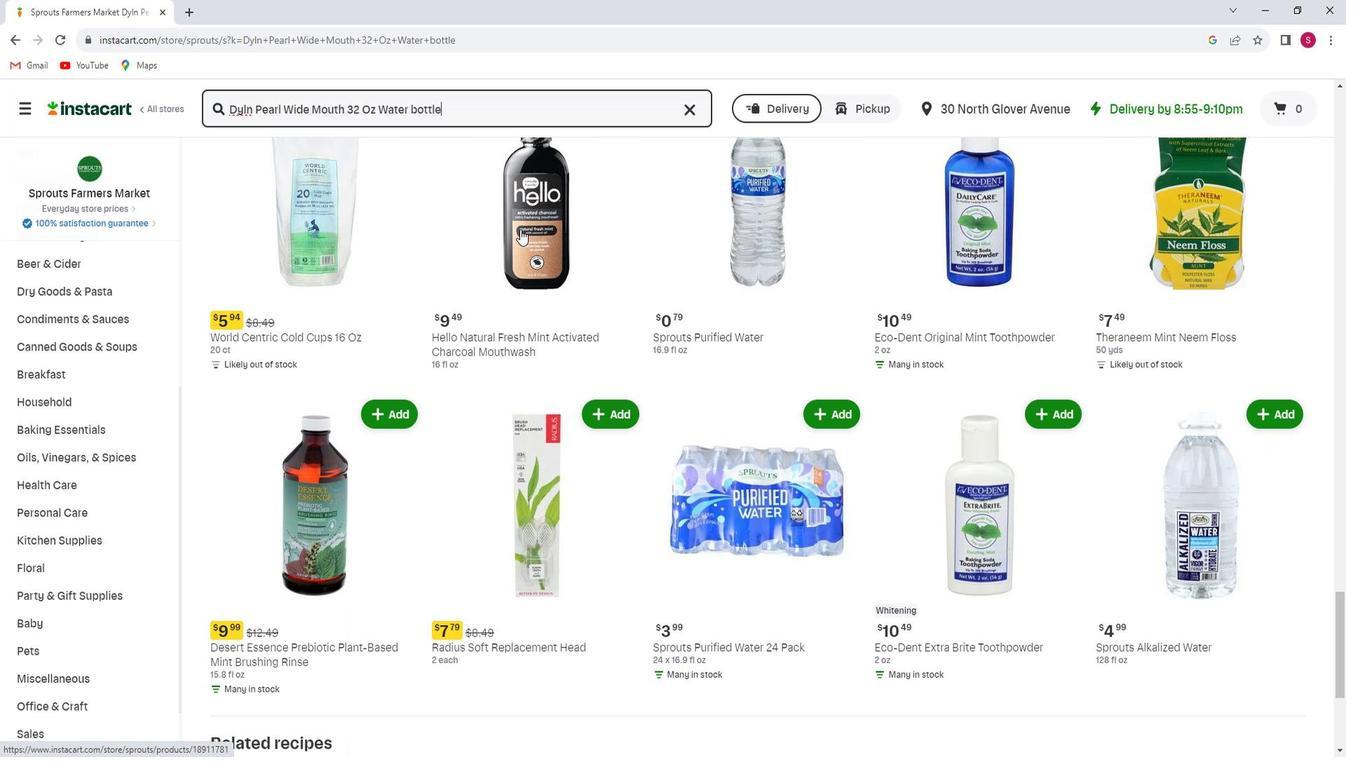 
Action: Mouse scrolled (517, 227) with delta (0, 0)
Screenshot: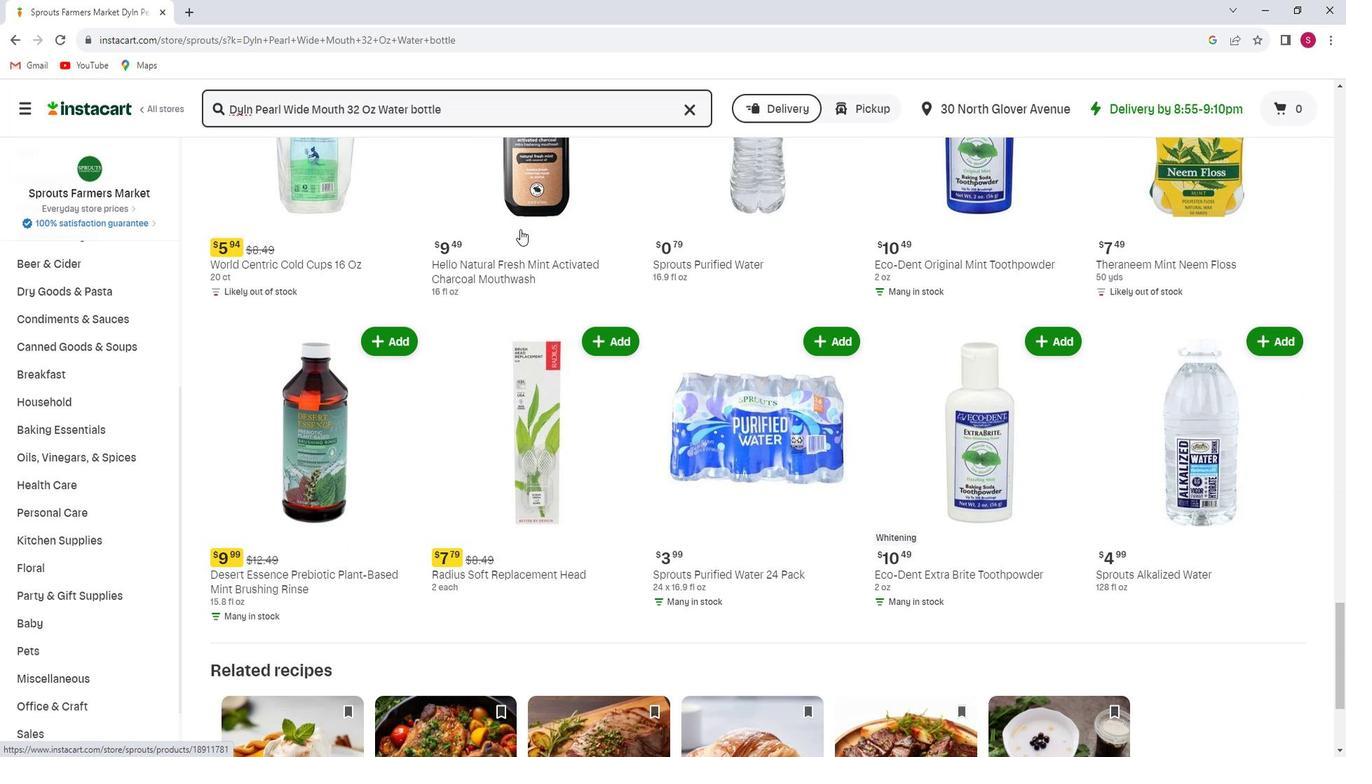 
Action: Mouse scrolled (517, 227) with delta (0, 0)
Screenshot: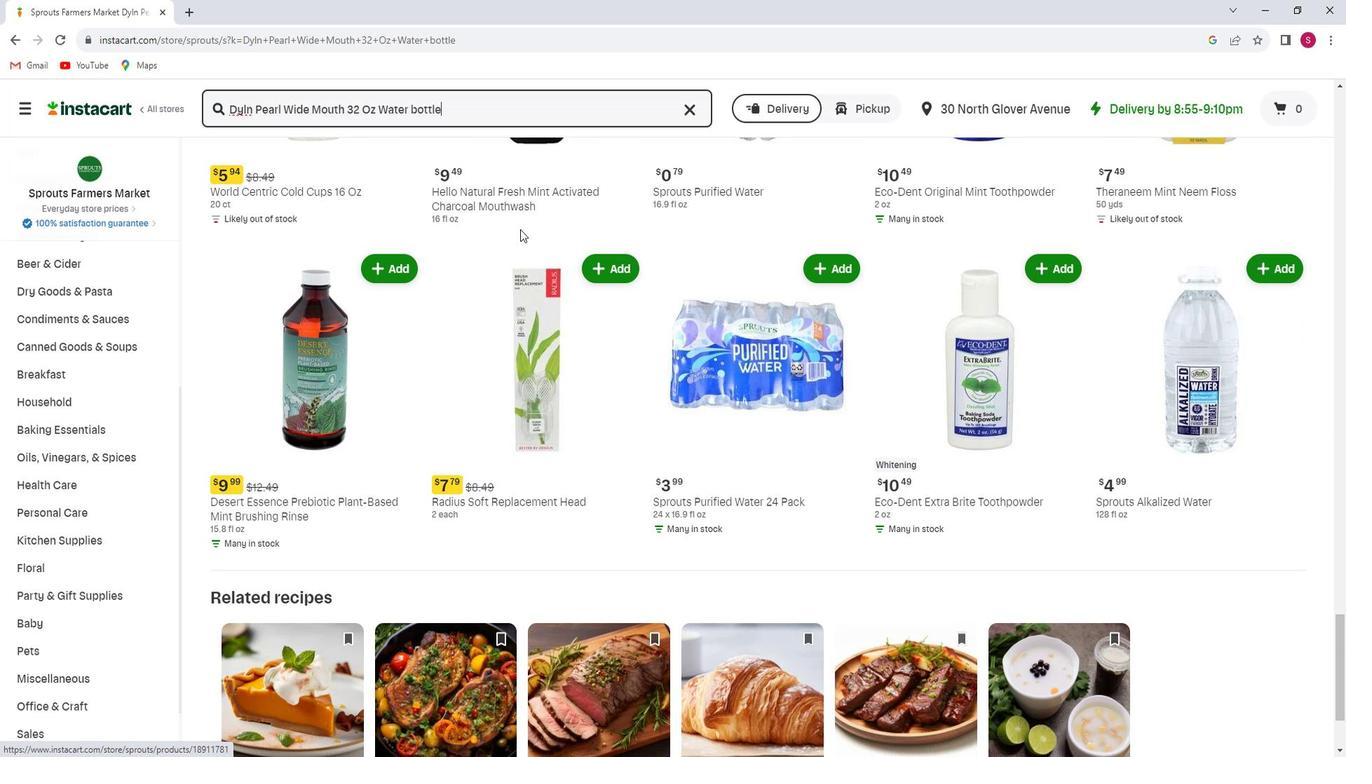 
Action: Mouse scrolled (517, 227) with delta (0, 0)
Screenshot: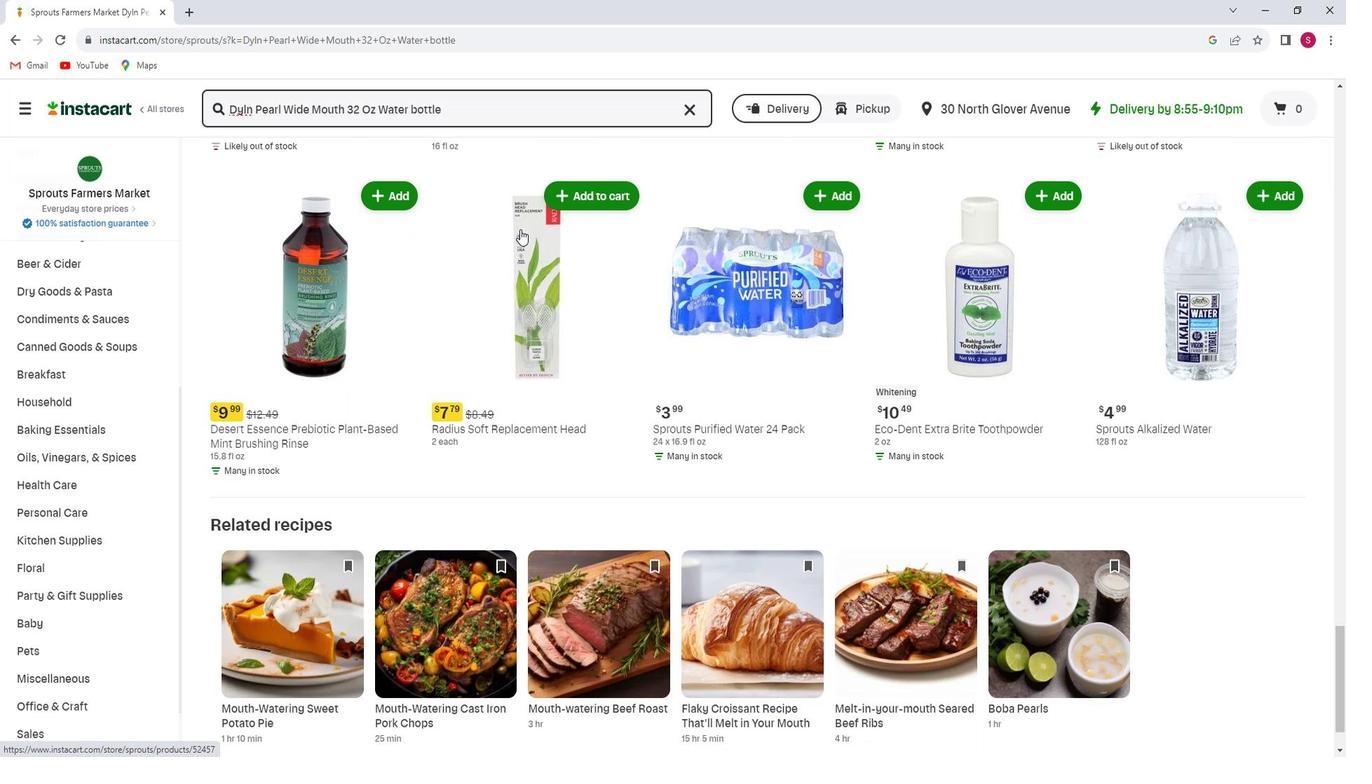 
Action: Mouse scrolled (517, 227) with delta (0, 0)
Screenshot: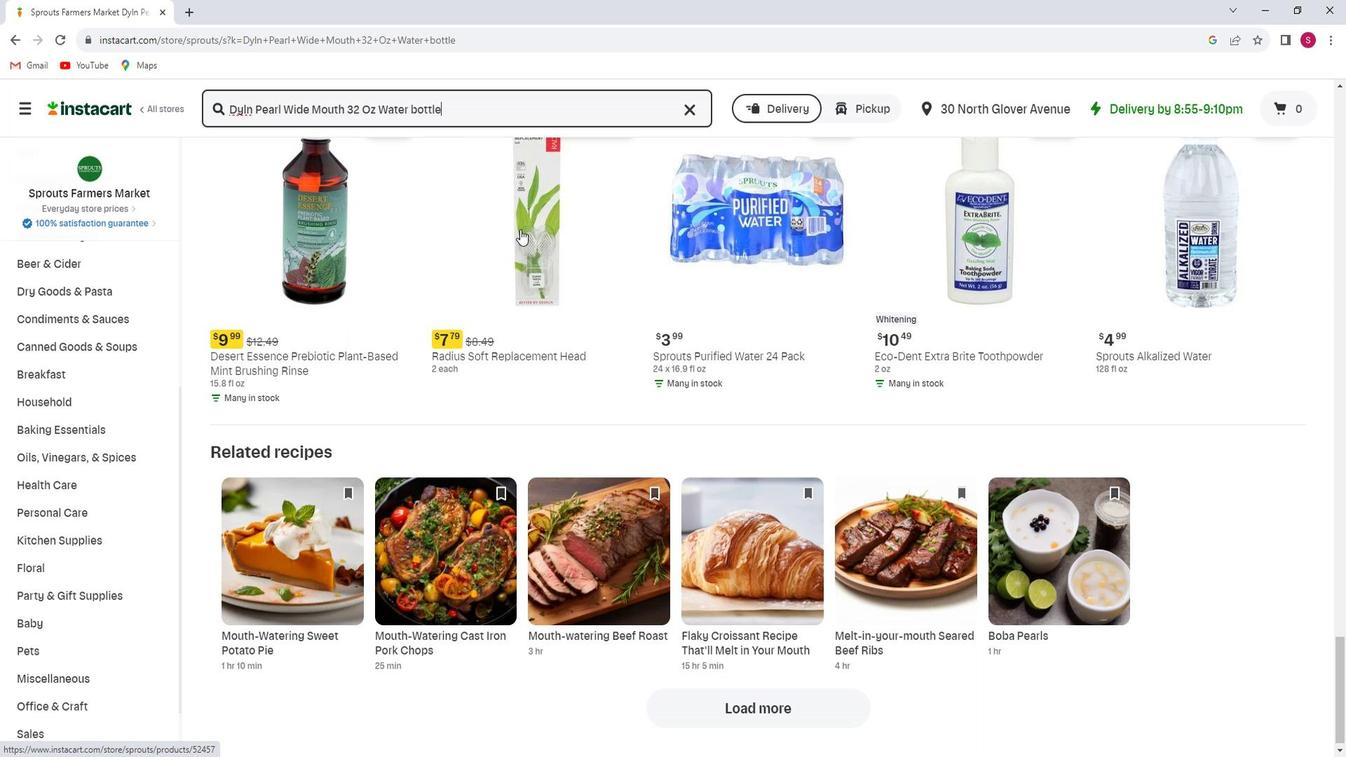 
Action: Mouse scrolled (517, 227) with delta (0, 0)
Screenshot: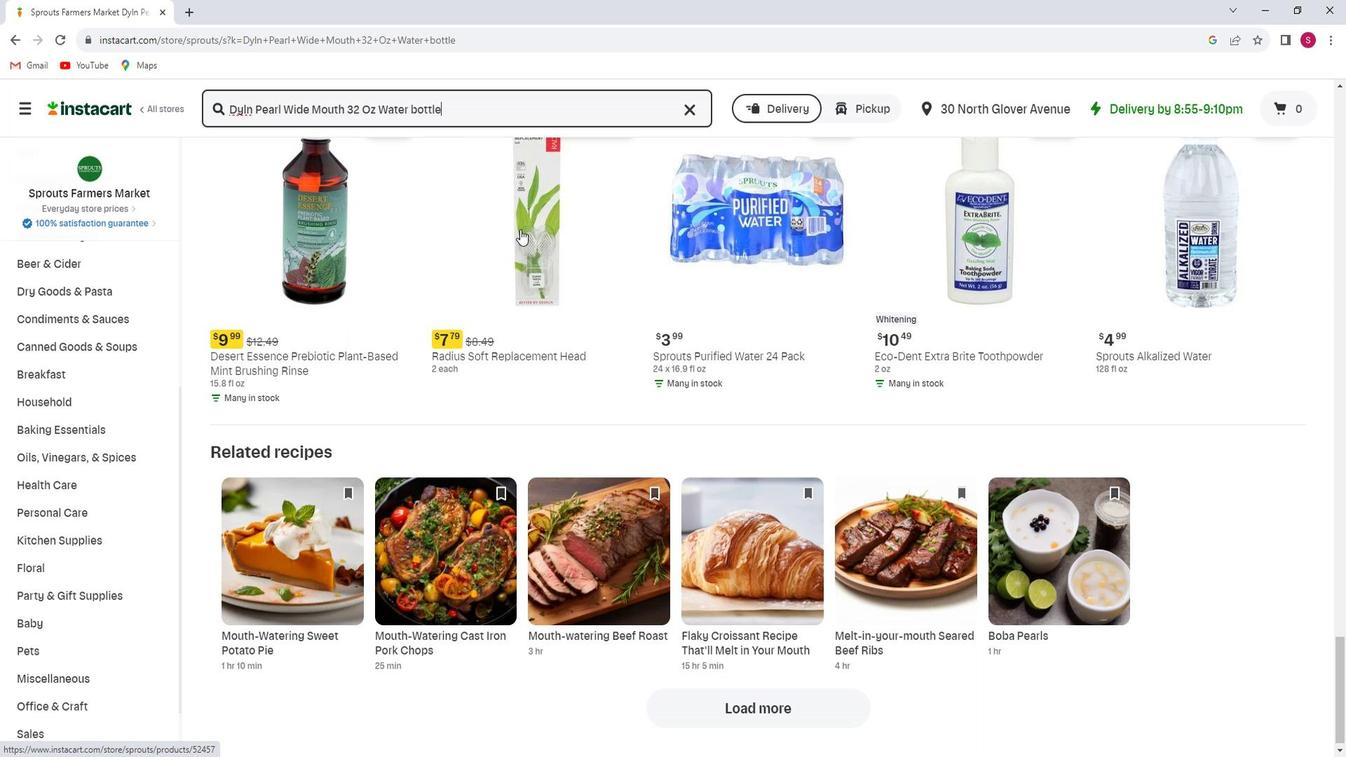 
Action: Mouse scrolled (517, 227) with delta (0, 0)
Screenshot: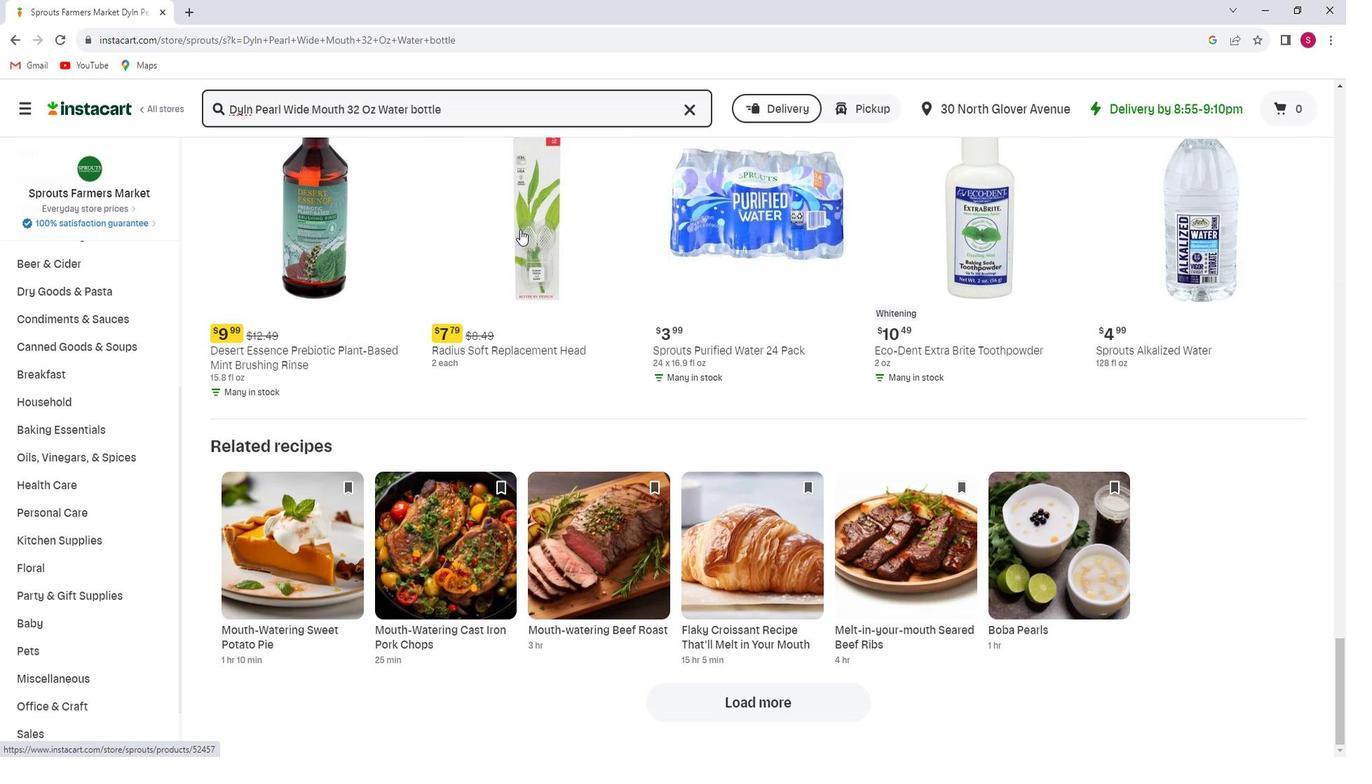 
Action: Mouse scrolled (517, 227) with delta (0, 0)
Screenshot: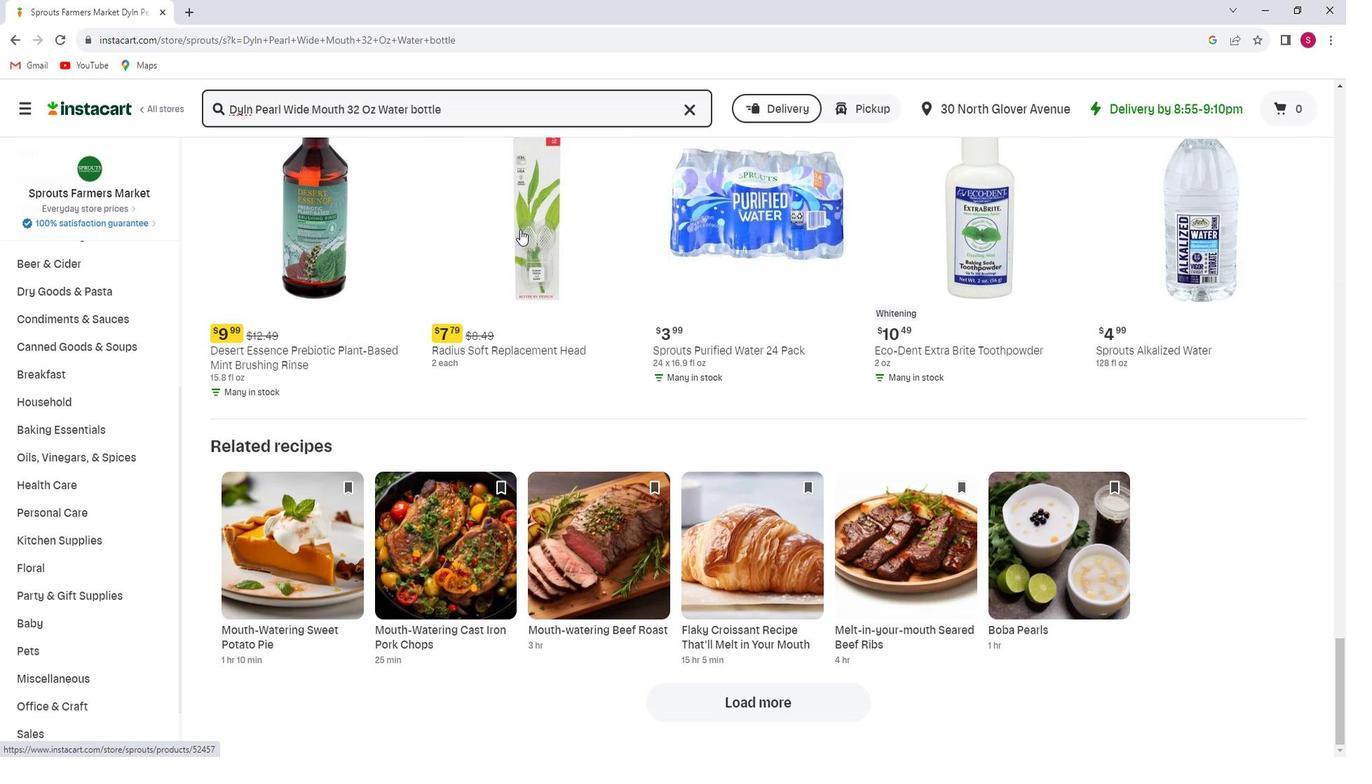 
Action: Mouse scrolled (517, 227) with delta (0, 0)
Screenshot: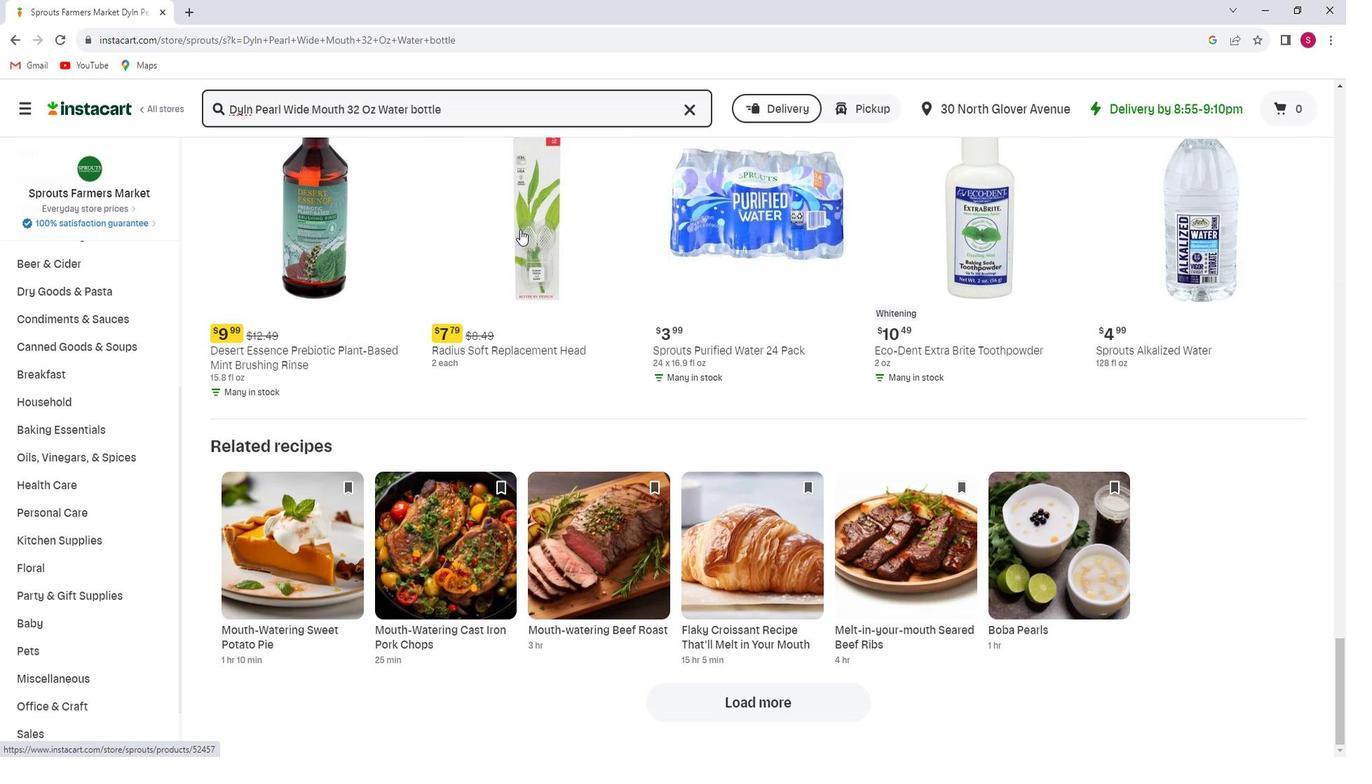 
